 Task: Find a guest house in New City, United States, for 9 guests from July 5 to July 15, with a price range of ₹15,000 to ₹25,000, 5 bedrooms, 5 bathrooms, and an English-speaking host.
Action: Mouse moved to (603, 126)
Screenshot: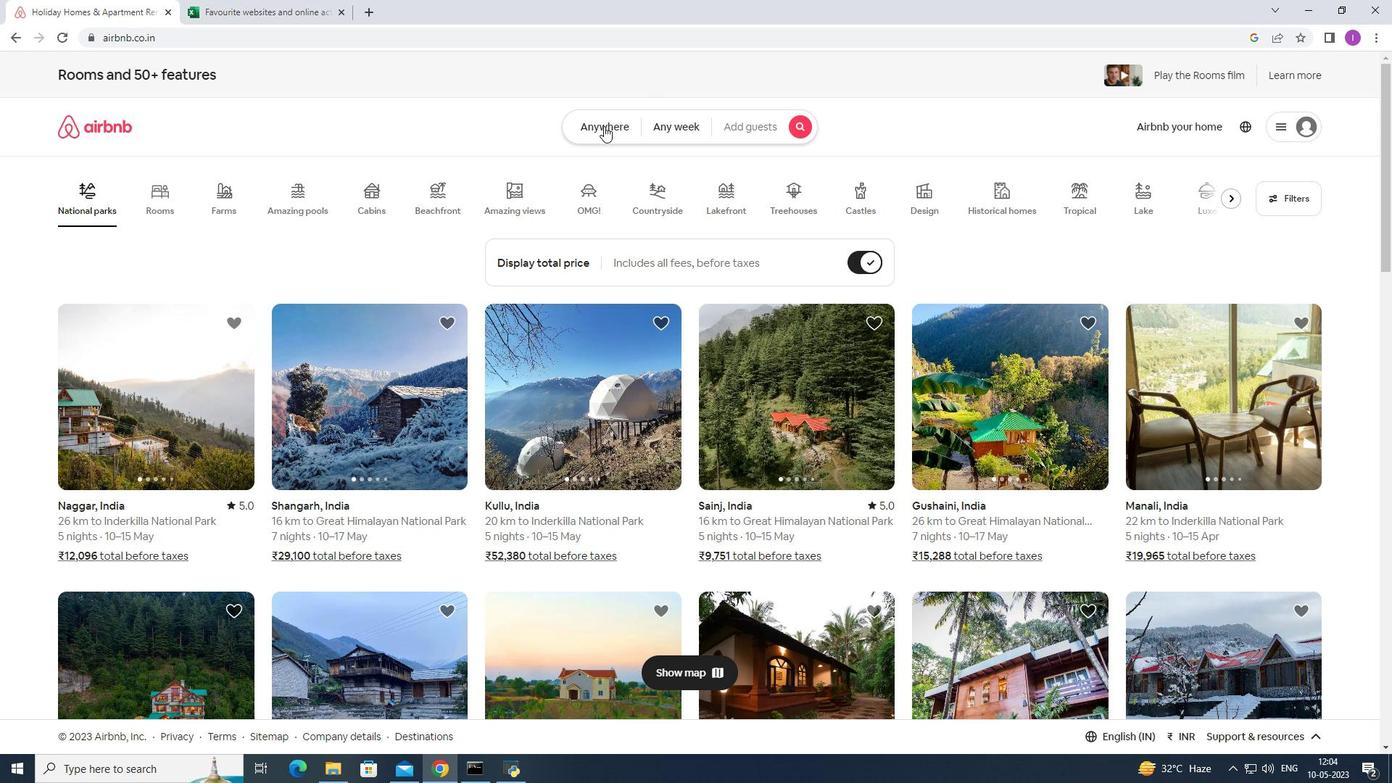 
Action: Mouse pressed left at (603, 126)
Screenshot: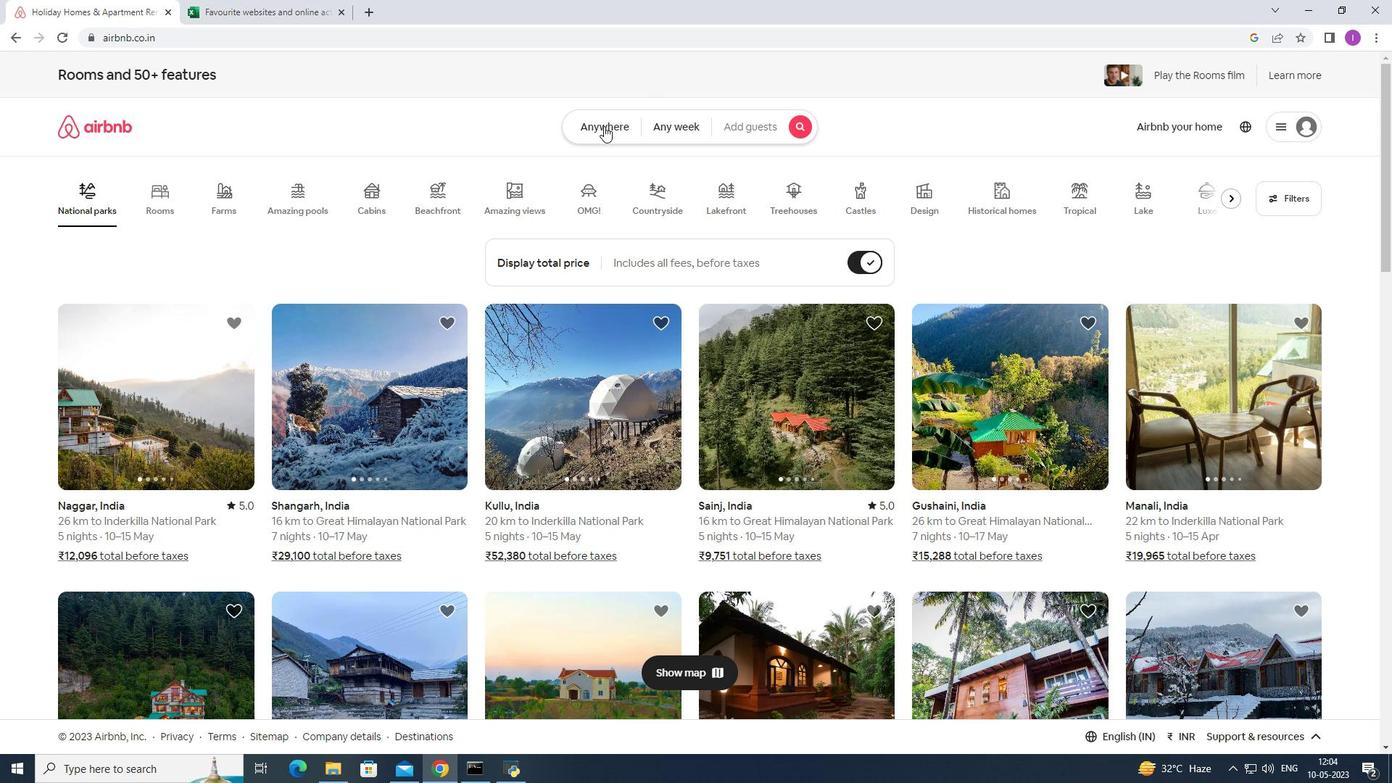 
Action: Mouse moved to (470, 177)
Screenshot: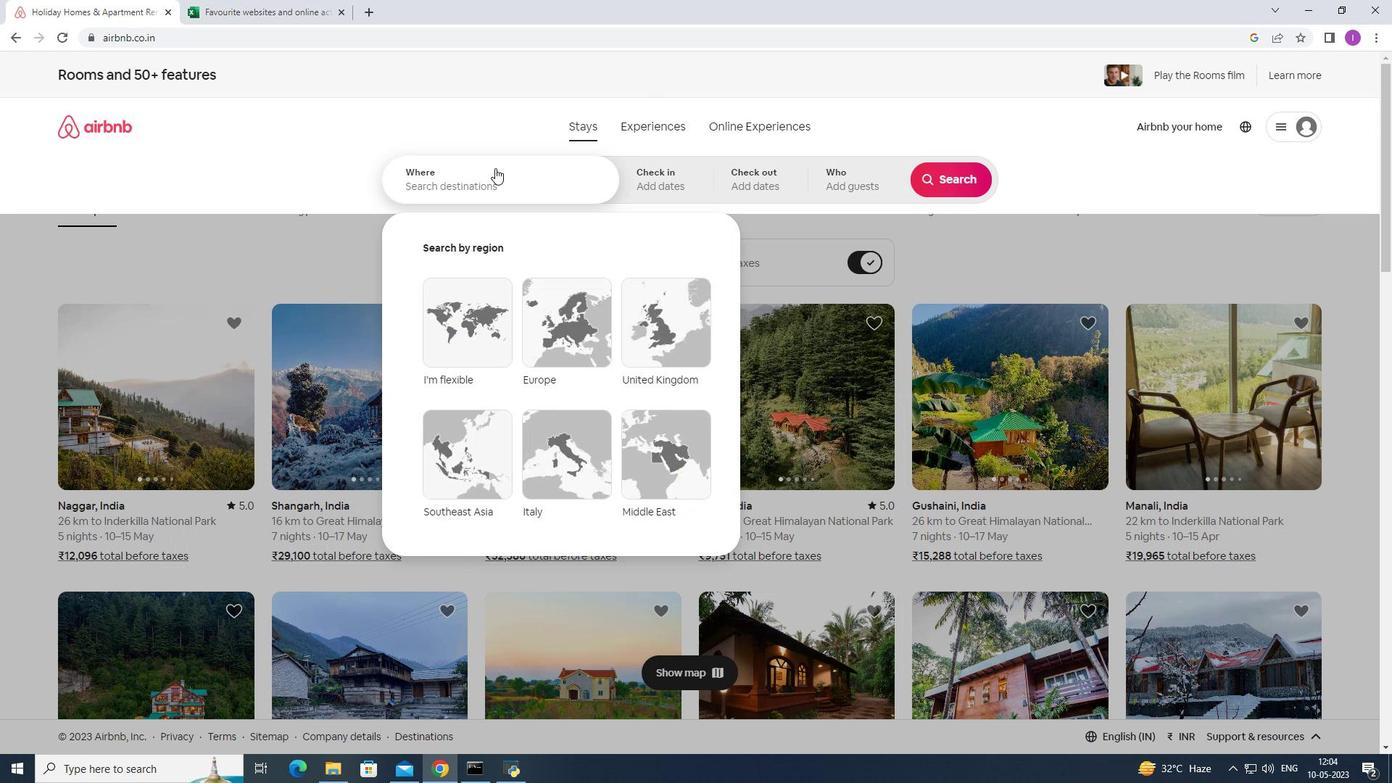 
Action: Mouse pressed left at (470, 177)
Screenshot: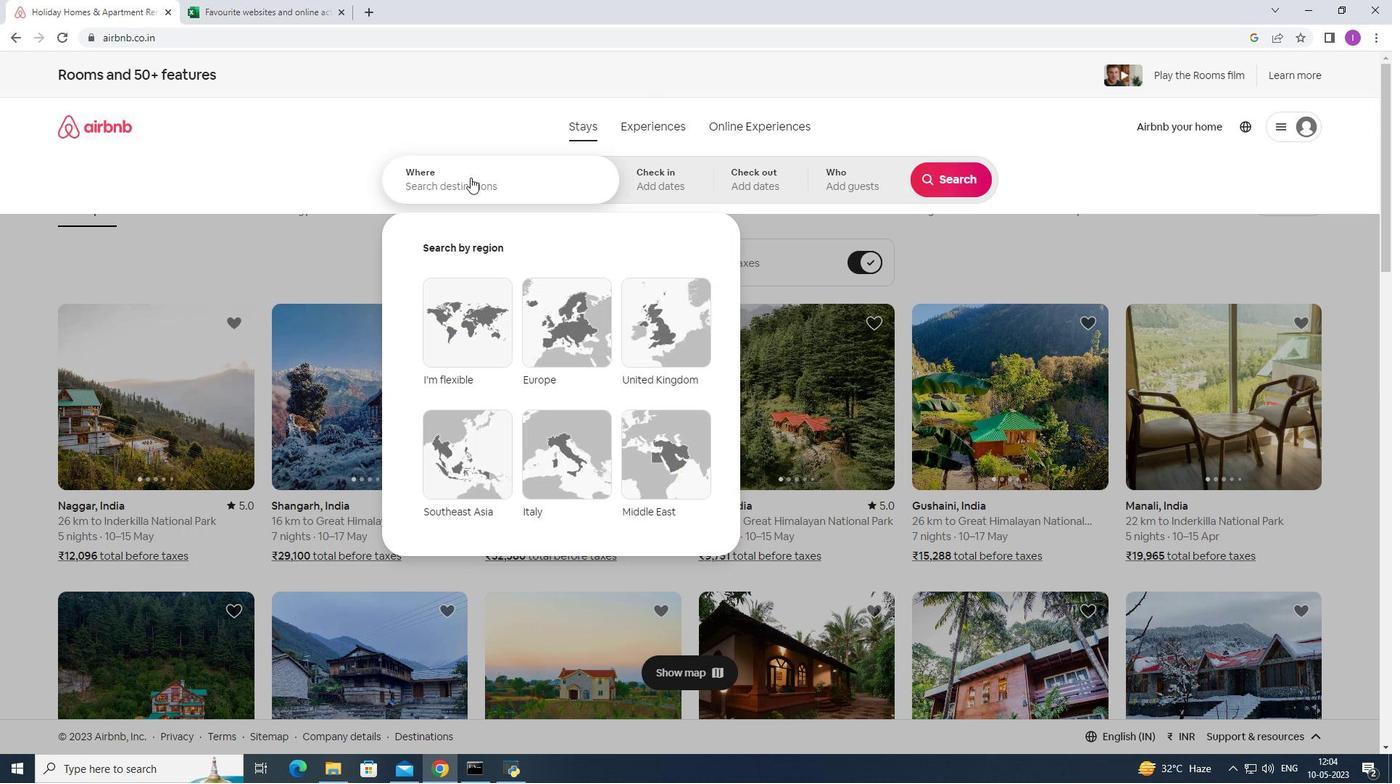 
Action: Mouse moved to (485, 180)
Screenshot: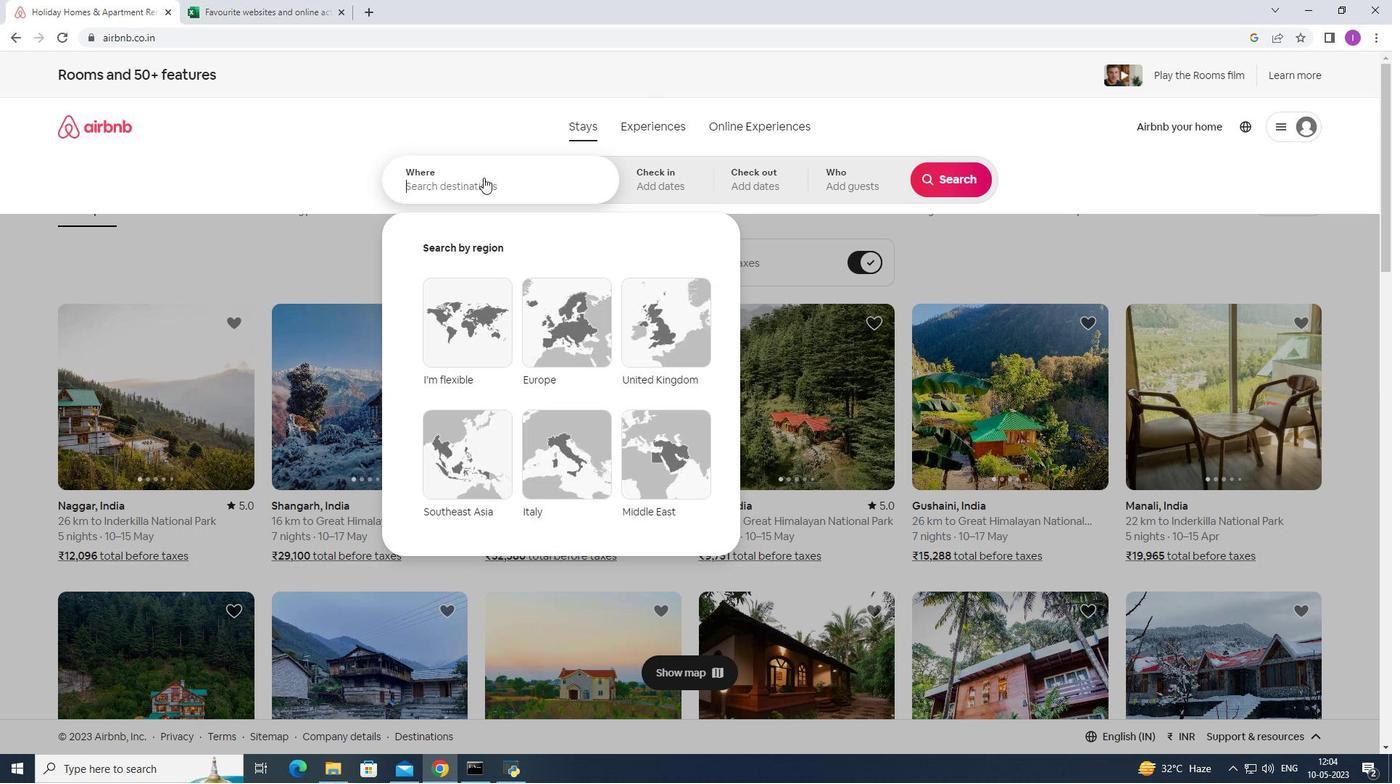 
Action: Key pressed <Key.shift><Key.shift><Key.shift><Key.shift><Key.shift><Key.shift><Key.shift><Key.shift><Key.shift><Key.shift><Key.shift><Key.shift><Key.shift><Key.shift><Key.shift><Key.shift><Key.shift><Key.shift><Key.shift><Key.shift><Key.shift><Key.shift><Key.shift><Key.shift><Key.shift><Key.shift><Key.shift><Key.shift><Key.shift><Key.shift><Key.shift>New<Key.space><Key.shift>City,<Key.shift>United<Key.space><Key.shift>States
Screenshot: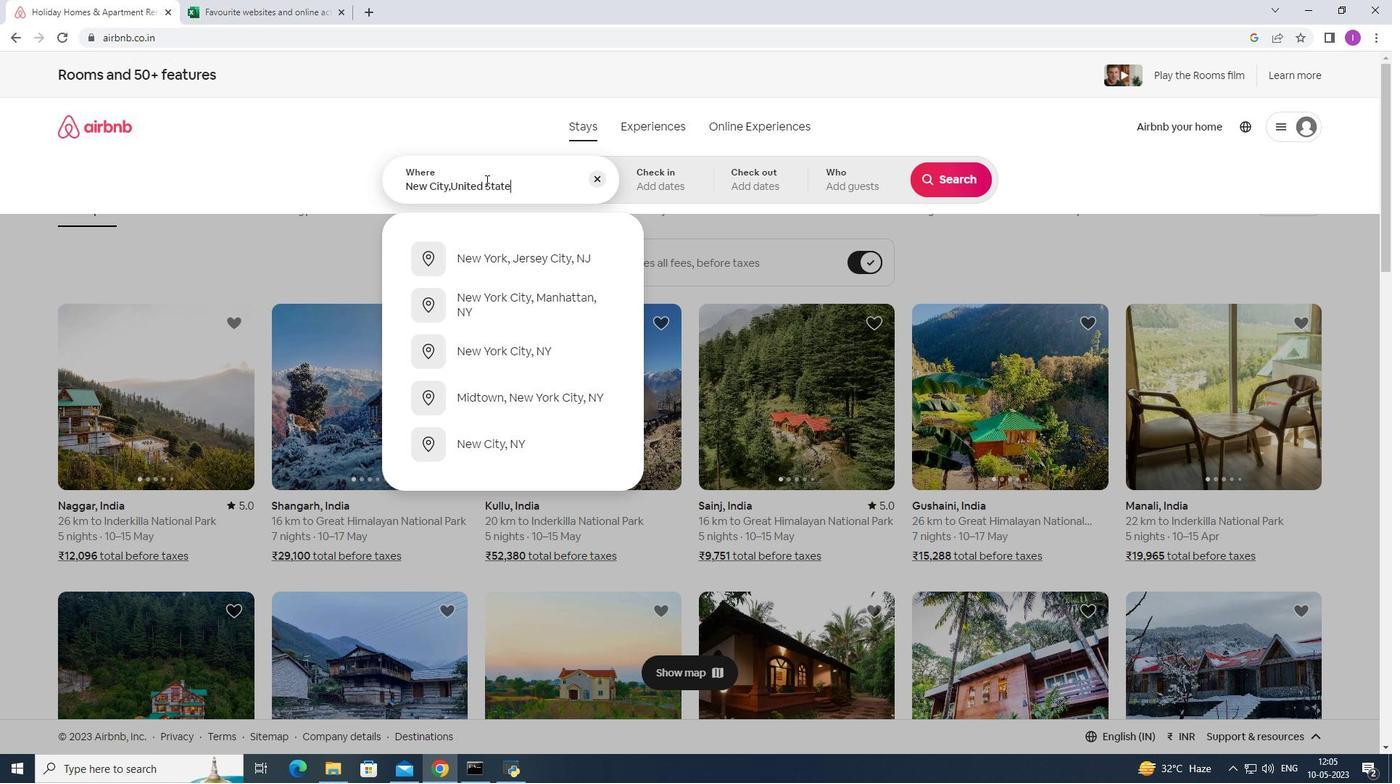 
Action: Mouse moved to (669, 178)
Screenshot: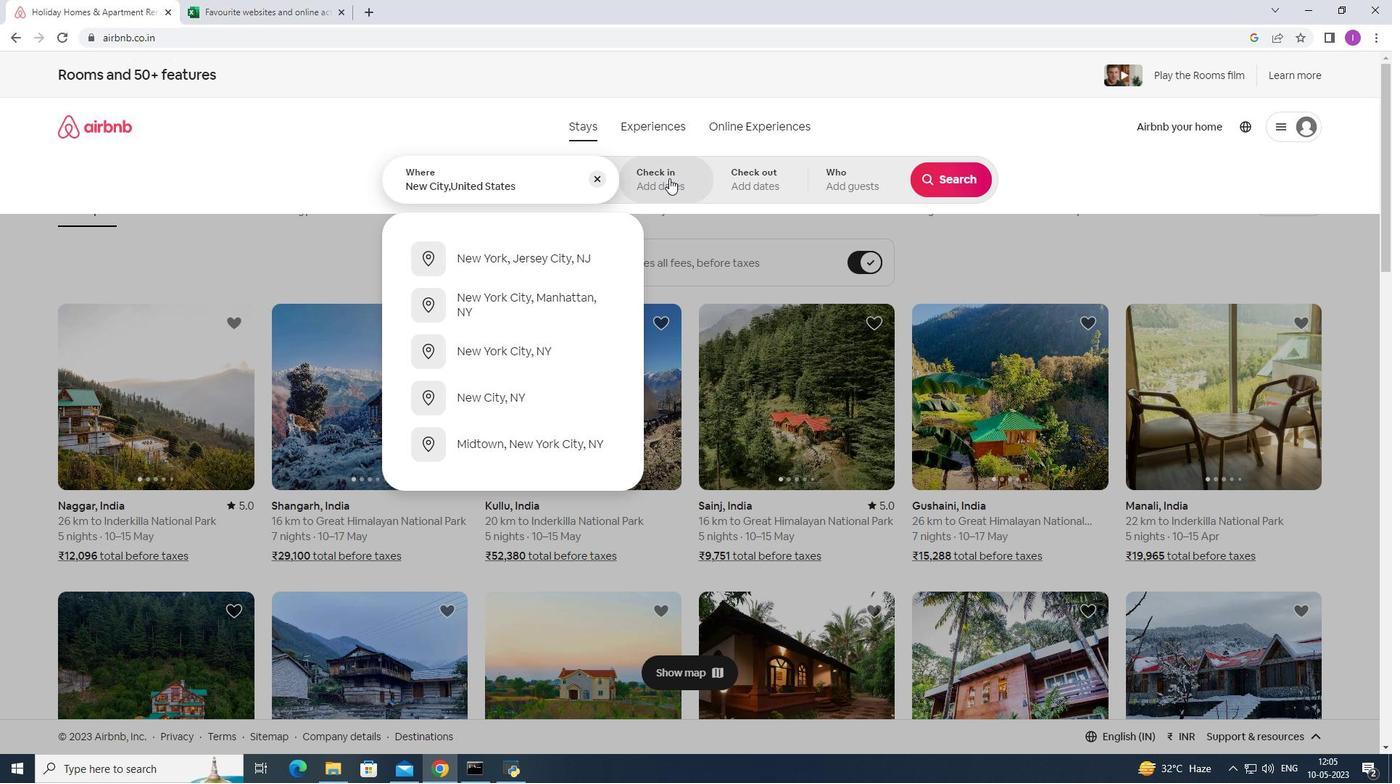 
Action: Mouse pressed left at (669, 178)
Screenshot: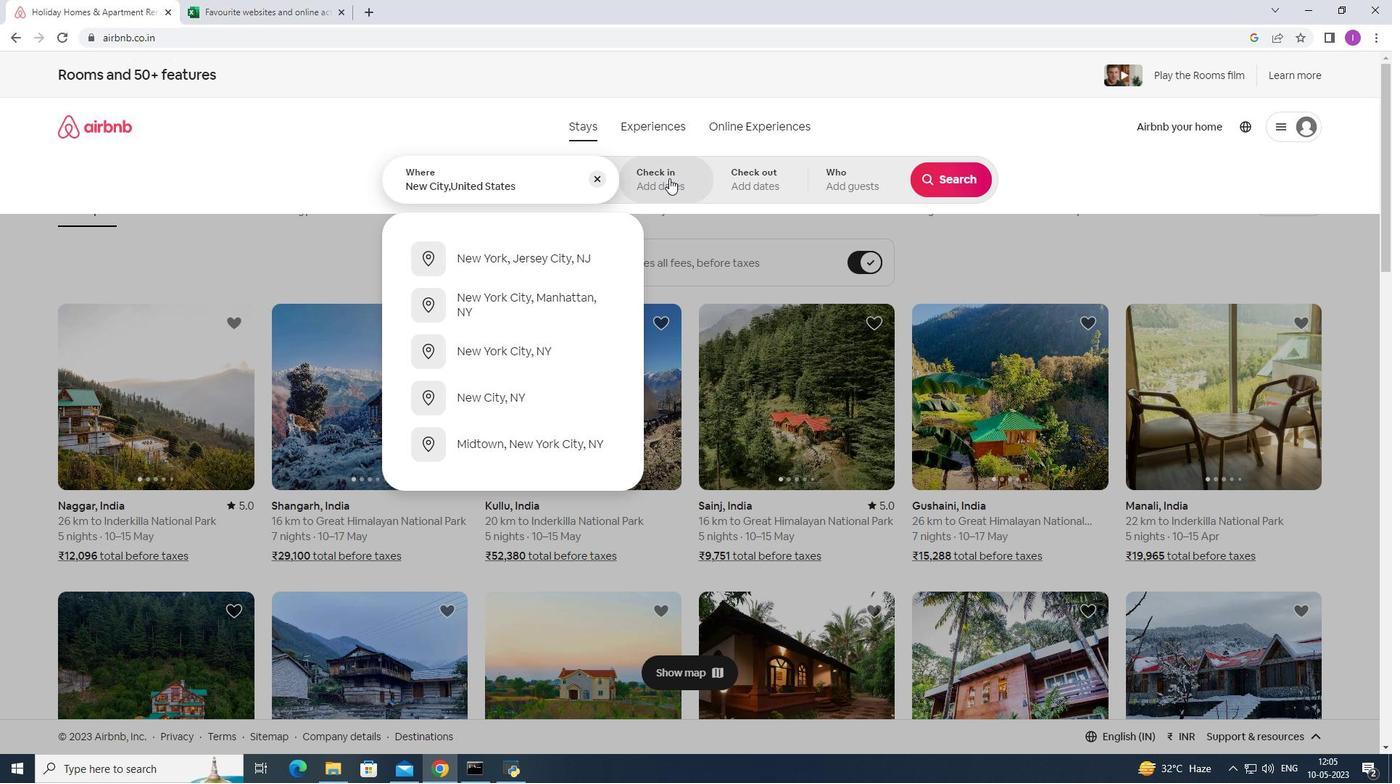 
Action: Mouse moved to (942, 295)
Screenshot: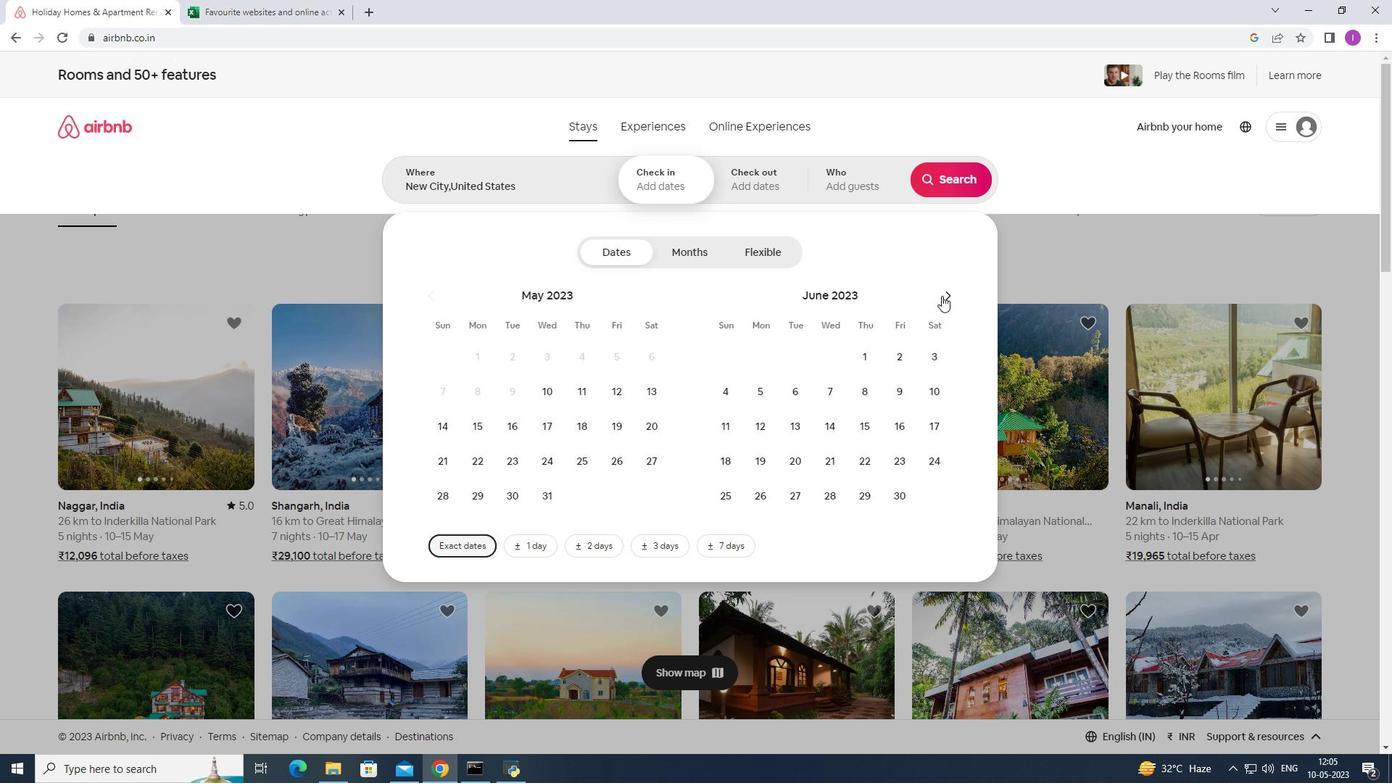 
Action: Mouse pressed left at (942, 295)
Screenshot: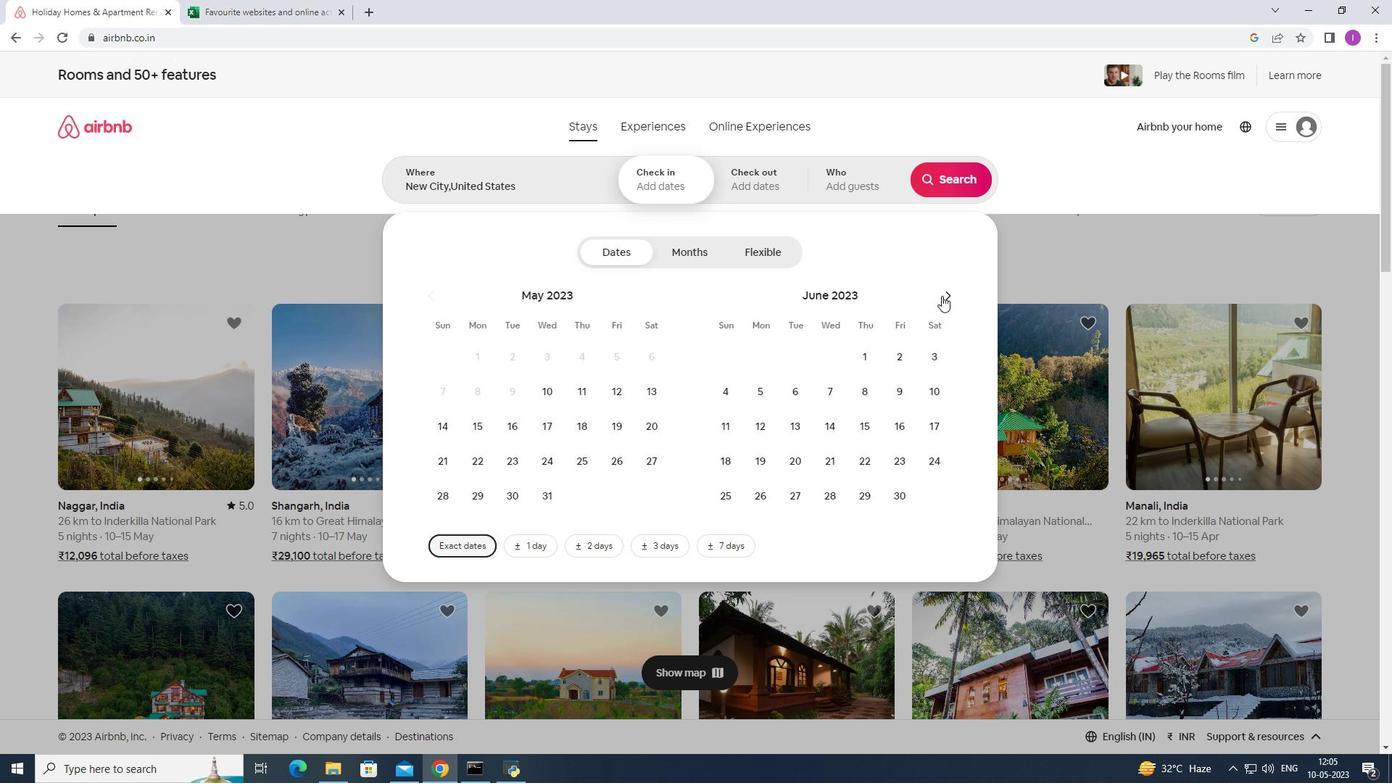 
Action: Mouse moved to (833, 385)
Screenshot: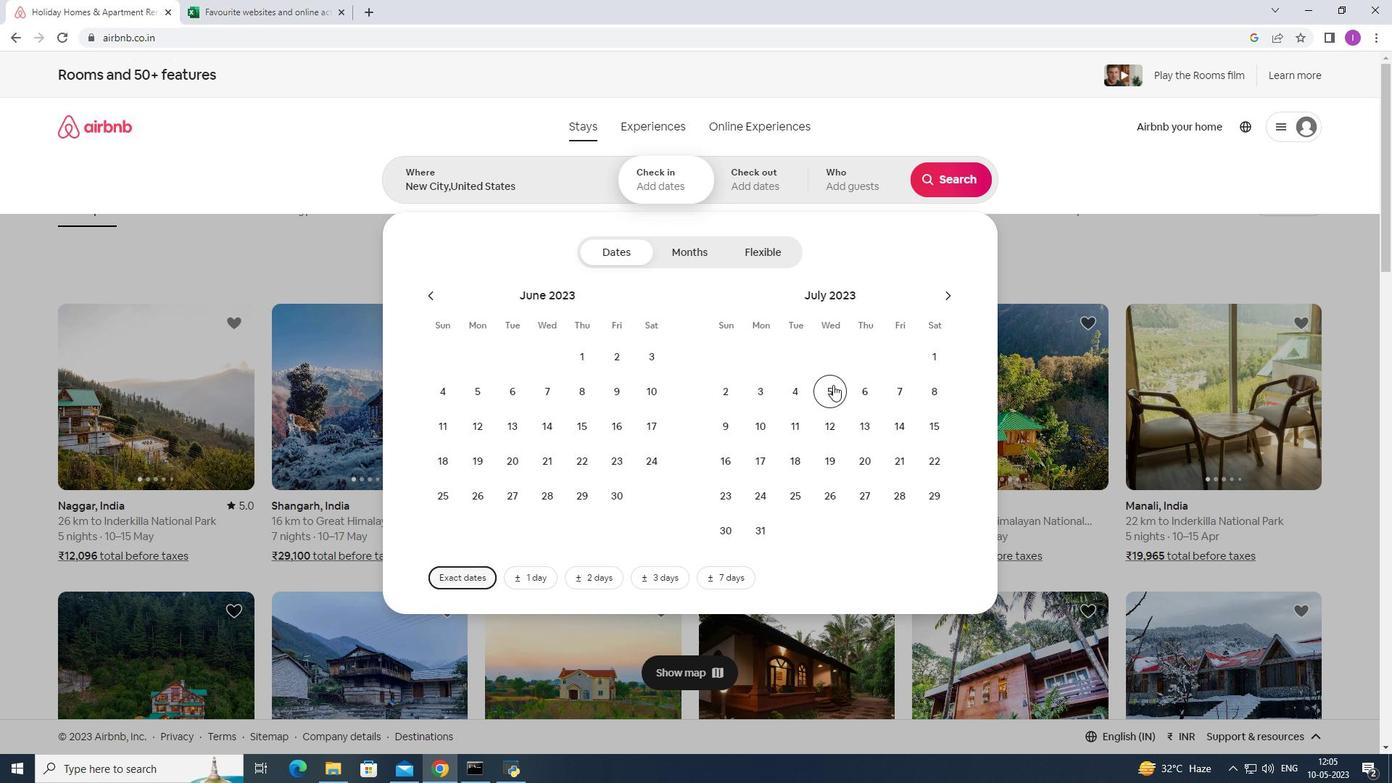 
Action: Mouse pressed left at (833, 385)
Screenshot: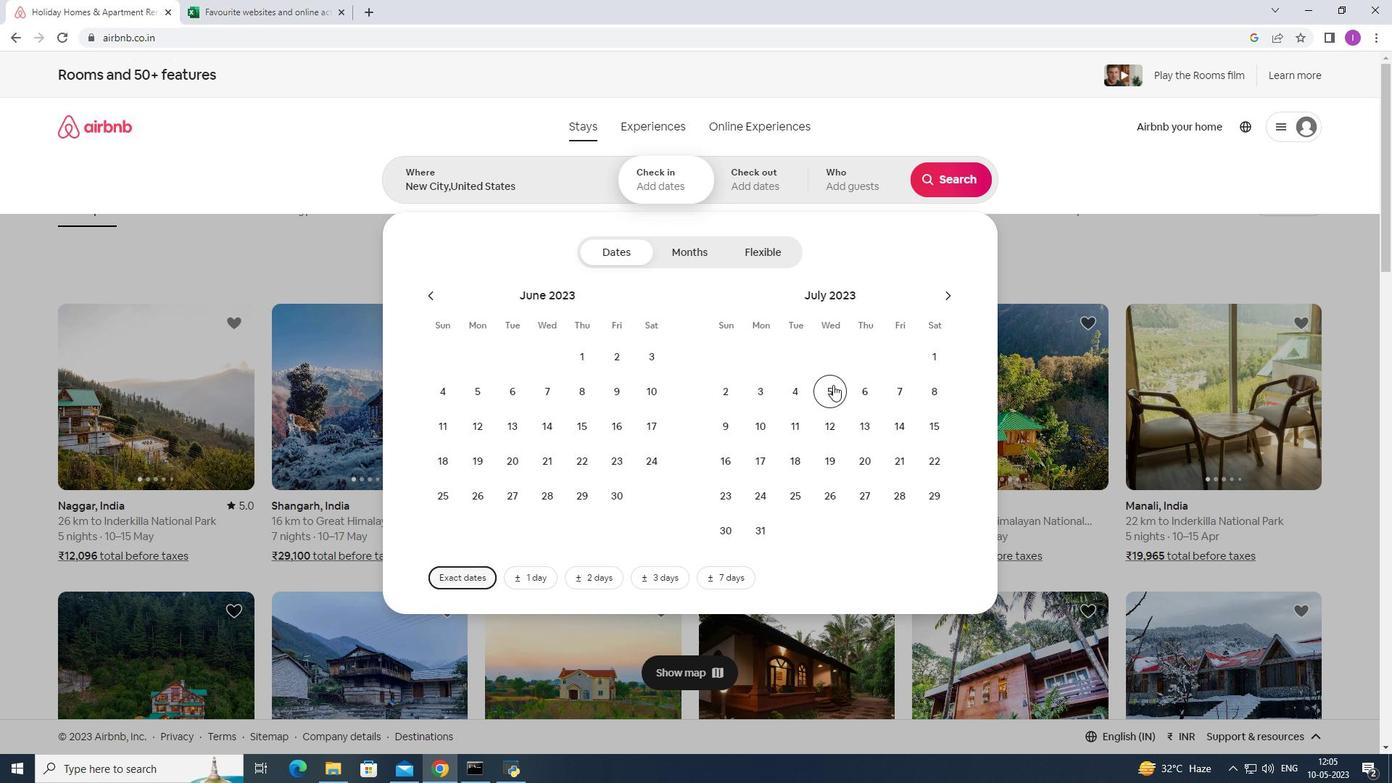 
Action: Mouse moved to (945, 433)
Screenshot: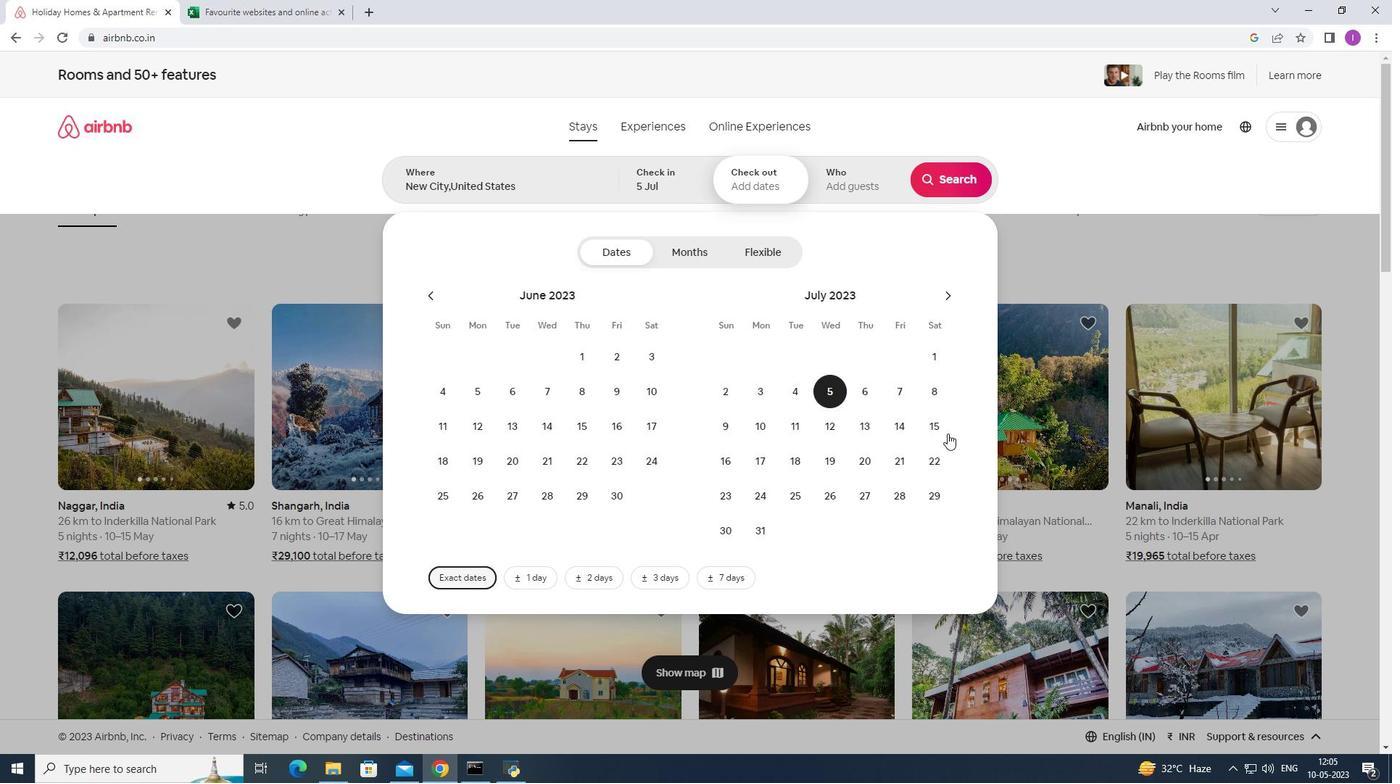 
Action: Mouse pressed left at (945, 433)
Screenshot: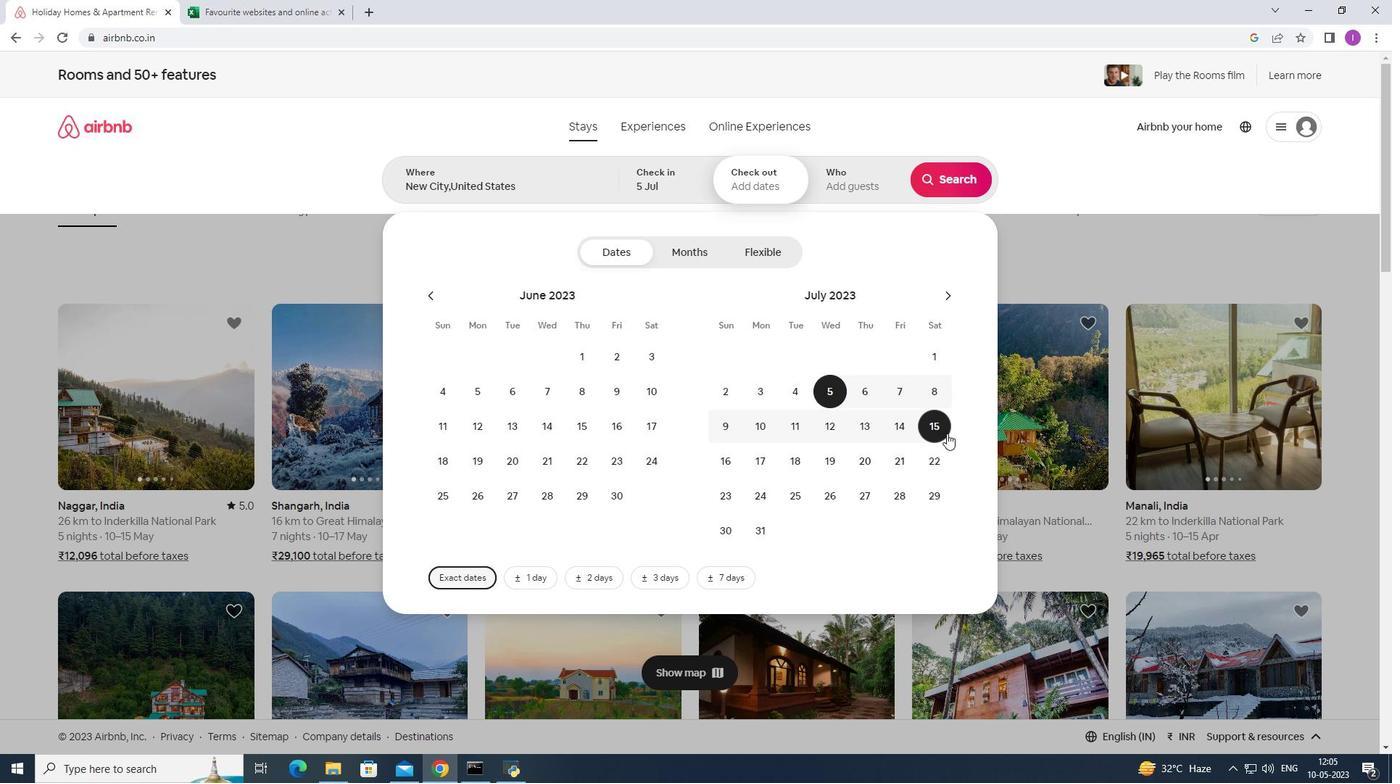 
Action: Mouse moved to (875, 184)
Screenshot: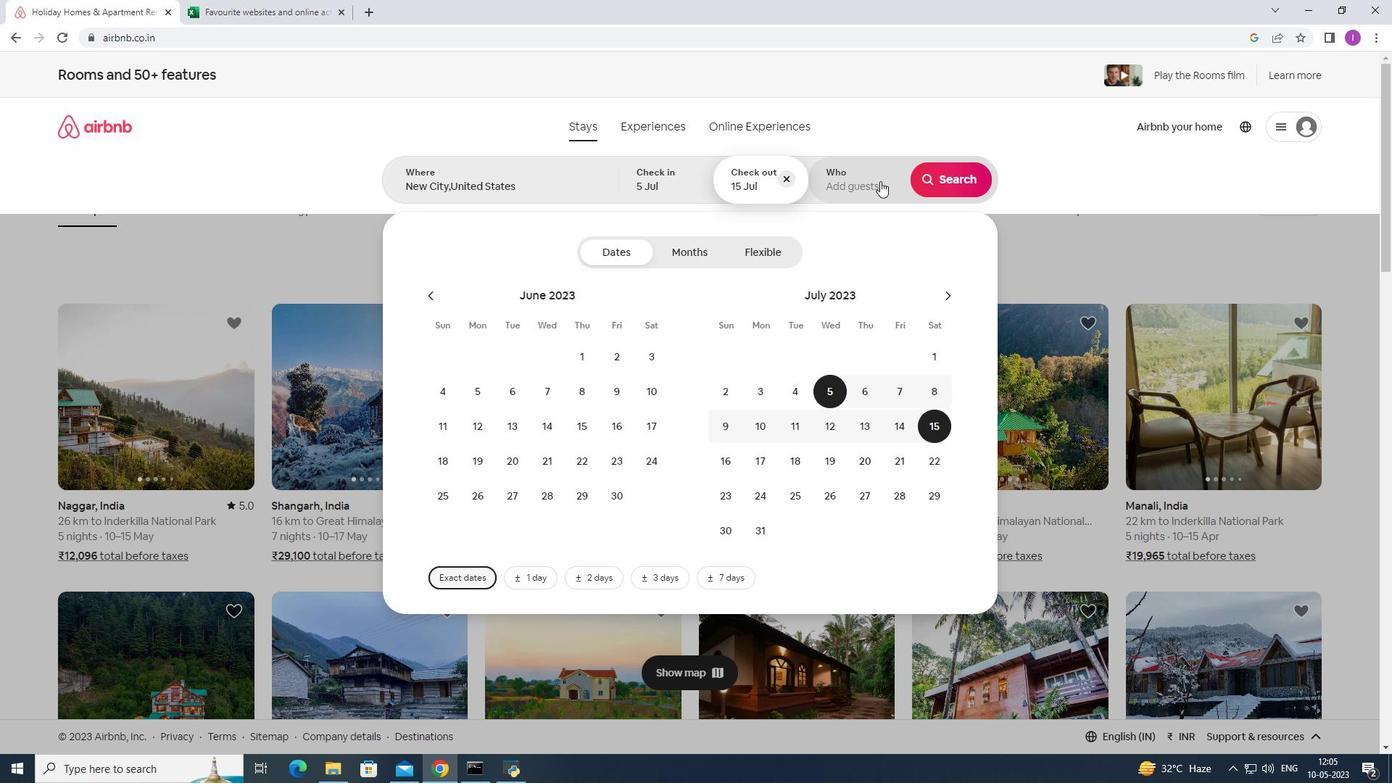 
Action: Mouse pressed left at (875, 184)
Screenshot: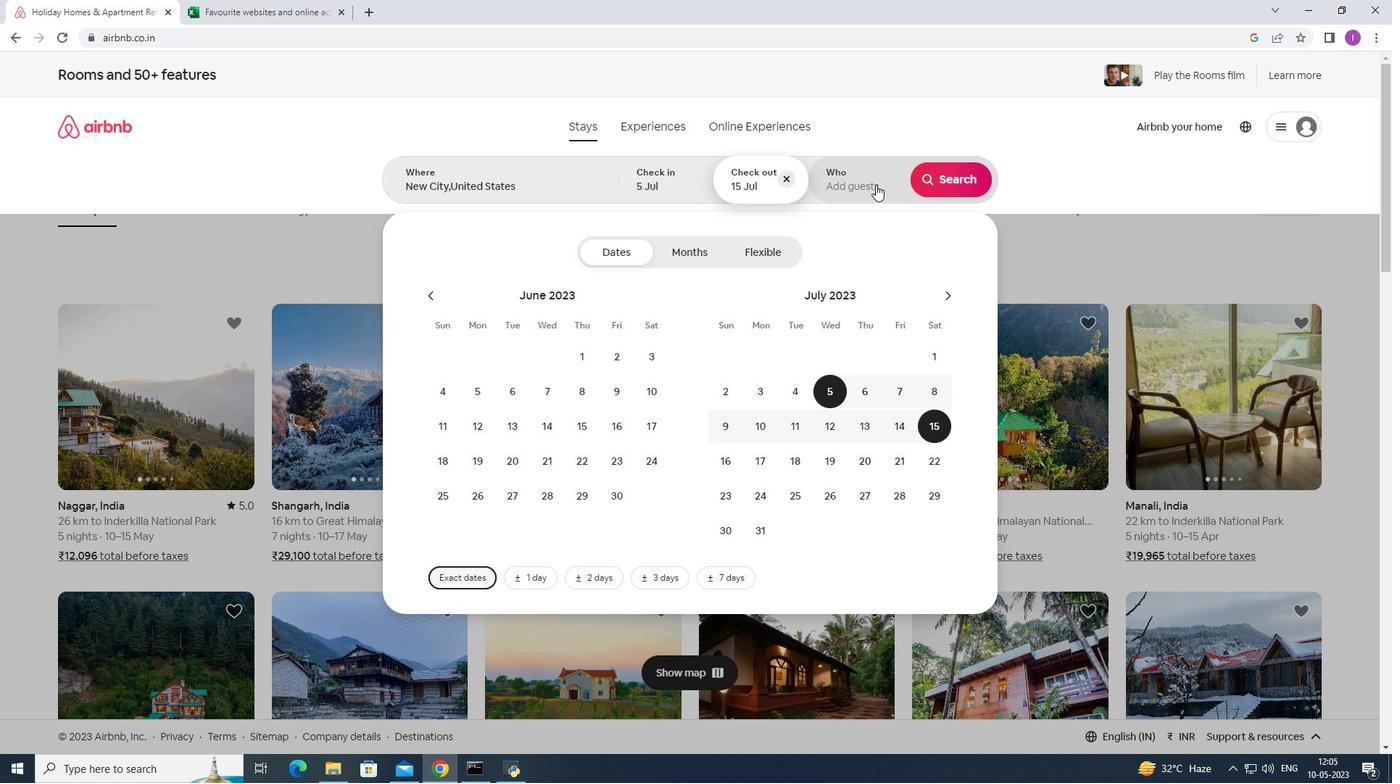 
Action: Mouse moved to (957, 252)
Screenshot: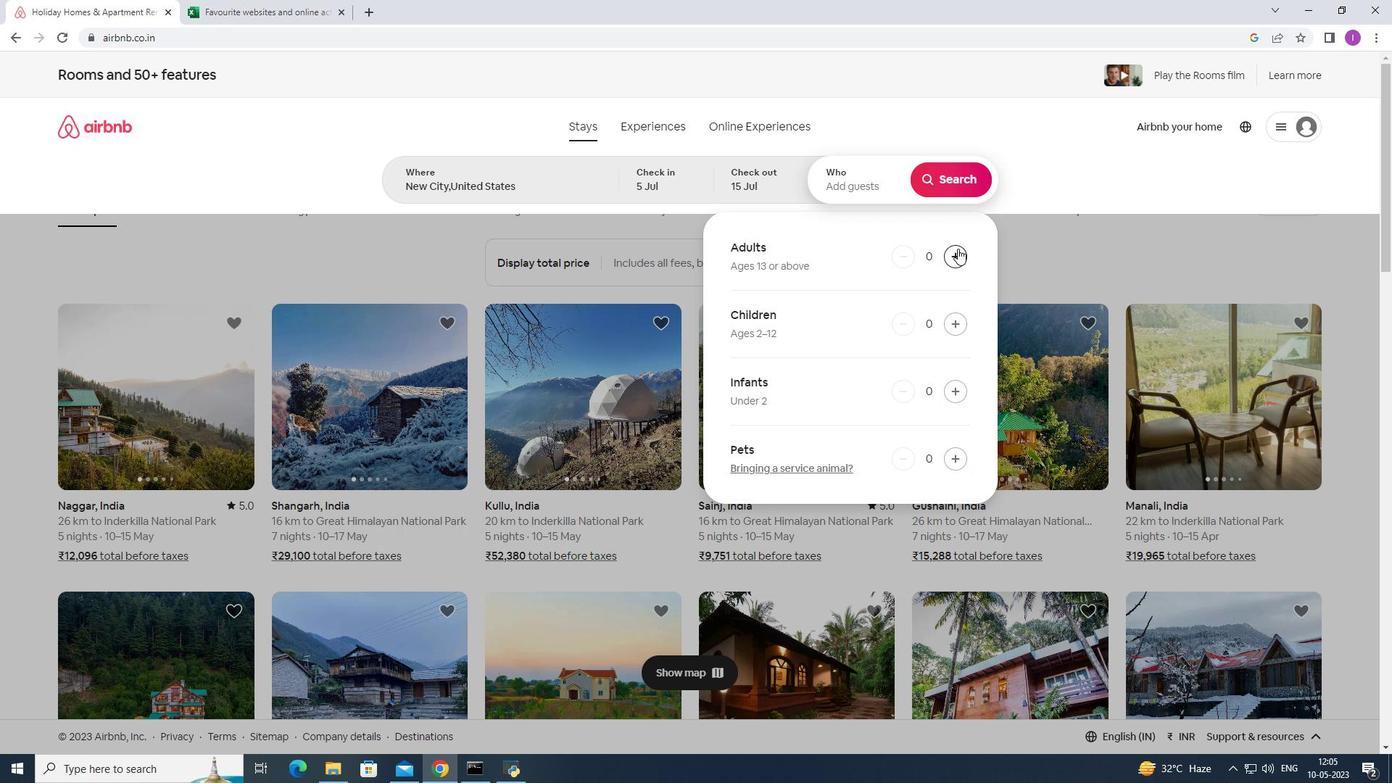 
Action: Mouse pressed left at (957, 252)
Screenshot: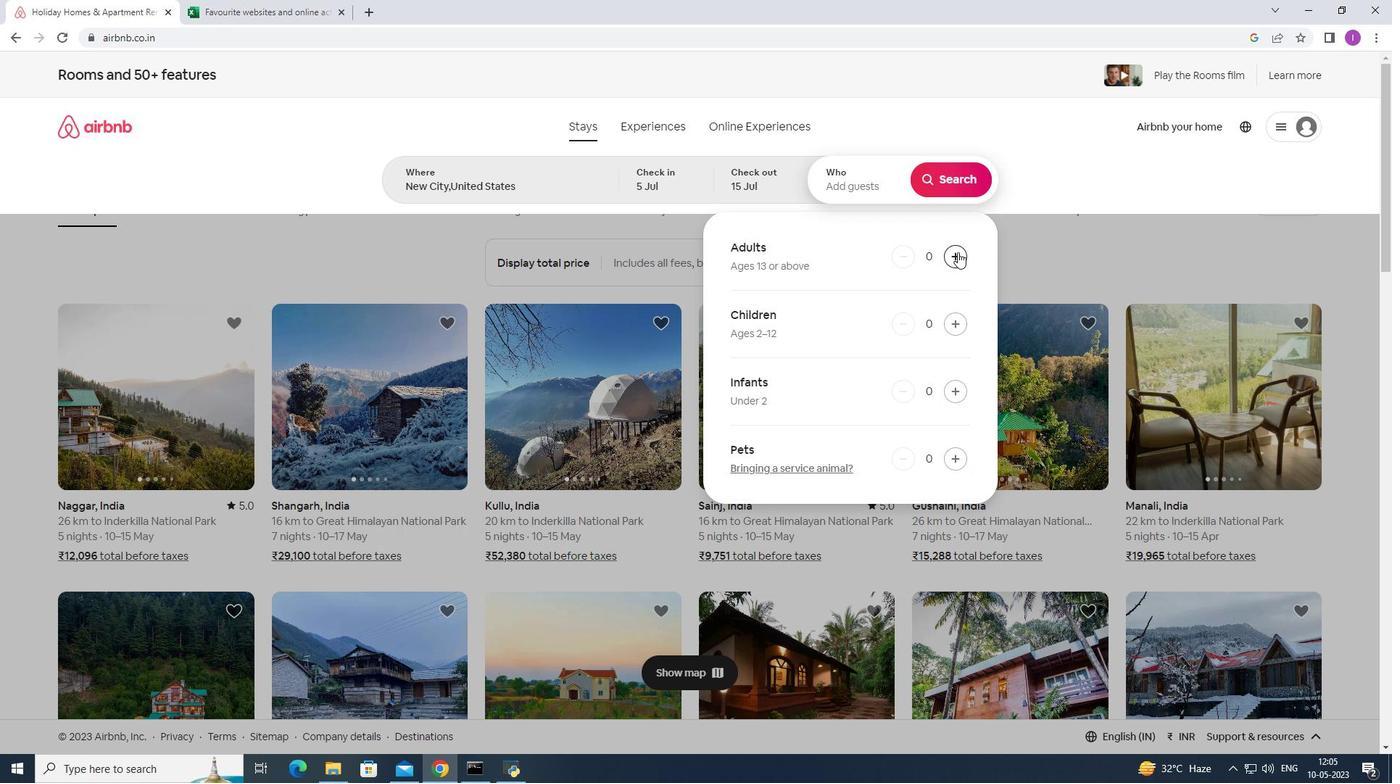 
Action: Mouse pressed left at (957, 252)
Screenshot: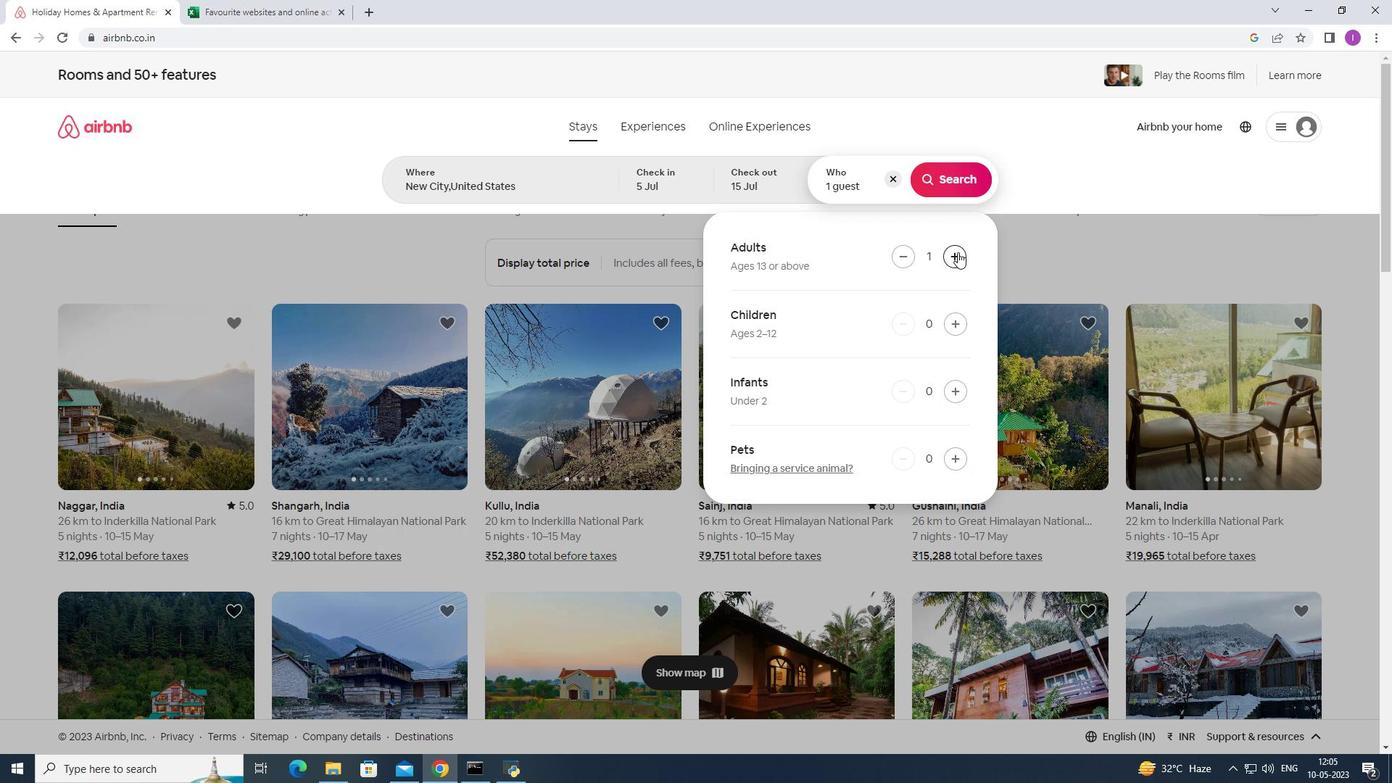 
Action: Mouse pressed left at (957, 252)
Screenshot: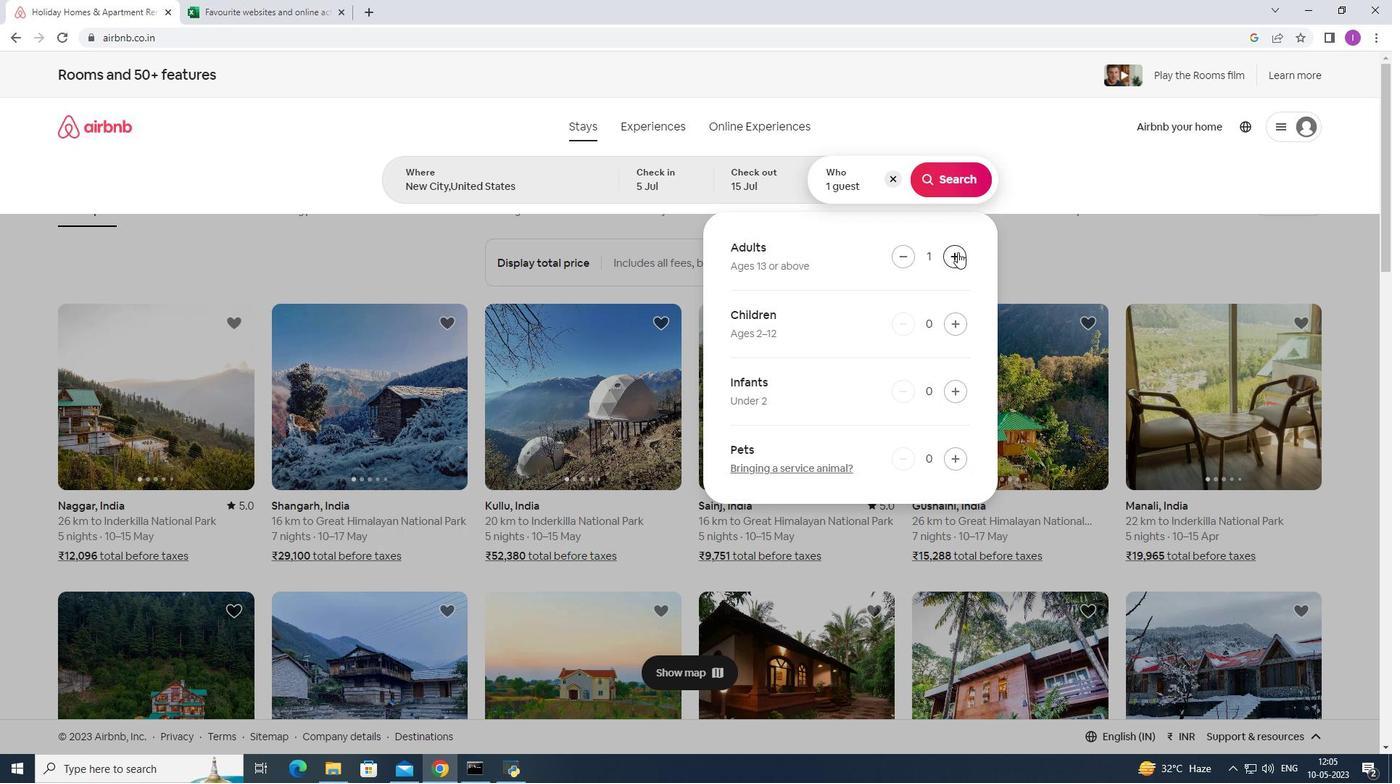 
Action: Mouse pressed left at (957, 252)
Screenshot: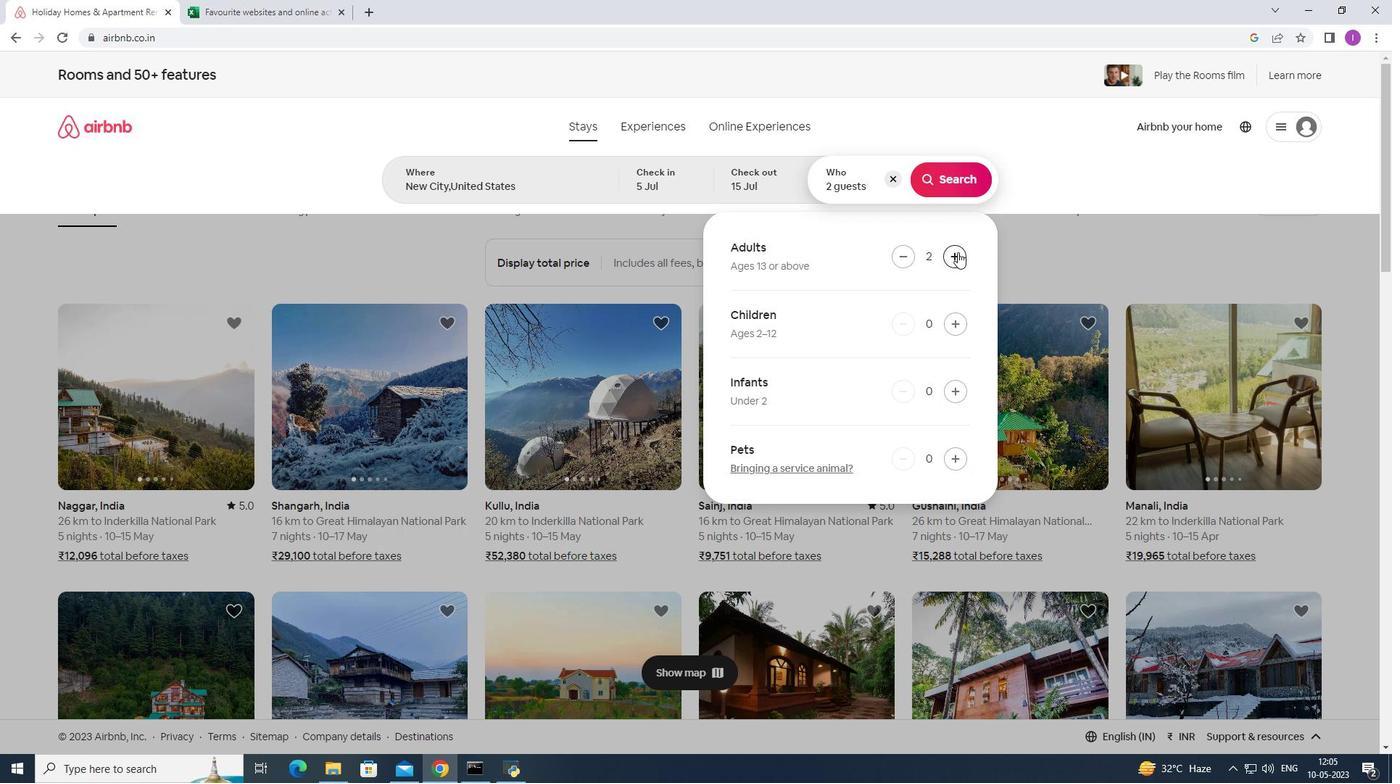 
Action: Mouse pressed left at (957, 252)
Screenshot: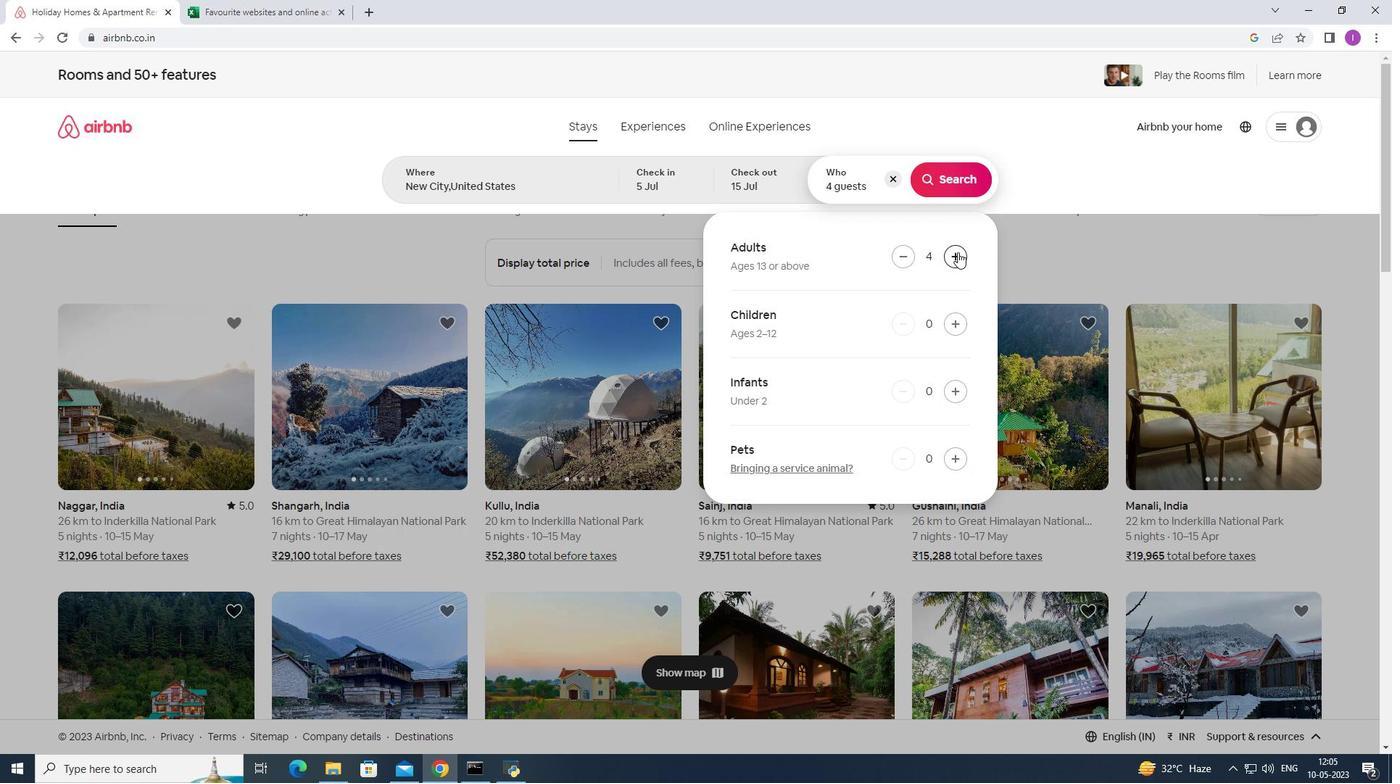 
Action: Mouse pressed left at (957, 252)
Screenshot: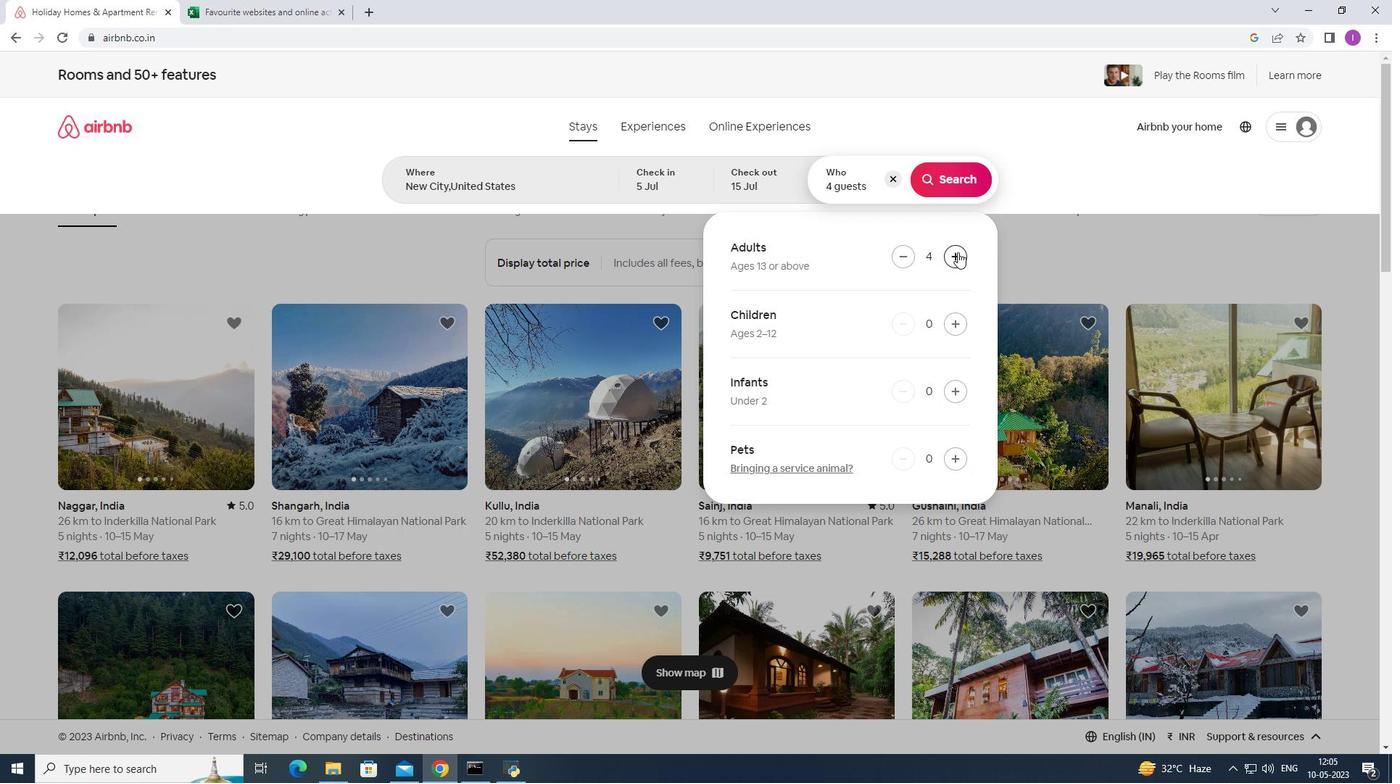 
Action: Mouse pressed left at (957, 252)
Screenshot: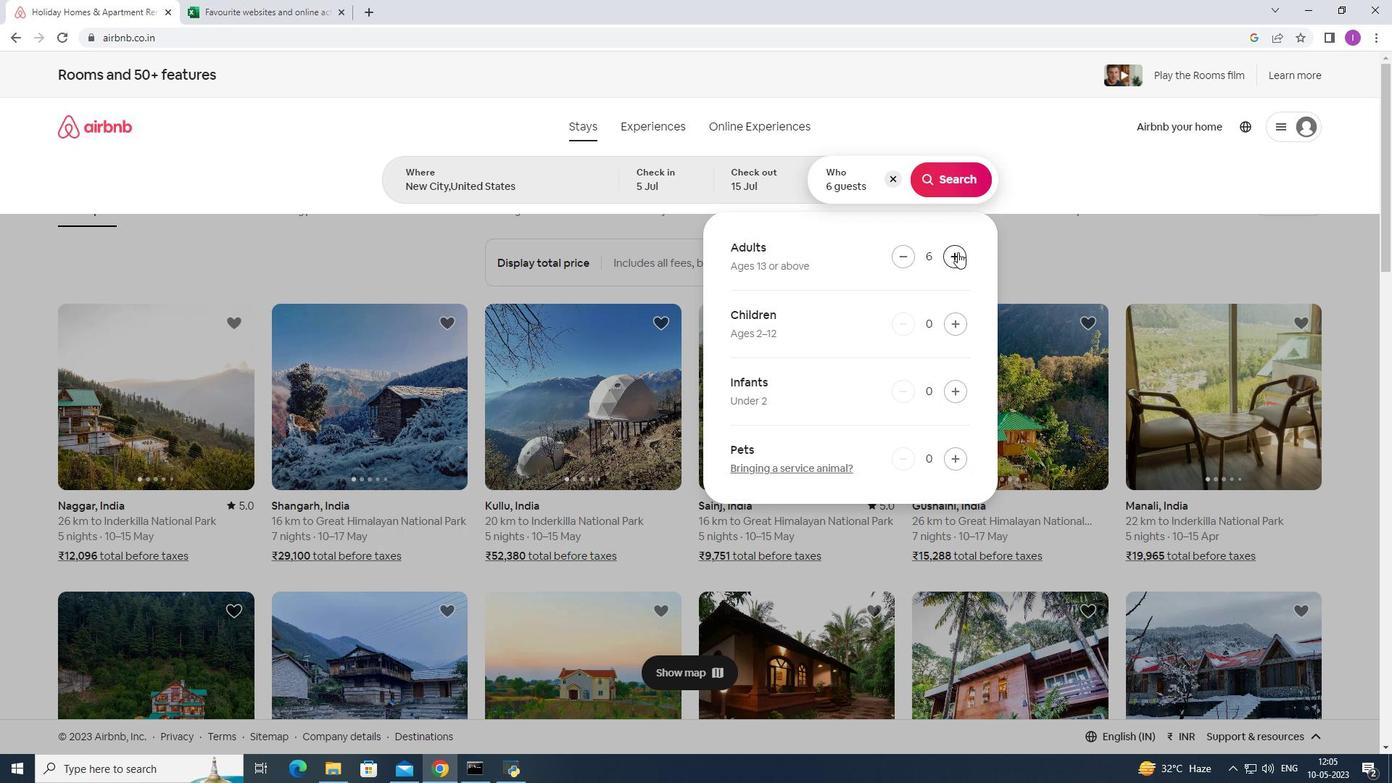 
Action: Mouse pressed left at (957, 252)
Screenshot: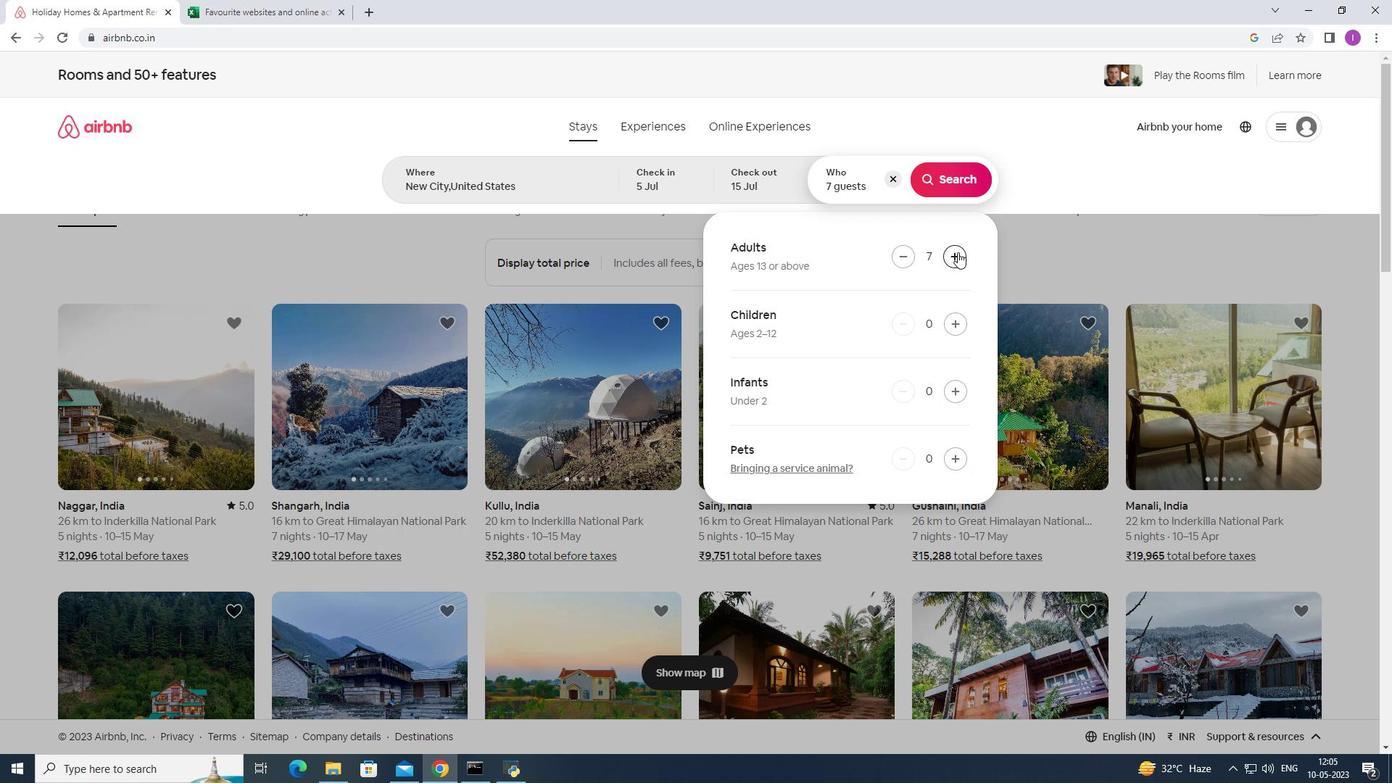 
Action: Mouse moved to (957, 252)
Screenshot: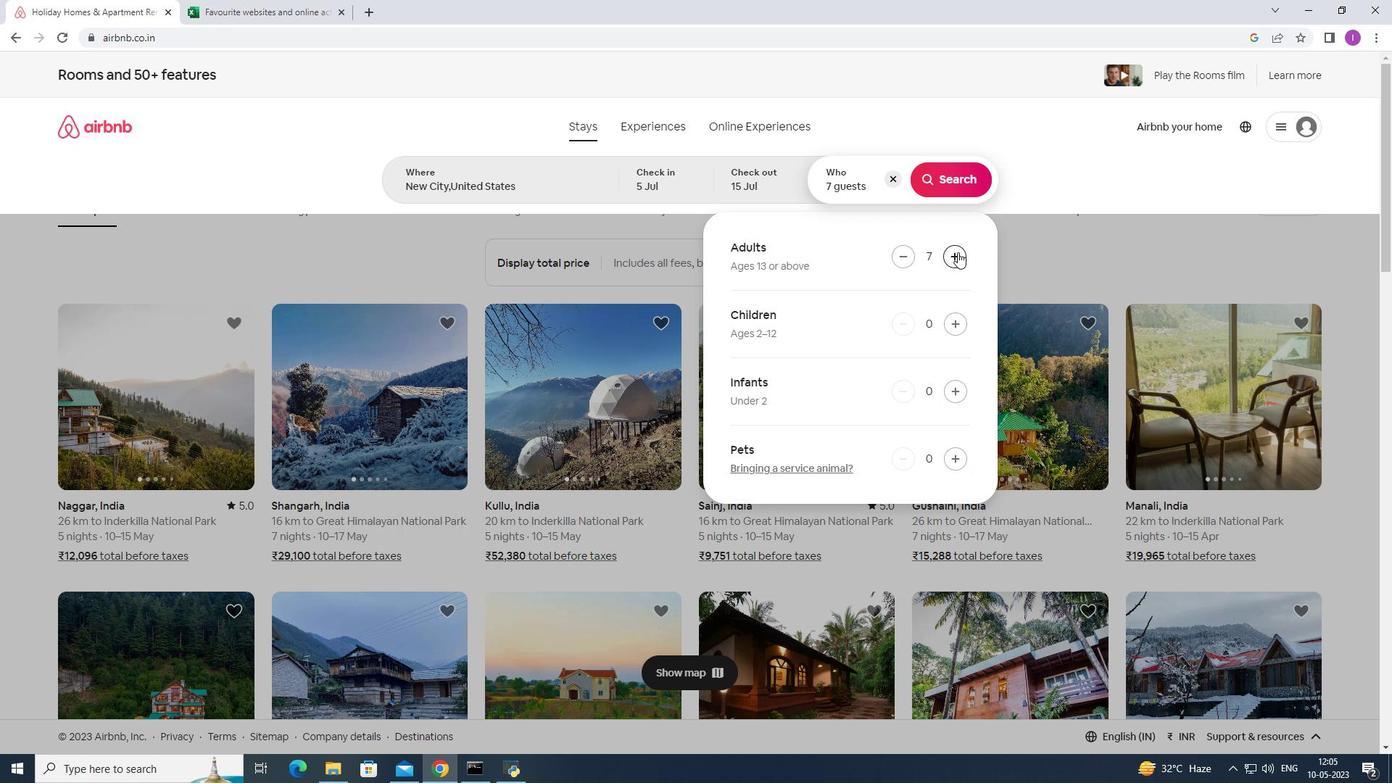 
Action: Mouse pressed left at (957, 252)
Screenshot: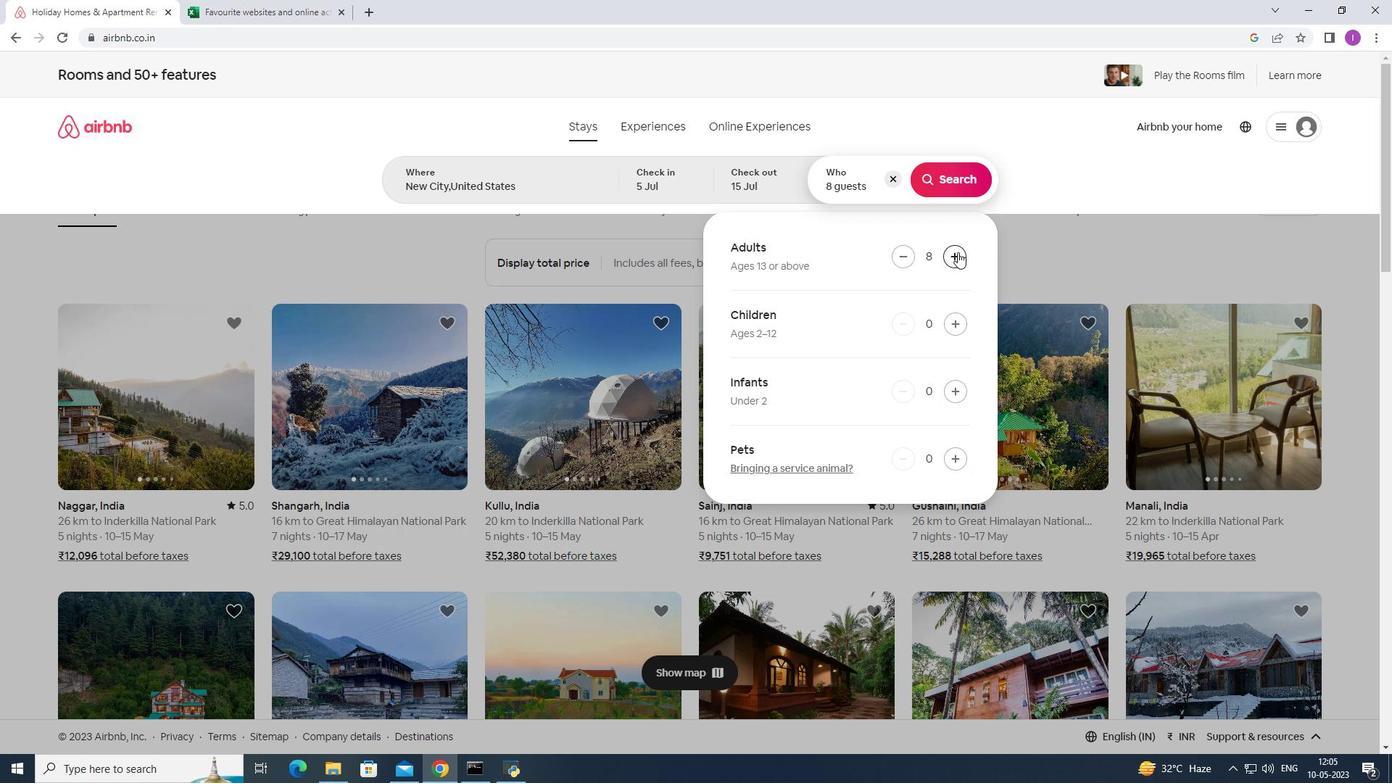 
Action: Mouse moved to (957, 189)
Screenshot: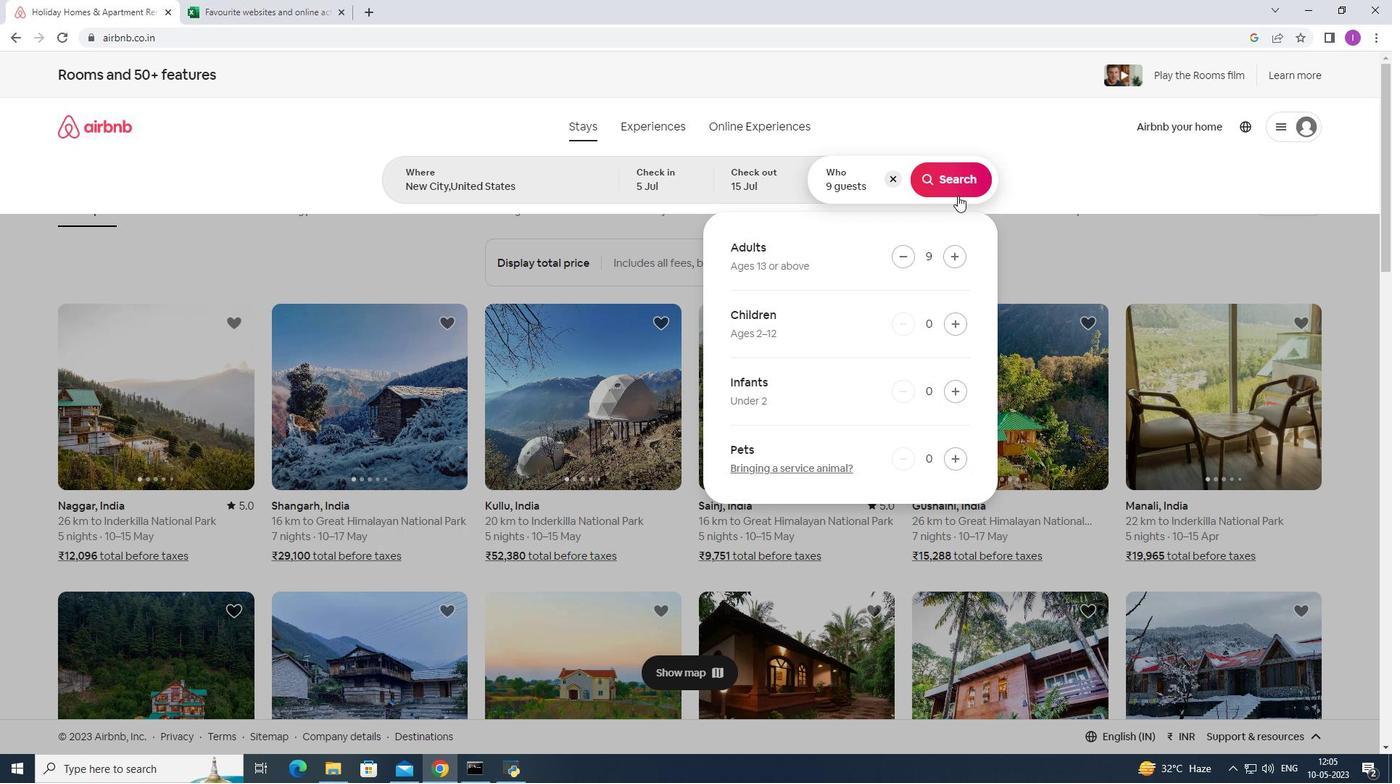 
Action: Mouse pressed left at (957, 189)
Screenshot: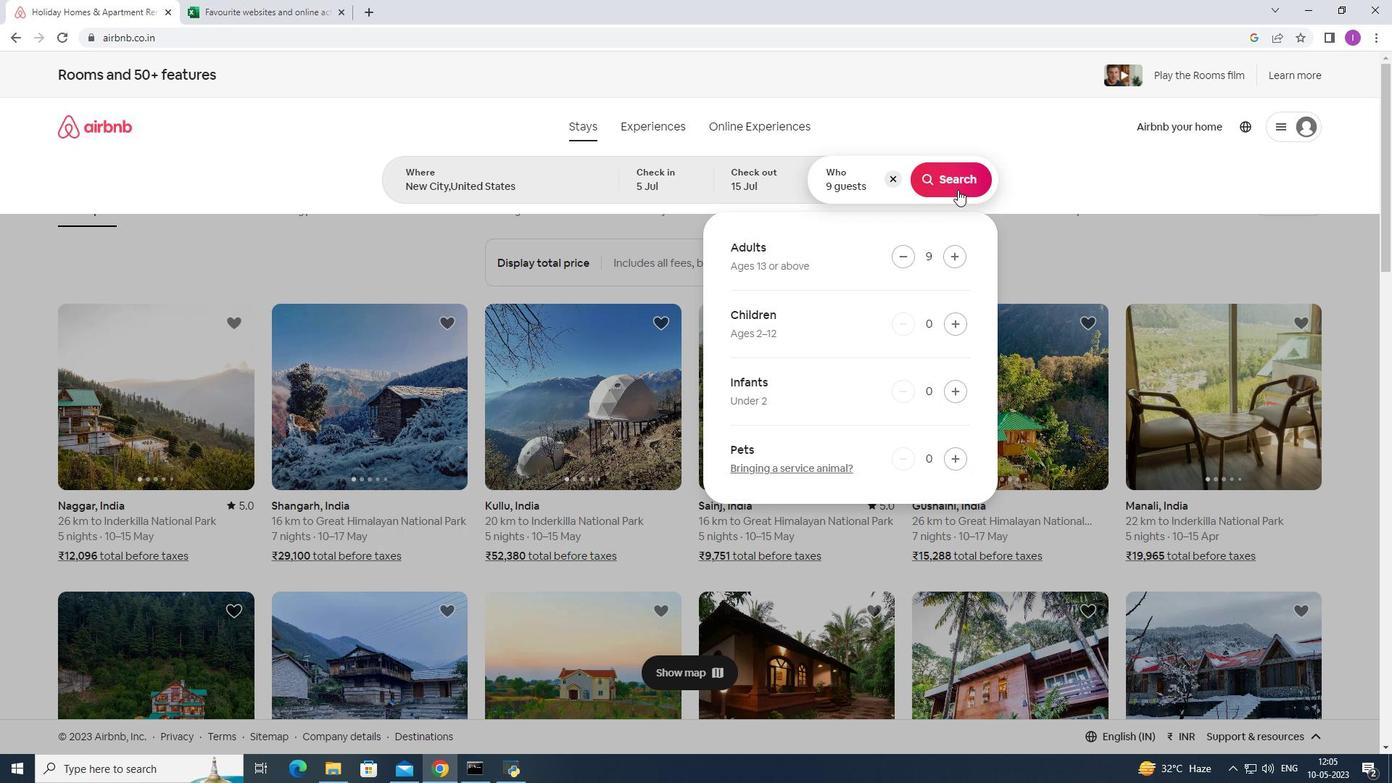 
Action: Mouse moved to (1318, 141)
Screenshot: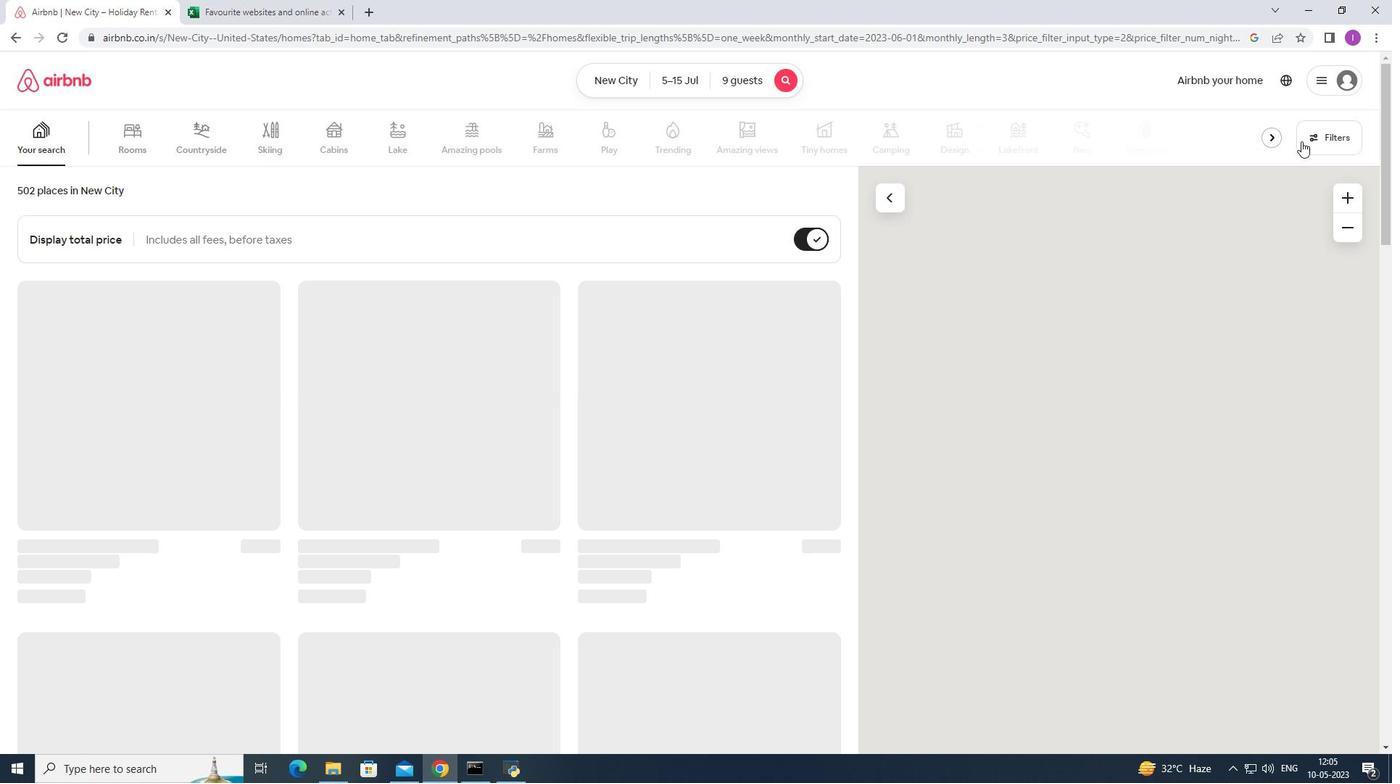 
Action: Mouse pressed left at (1318, 141)
Screenshot: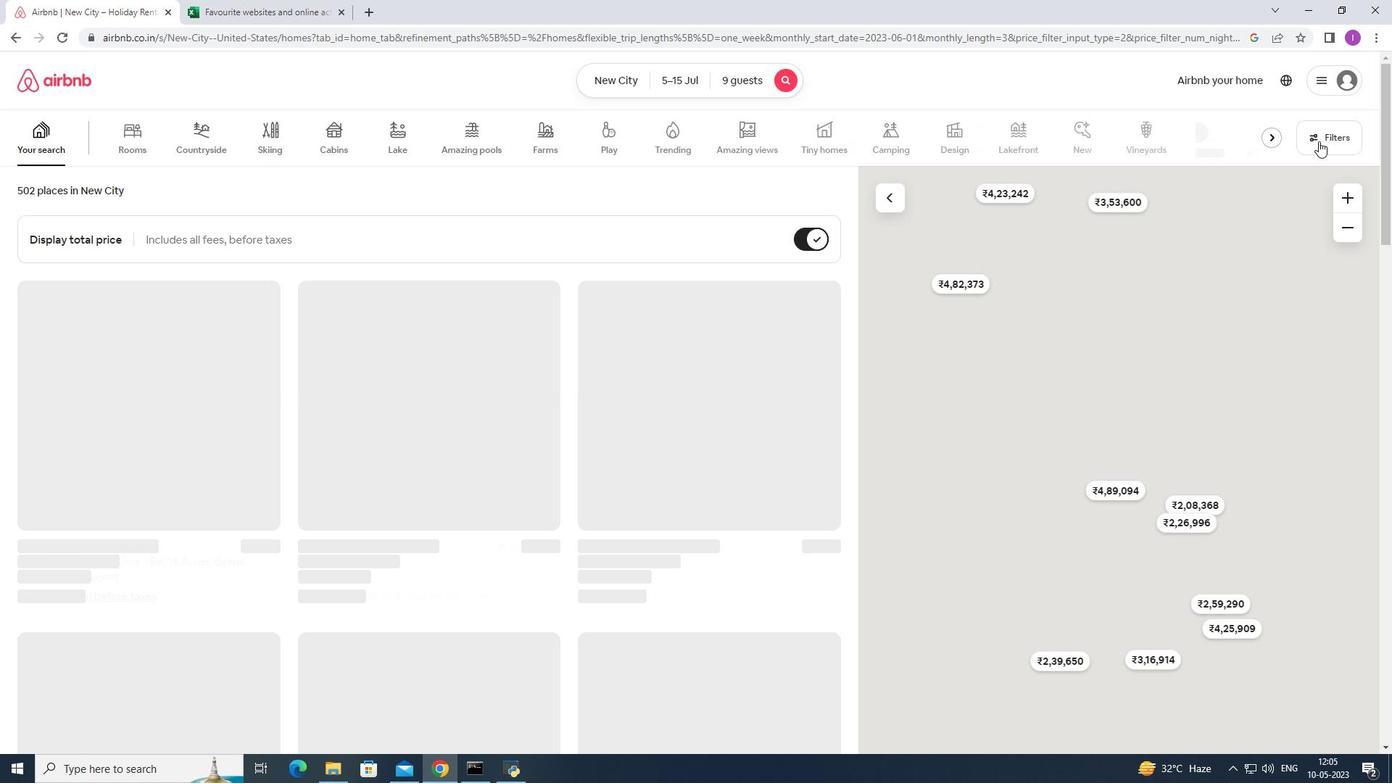 
Action: Mouse moved to (521, 497)
Screenshot: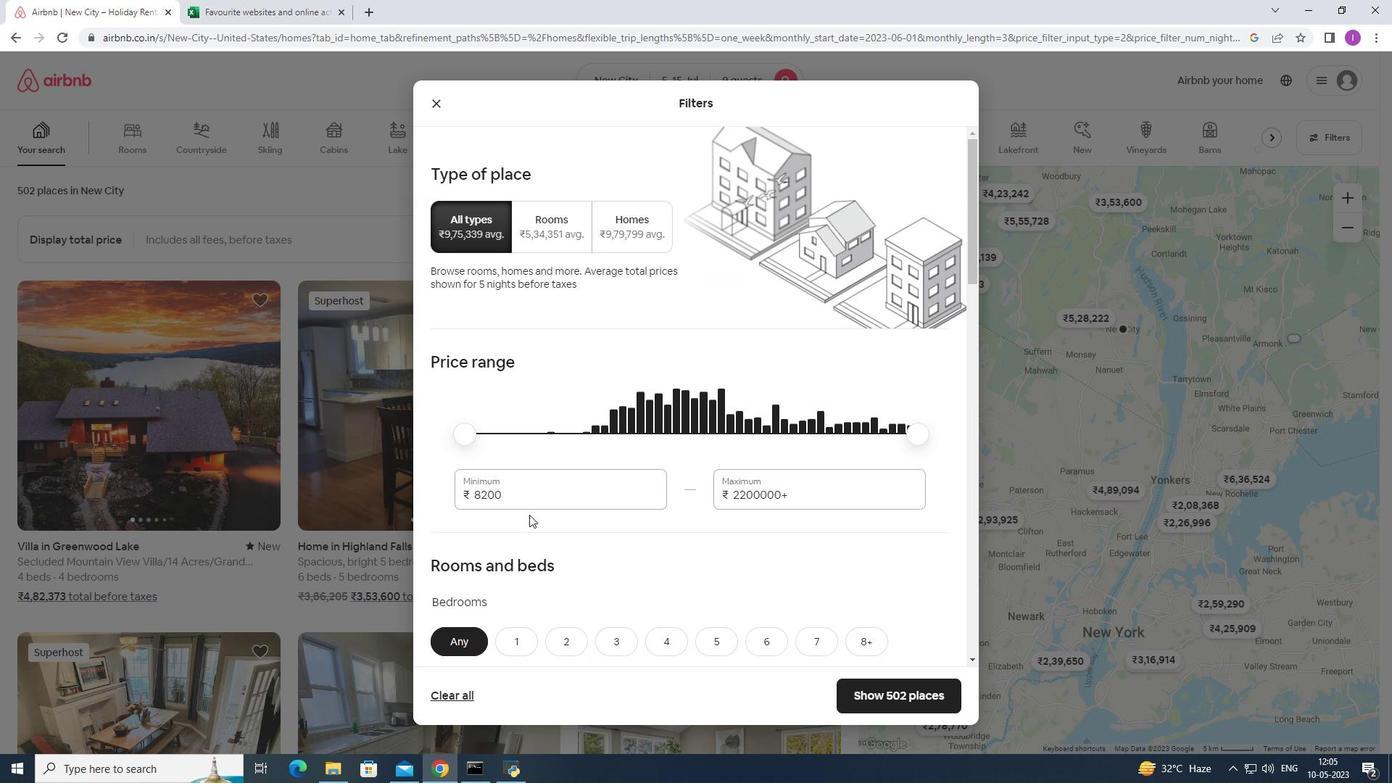 
Action: Mouse pressed left at (521, 497)
Screenshot: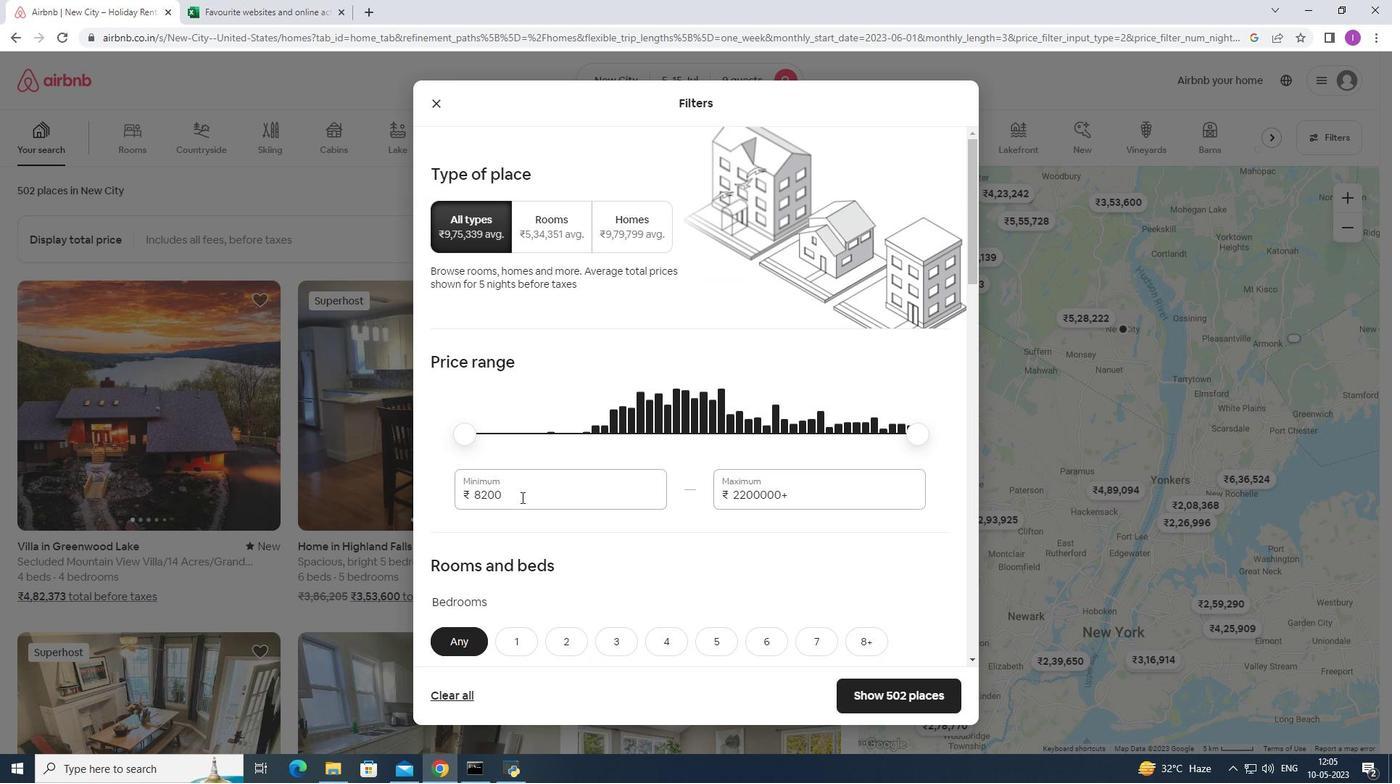 
Action: Mouse moved to (430, 517)
Screenshot: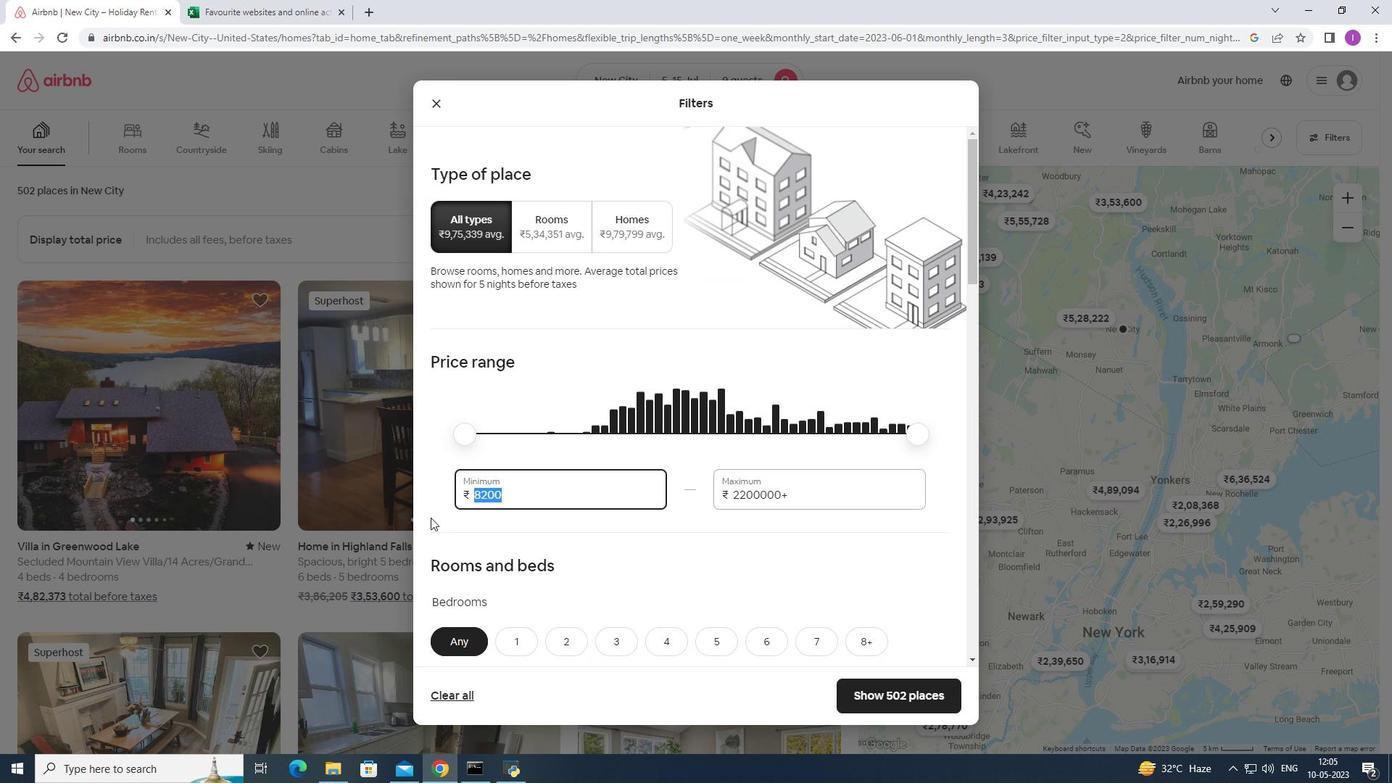 
Action: Key pressed 1
Screenshot: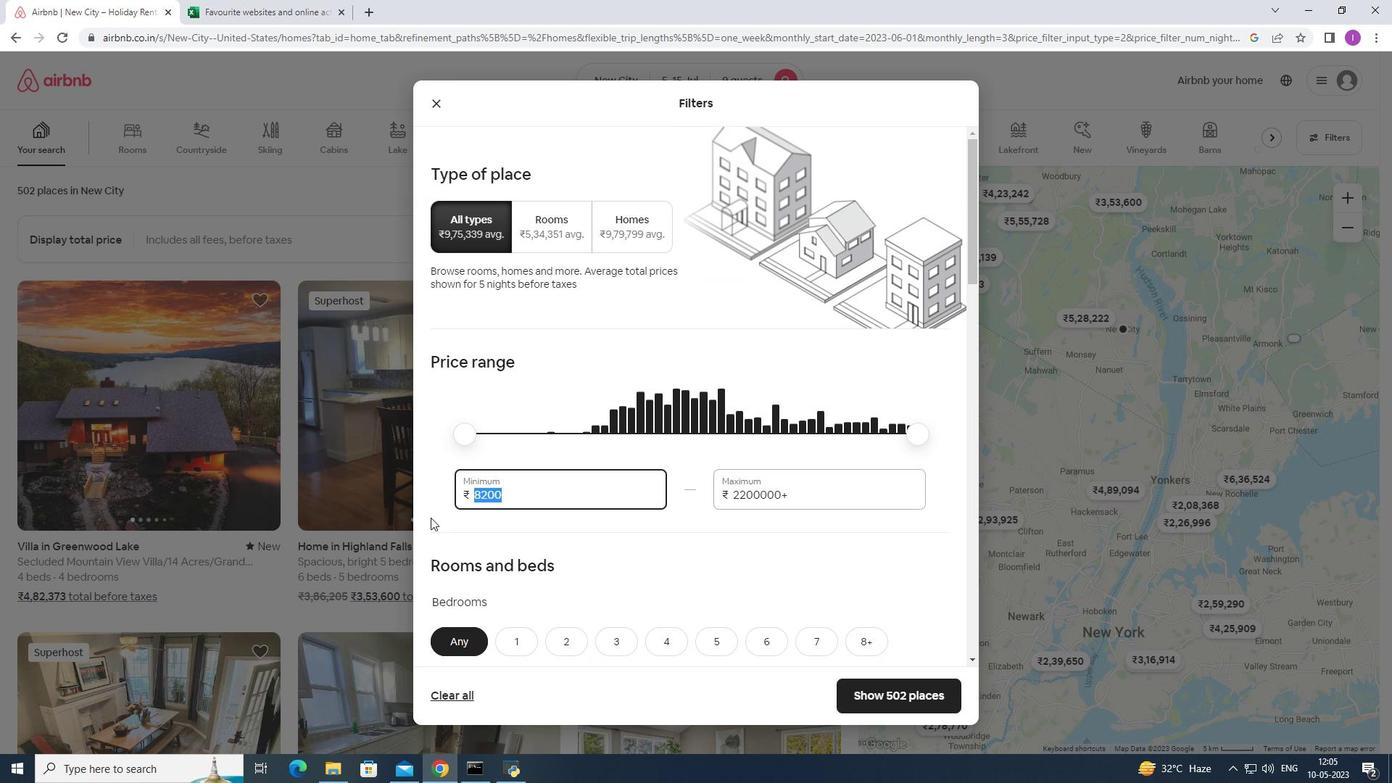
Action: Mouse moved to (431, 519)
Screenshot: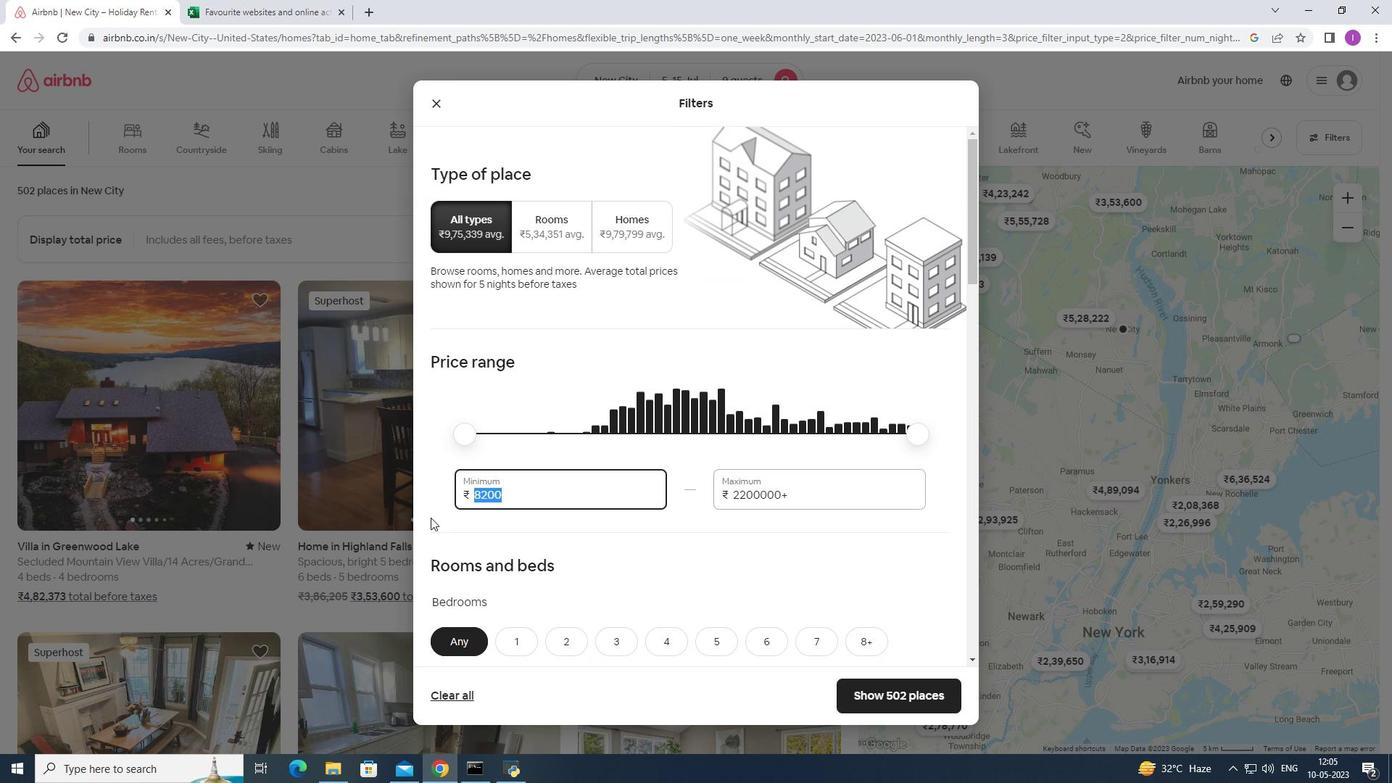 
Action: Key pressed 59
Screenshot: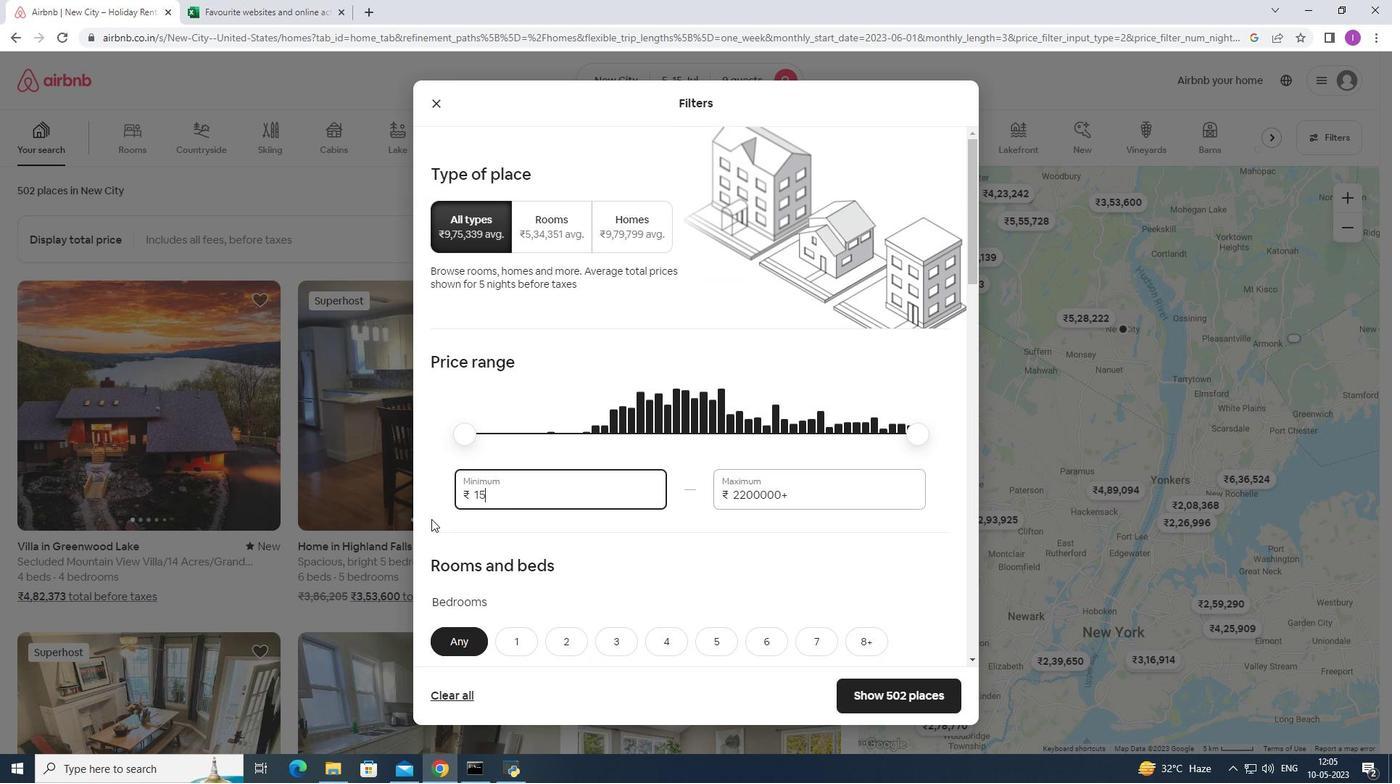 
Action: Mouse moved to (433, 524)
Screenshot: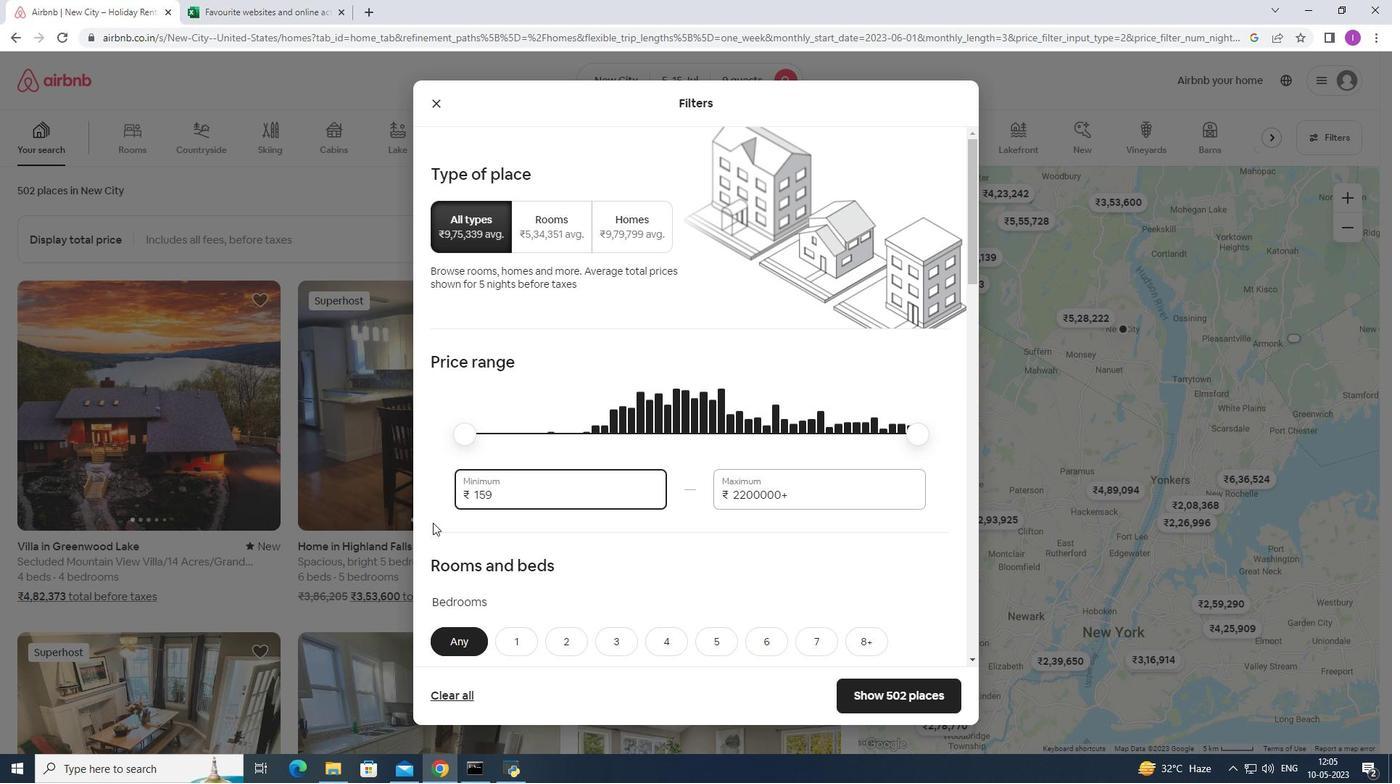 
Action: Key pressed <Key.backspace>
Screenshot: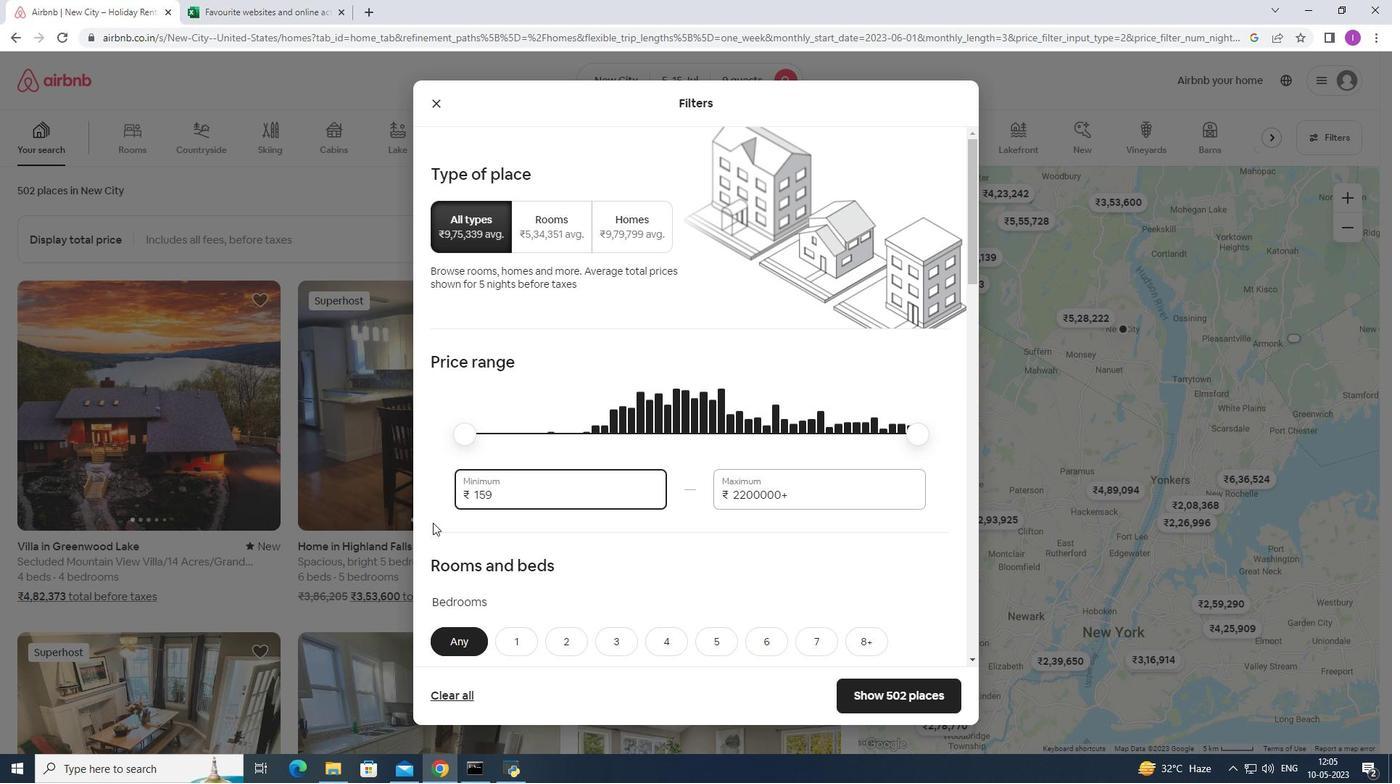 
Action: Mouse moved to (437, 530)
Screenshot: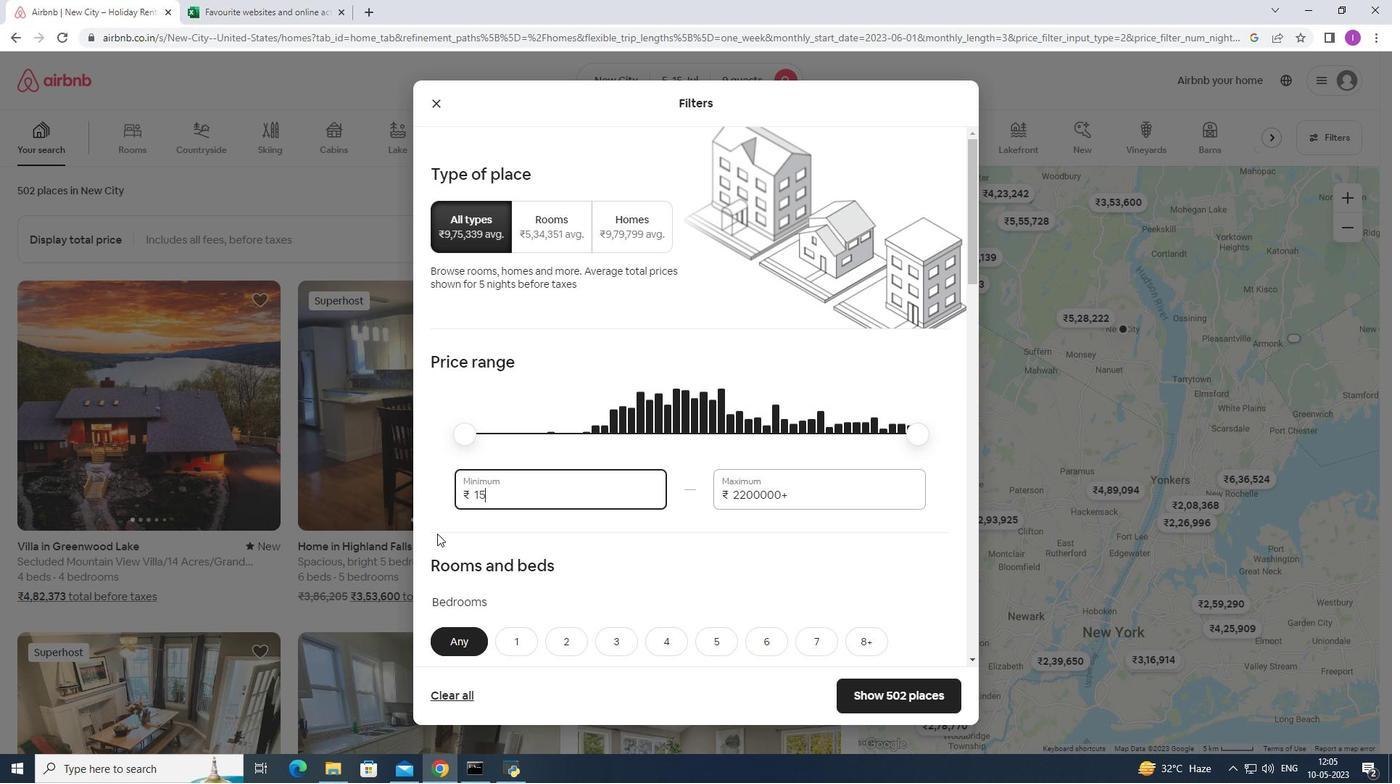 
Action: Key pressed 00
Screenshot: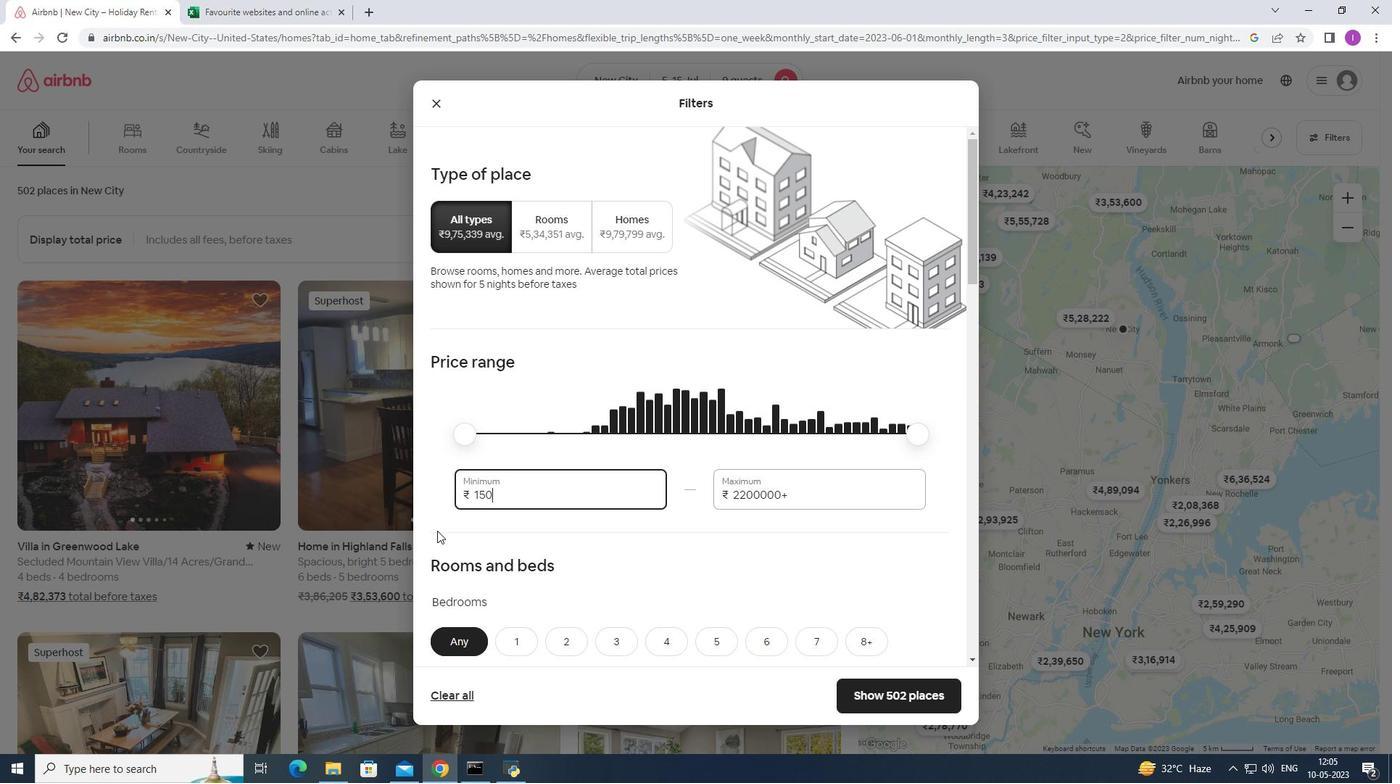 
Action: Mouse moved to (437, 530)
Screenshot: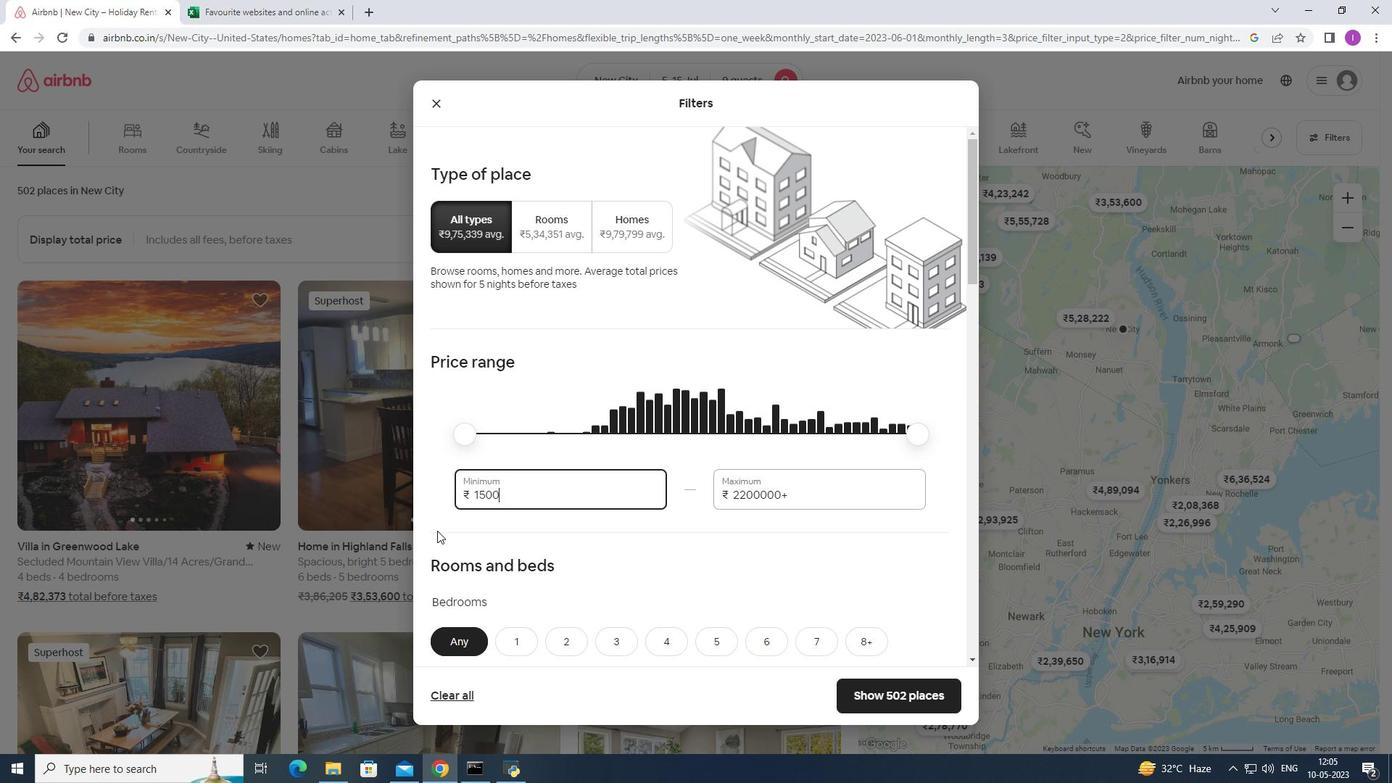 
Action: Key pressed 0
Screenshot: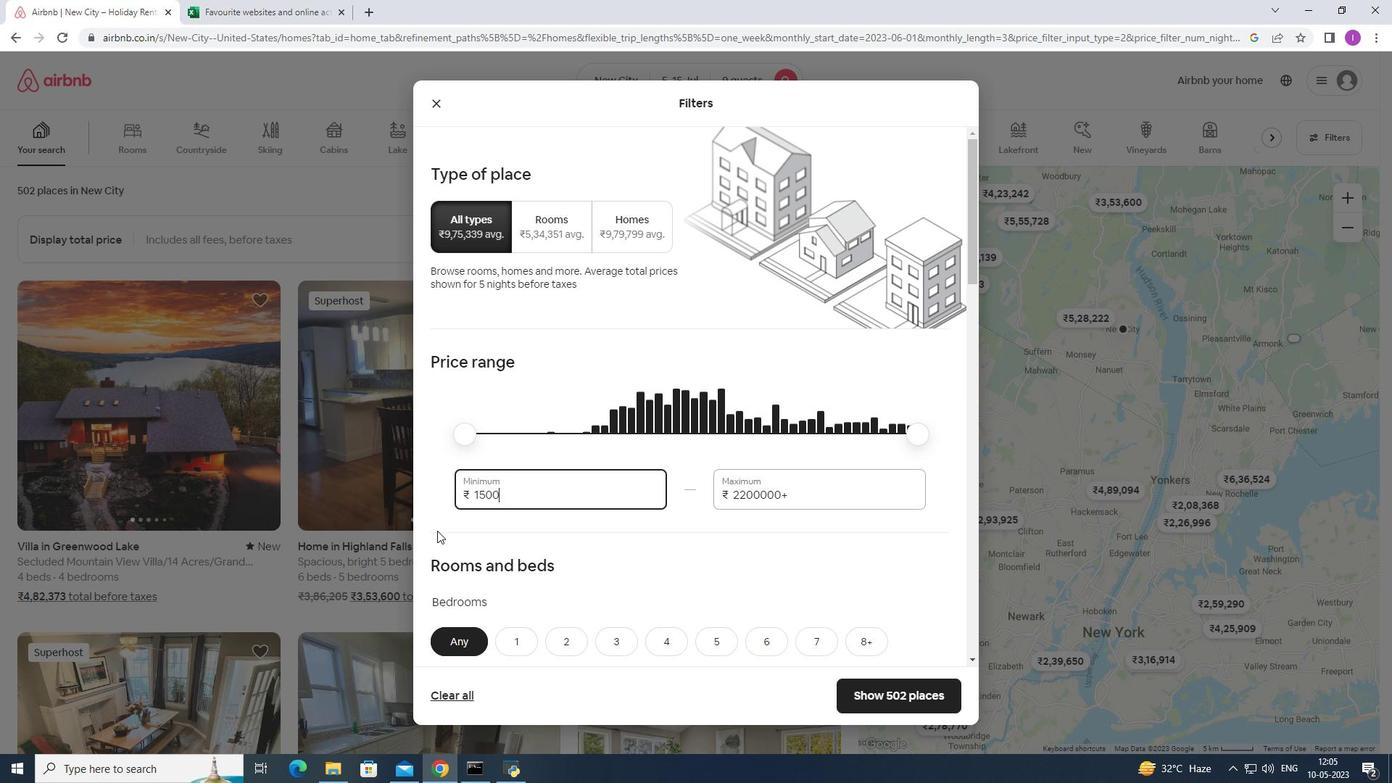 
Action: Mouse moved to (814, 495)
Screenshot: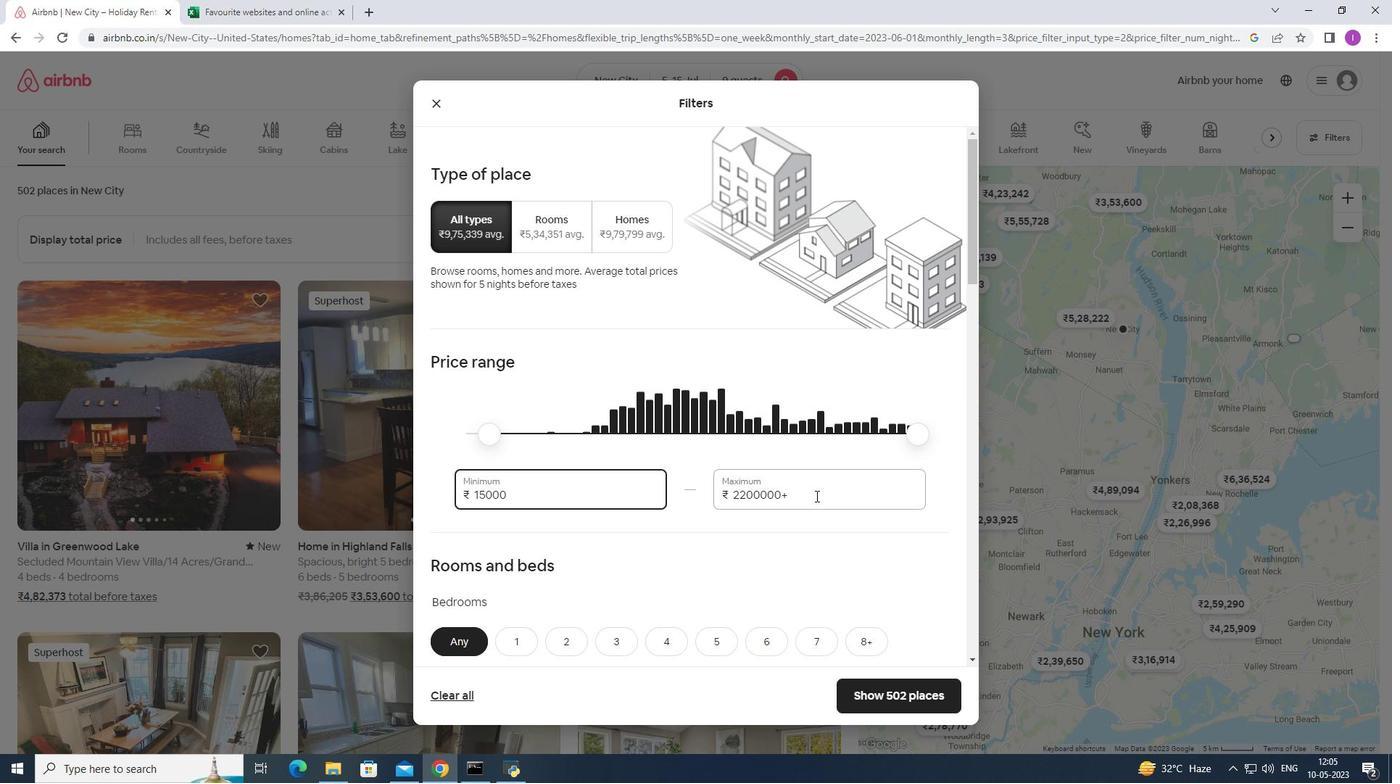 
Action: Mouse pressed left at (814, 495)
Screenshot: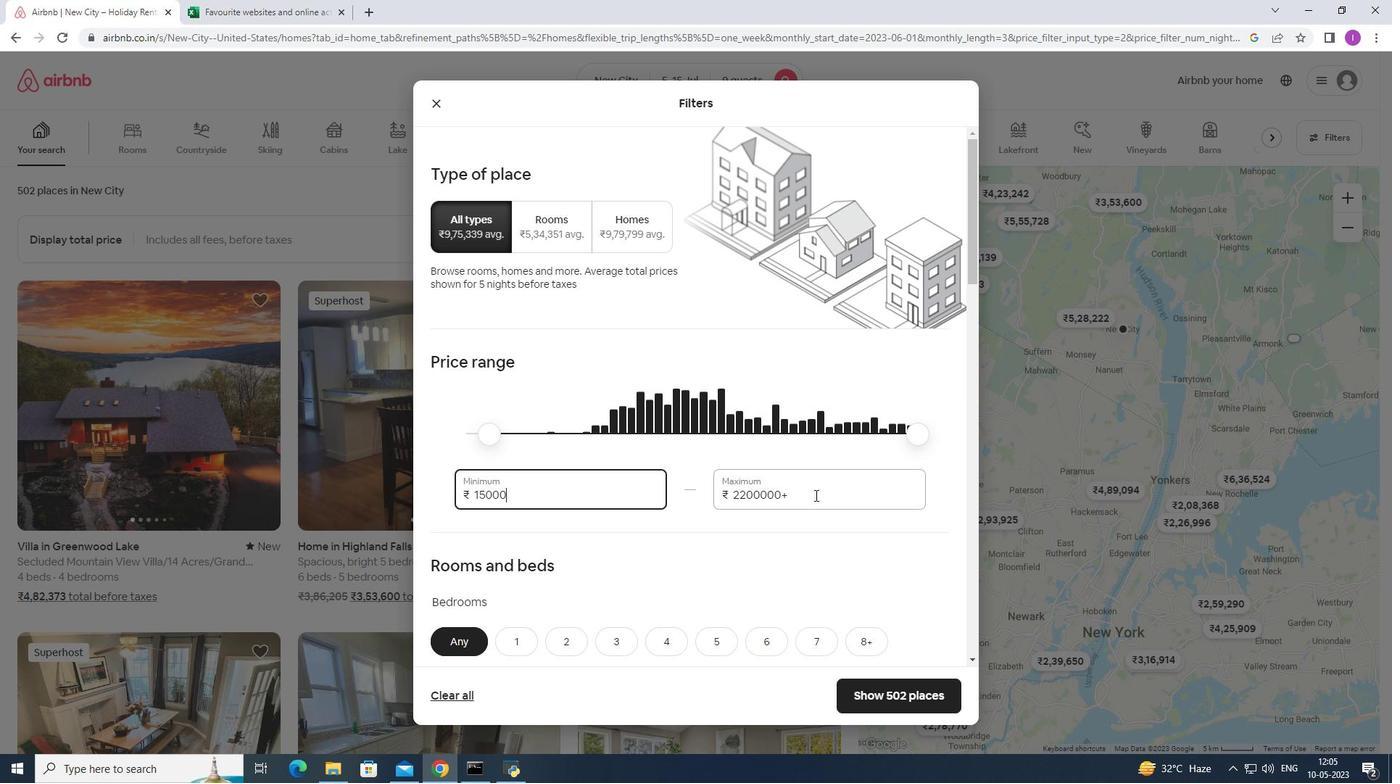
Action: Mouse moved to (728, 510)
Screenshot: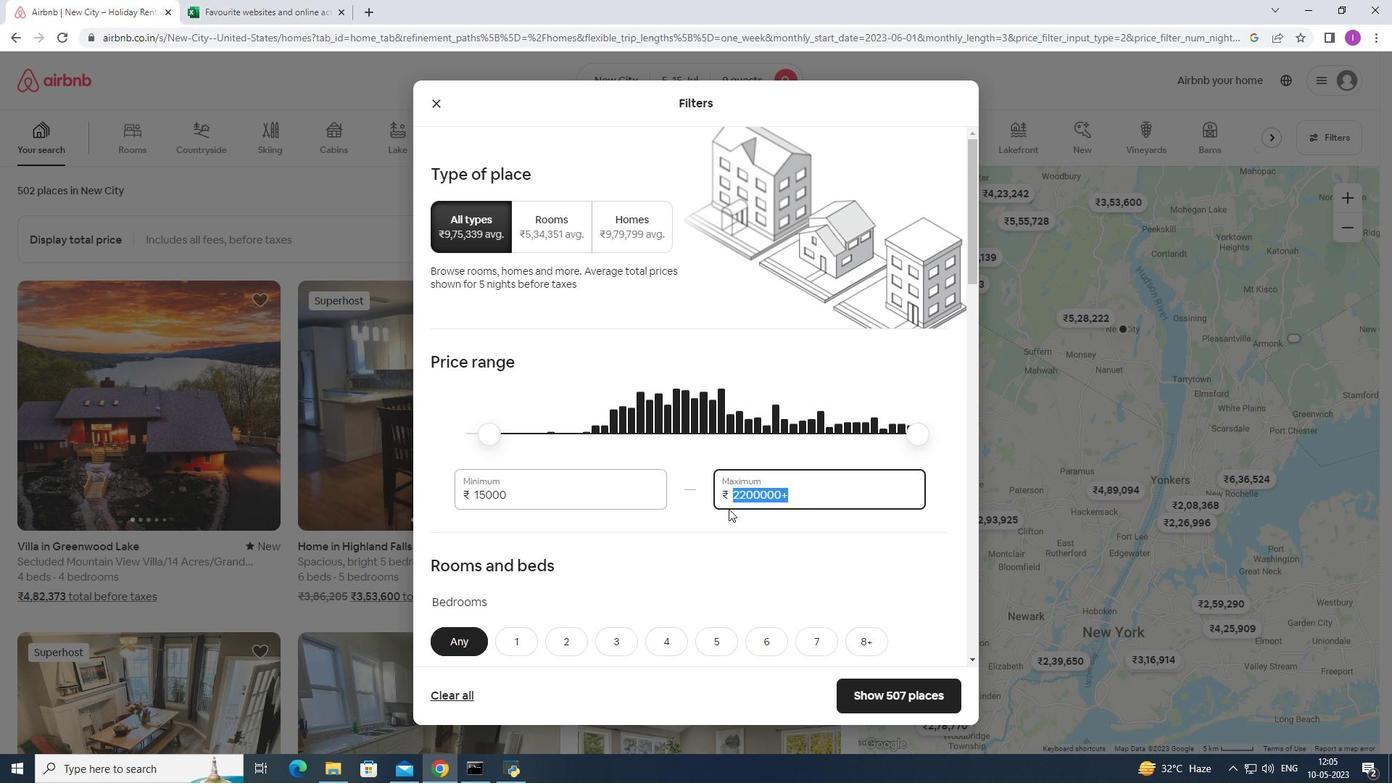 
Action: Key pressed 2
Screenshot: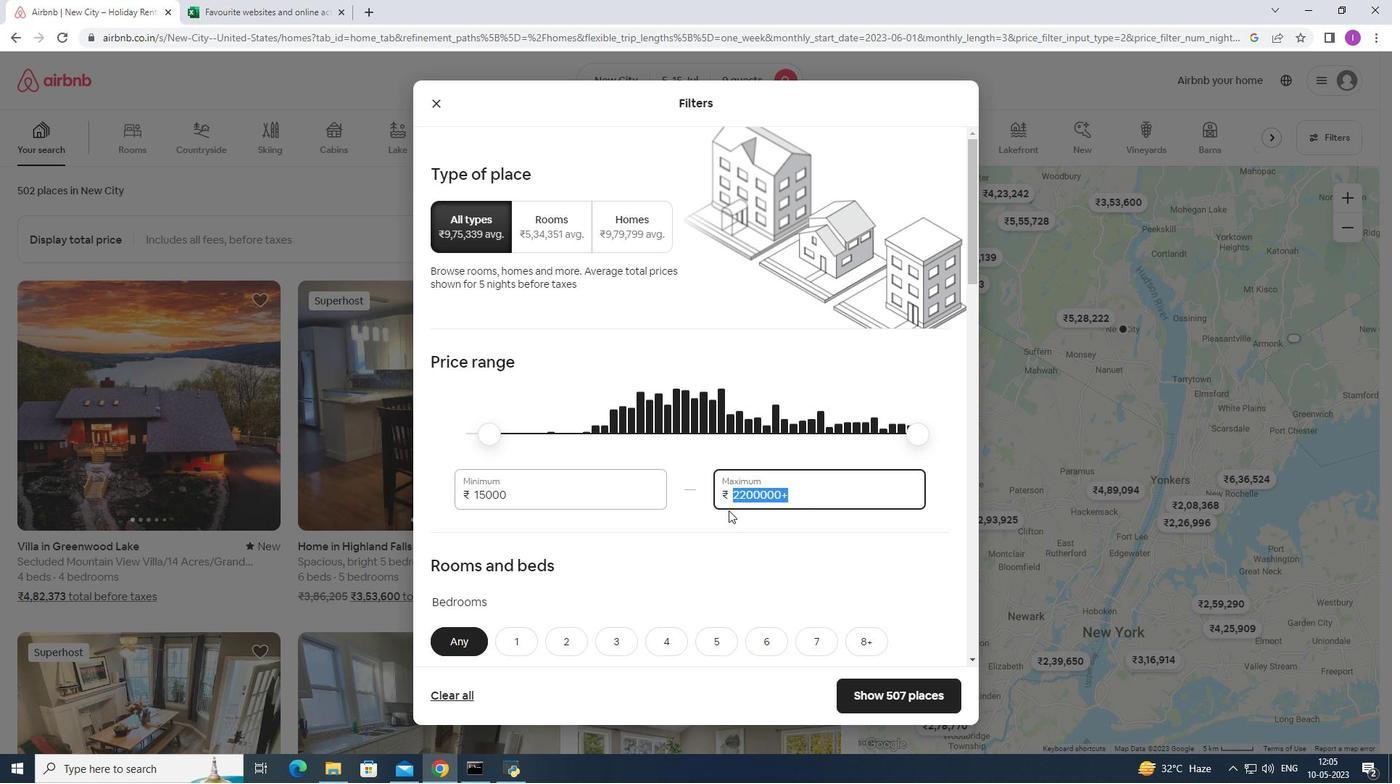 
Action: Mouse moved to (728, 510)
Screenshot: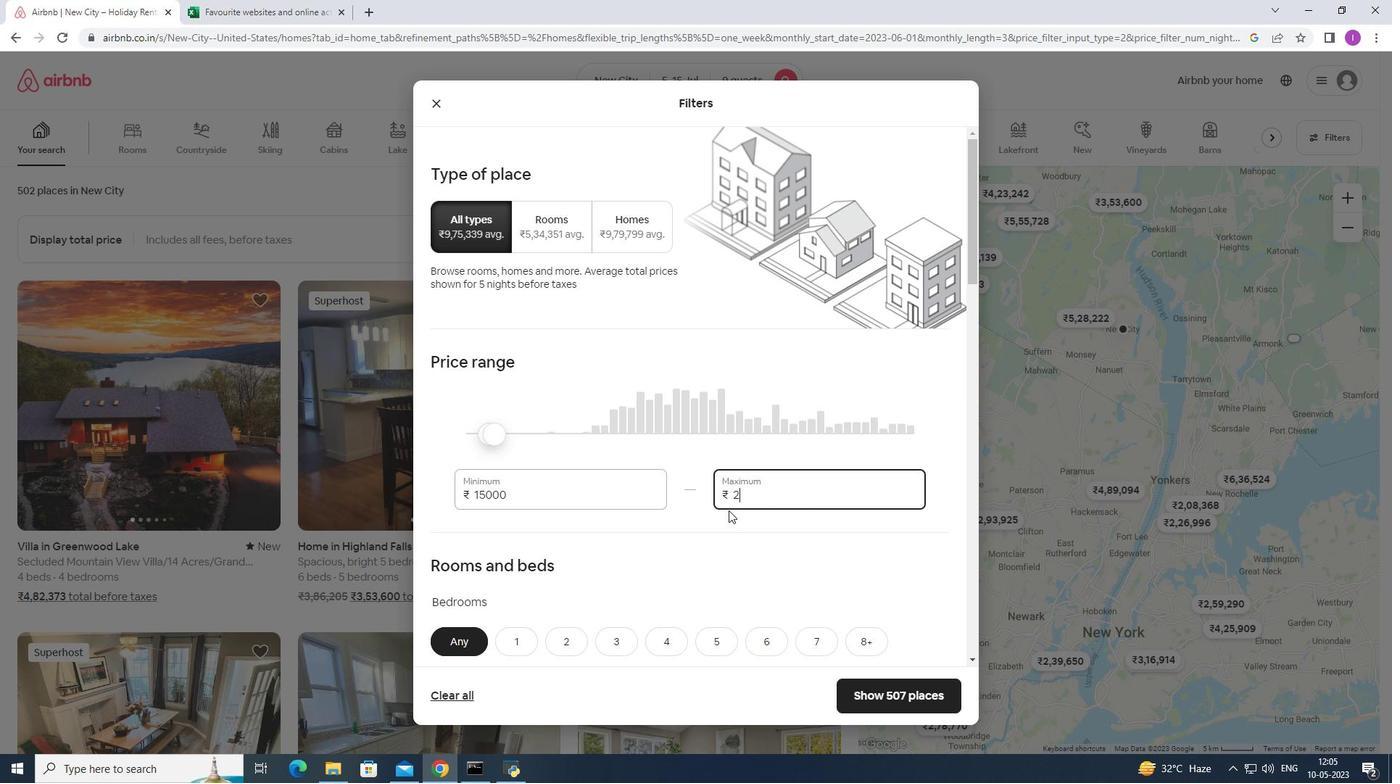 
Action: Key pressed 5
Screenshot: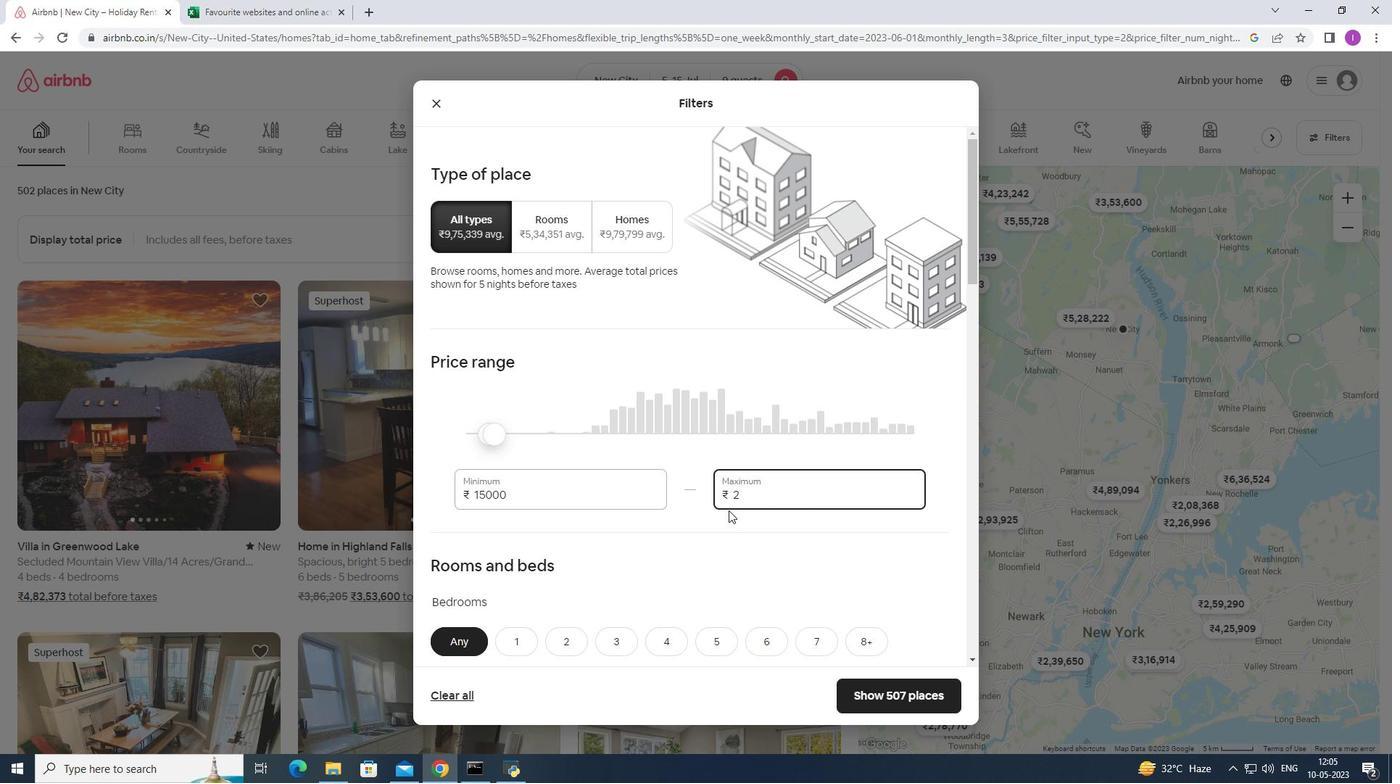 
Action: Mouse moved to (728, 512)
Screenshot: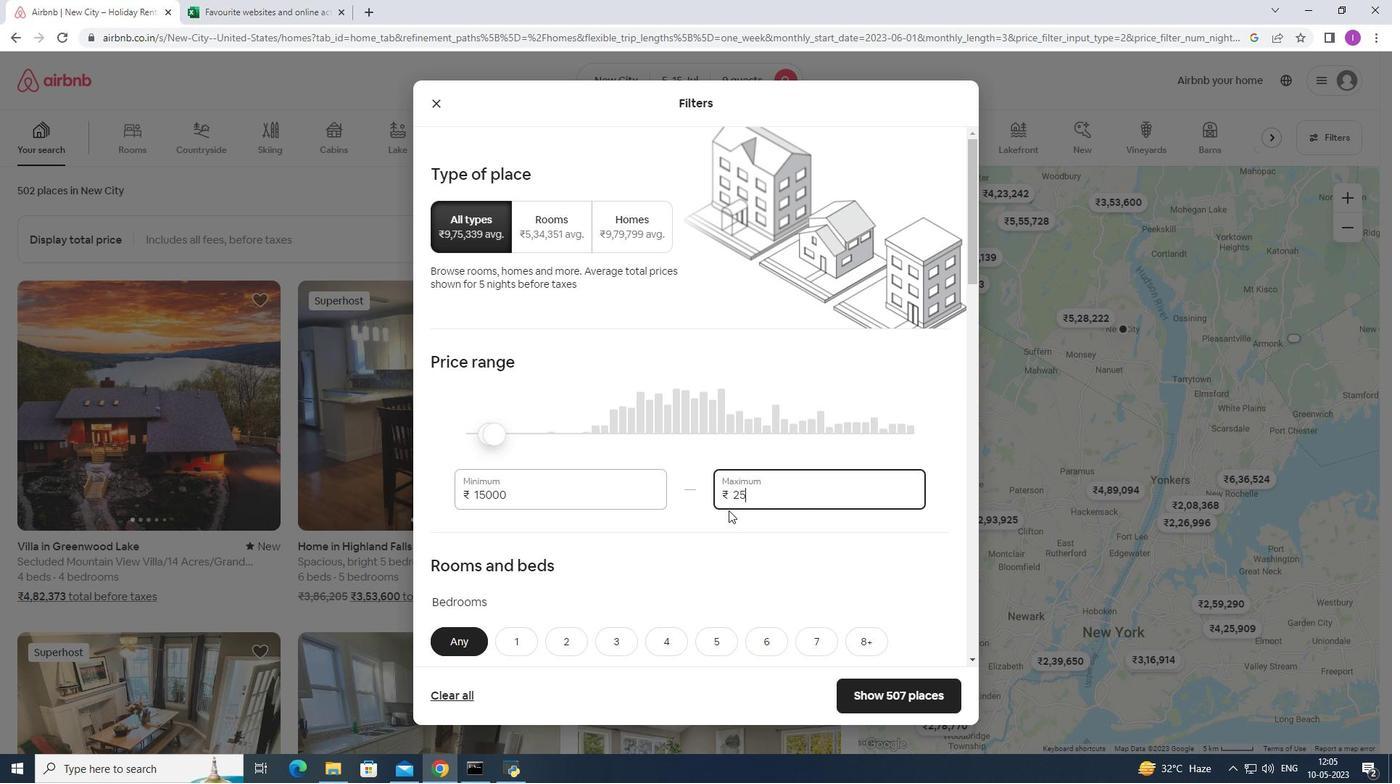 
Action: Key pressed 000
Screenshot: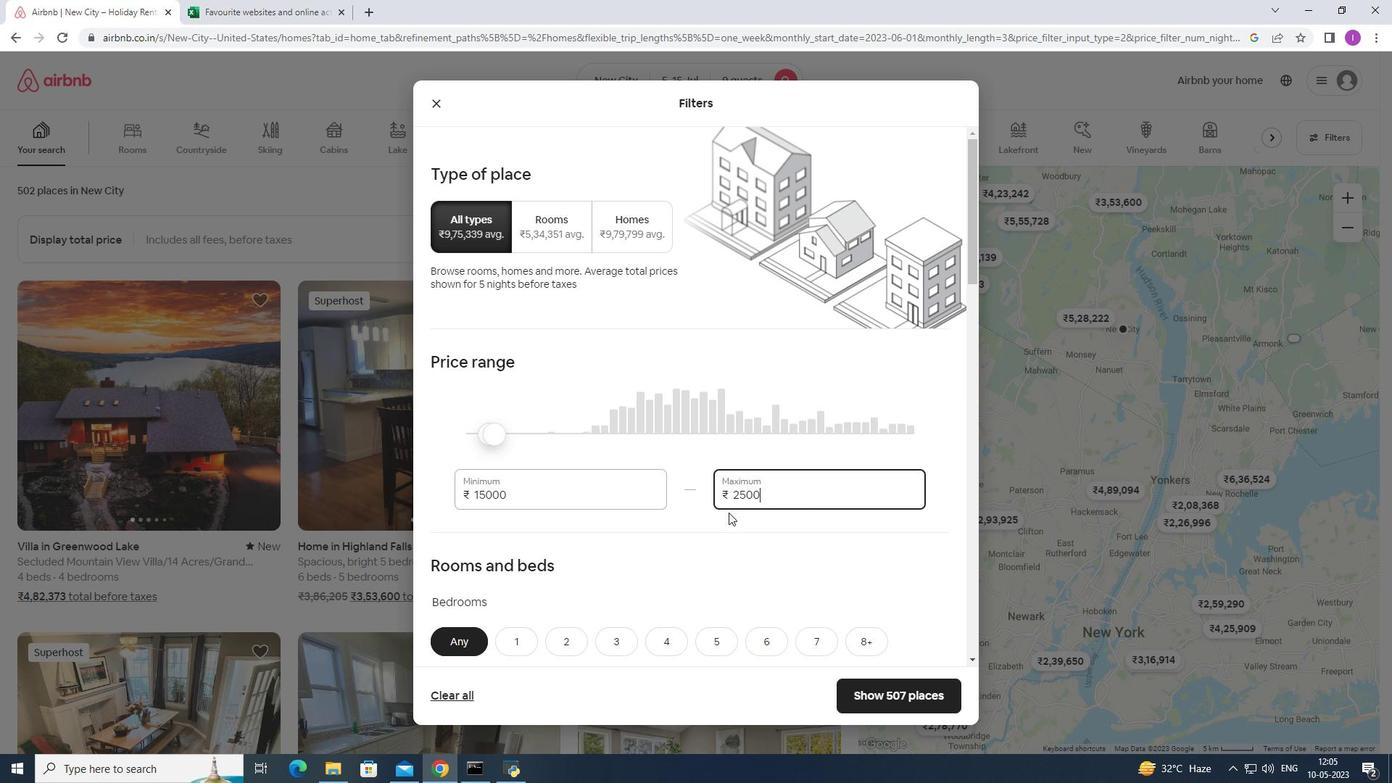 
Action: Mouse moved to (679, 551)
Screenshot: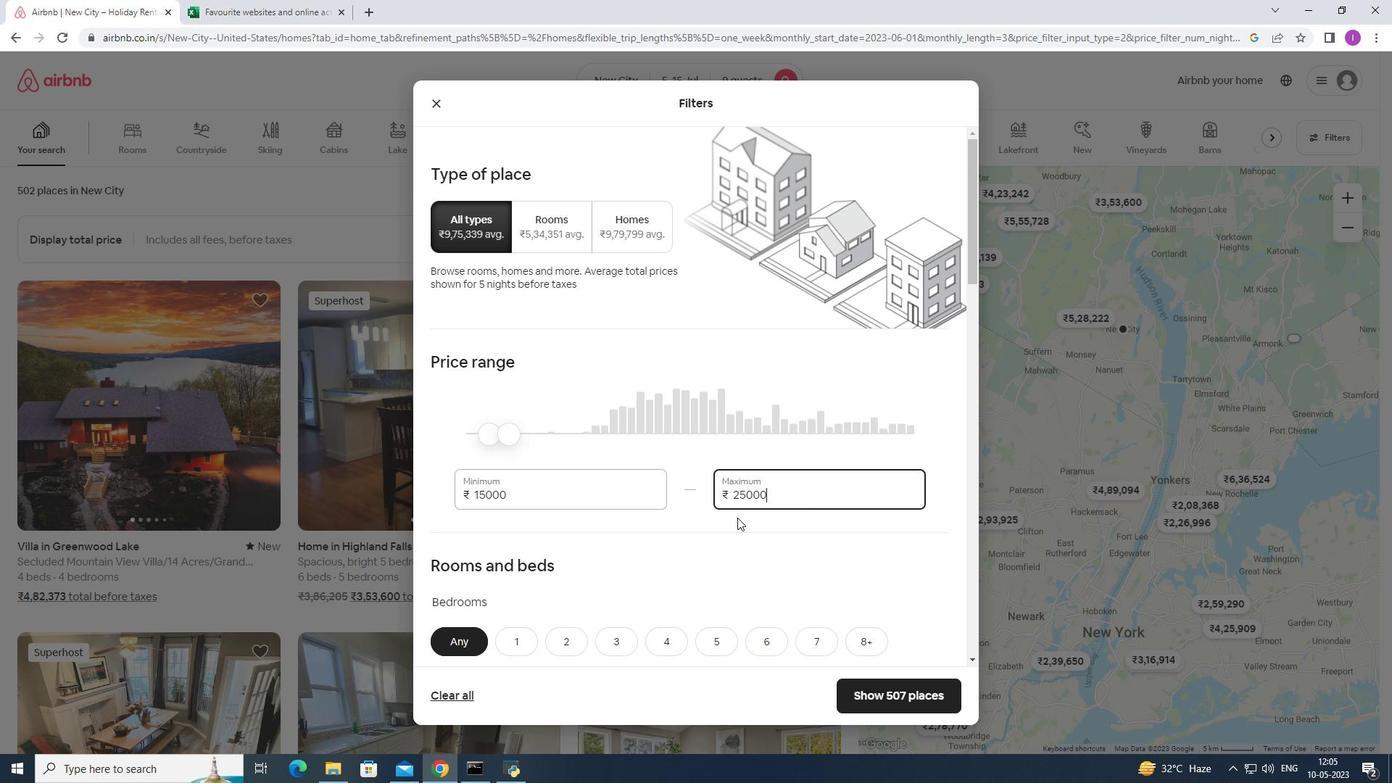 
Action: Mouse scrolled (679, 551) with delta (0, 0)
Screenshot: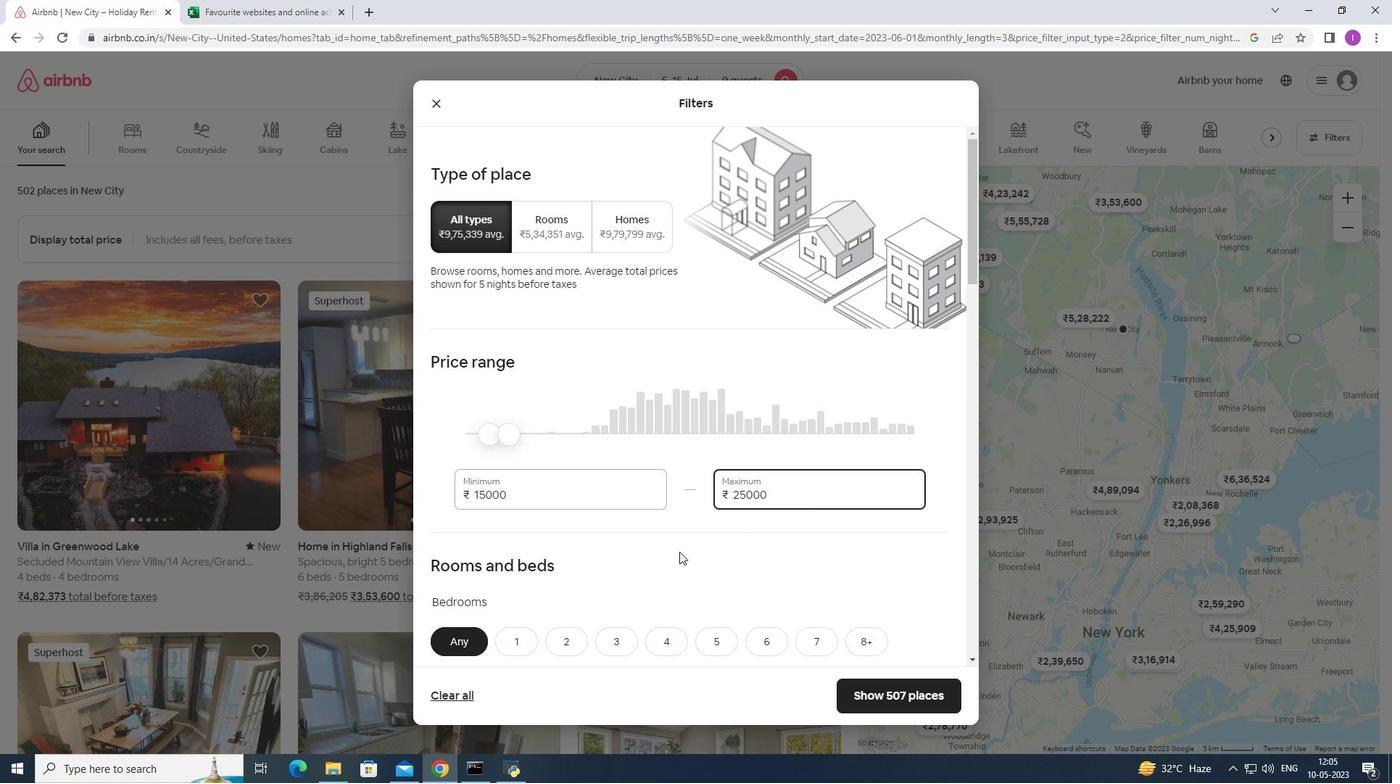 
Action: Mouse scrolled (679, 551) with delta (0, 0)
Screenshot: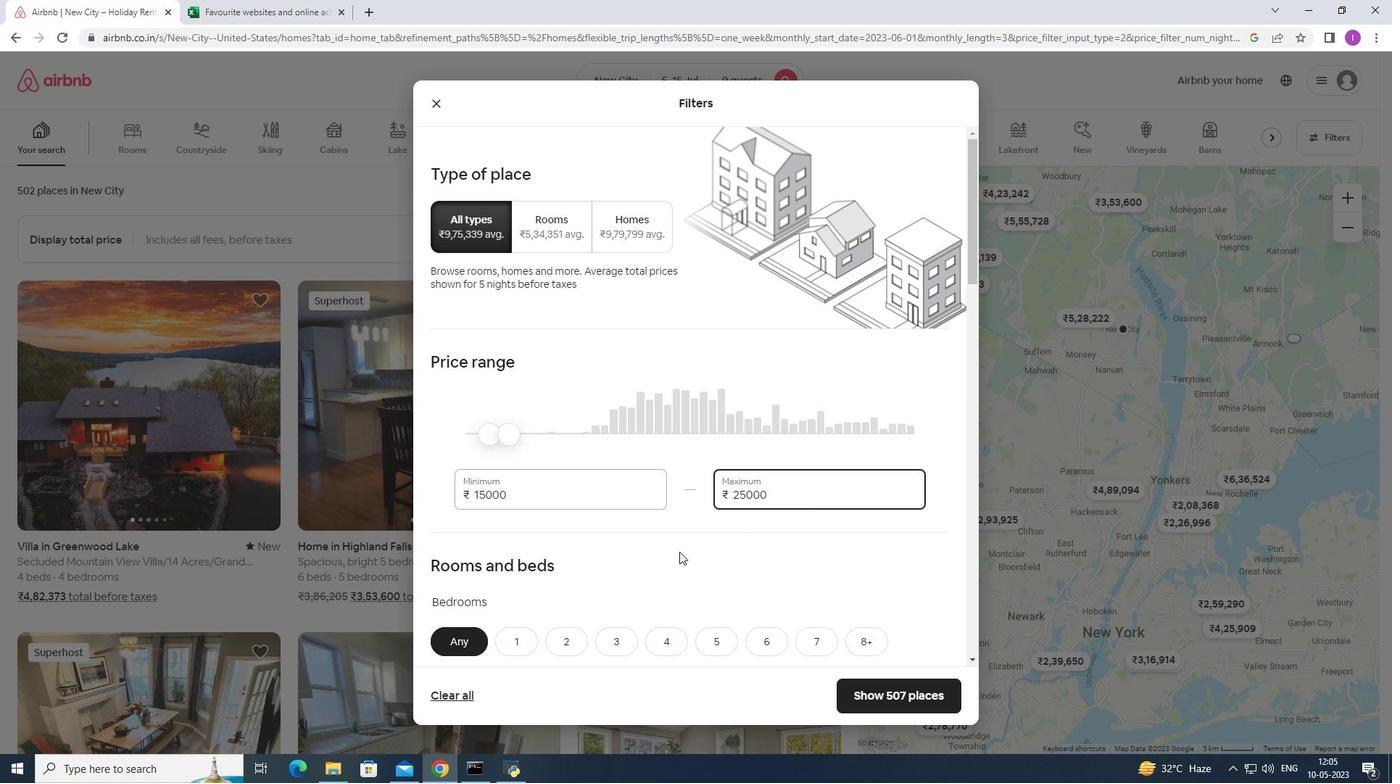 
Action: Mouse moved to (680, 534)
Screenshot: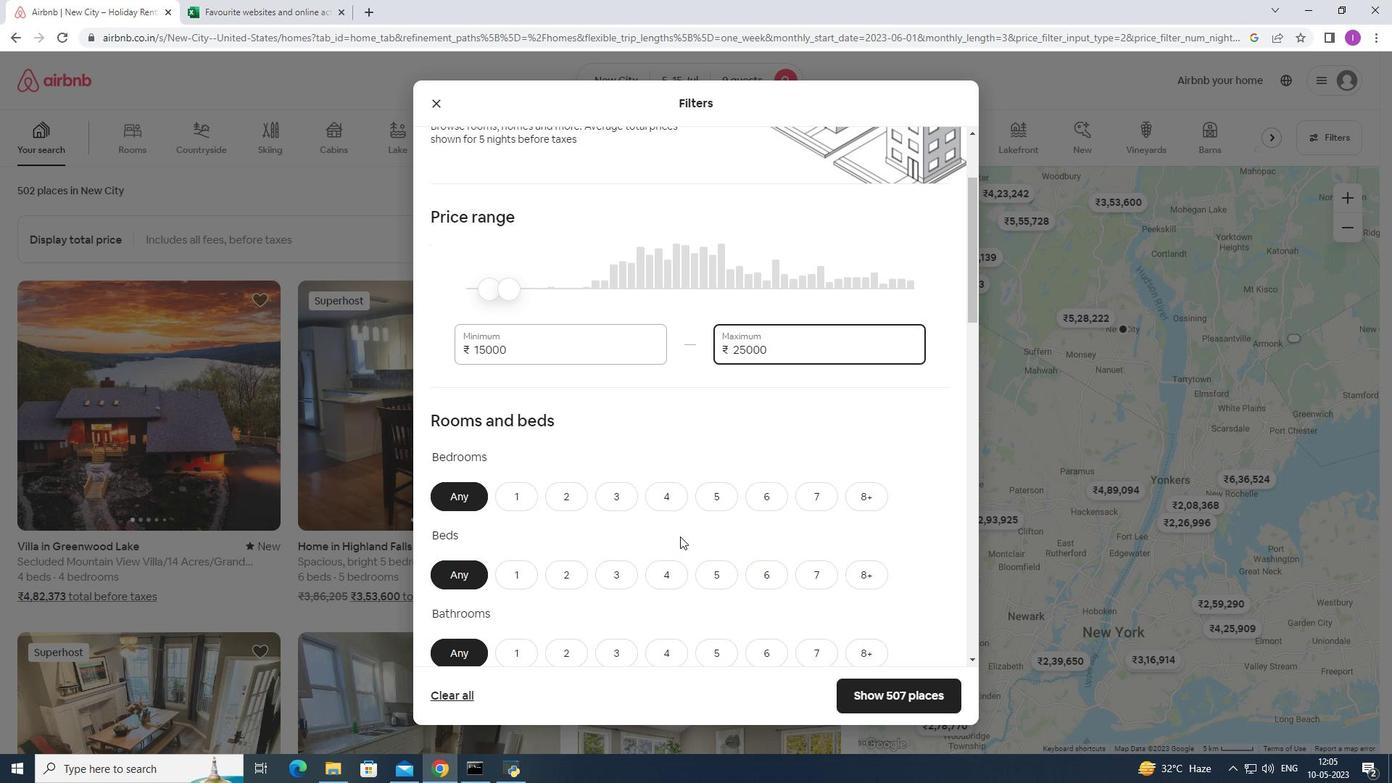 
Action: Mouse scrolled (680, 533) with delta (0, 0)
Screenshot: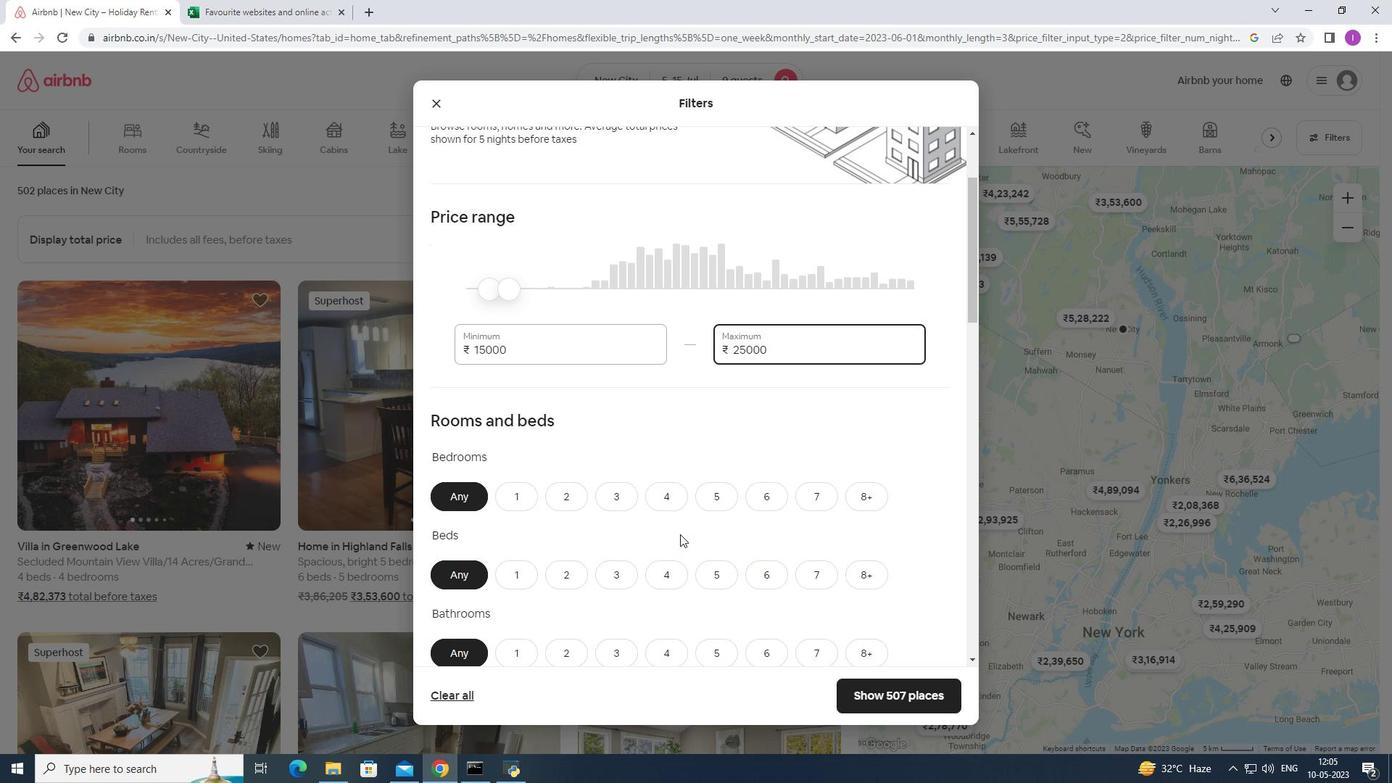 
Action: Mouse moved to (685, 514)
Screenshot: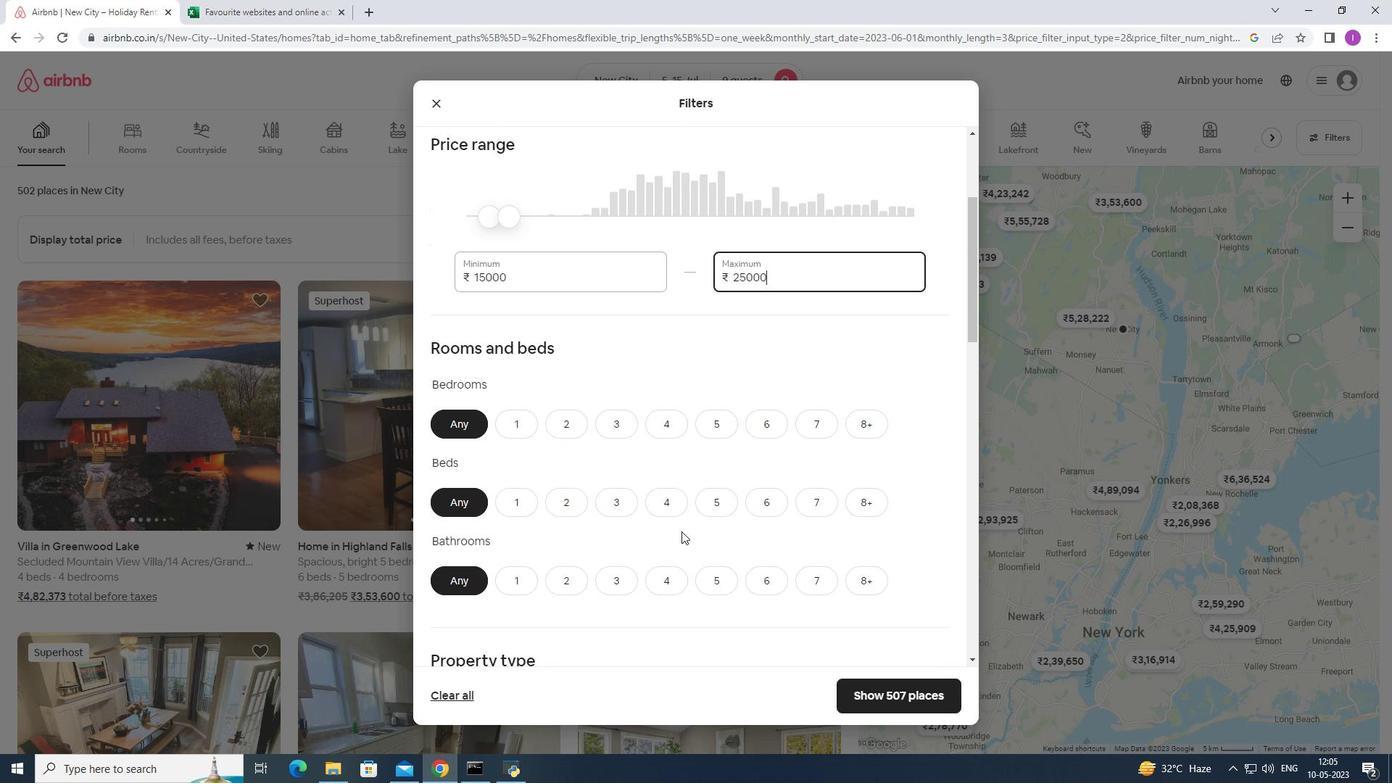 
Action: Mouse scrolled (685, 513) with delta (0, 0)
Screenshot: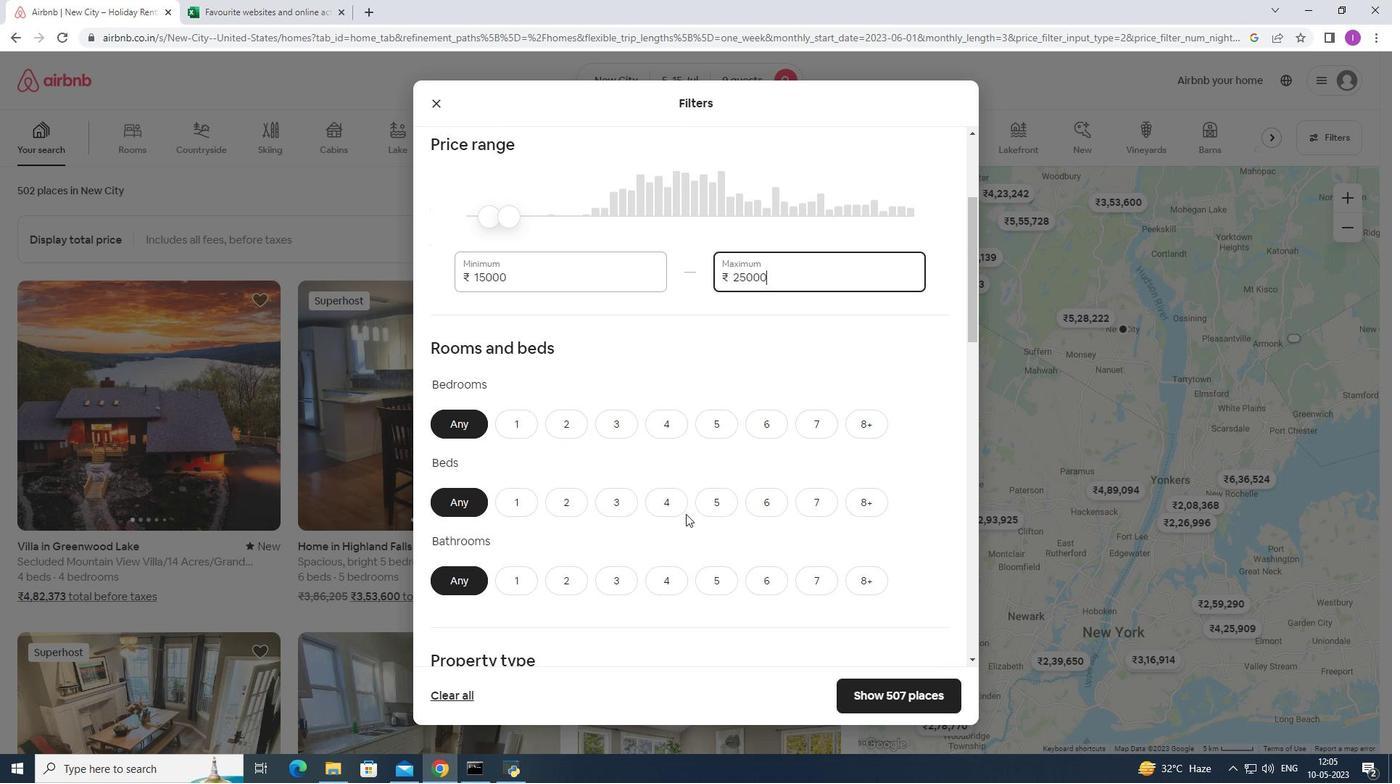 
Action: Mouse scrolled (685, 513) with delta (0, 0)
Screenshot: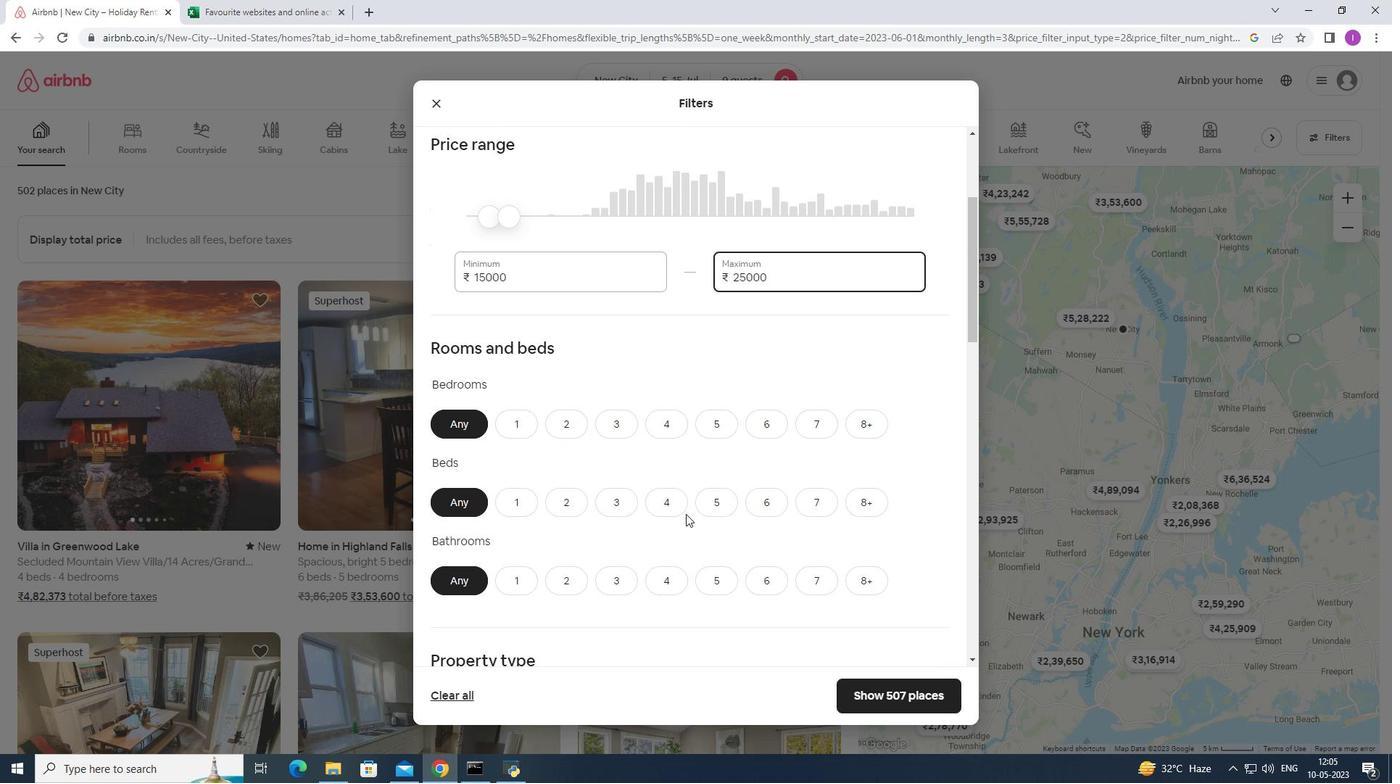 
Action: Mouse moved to (689, 501)
Screenshot: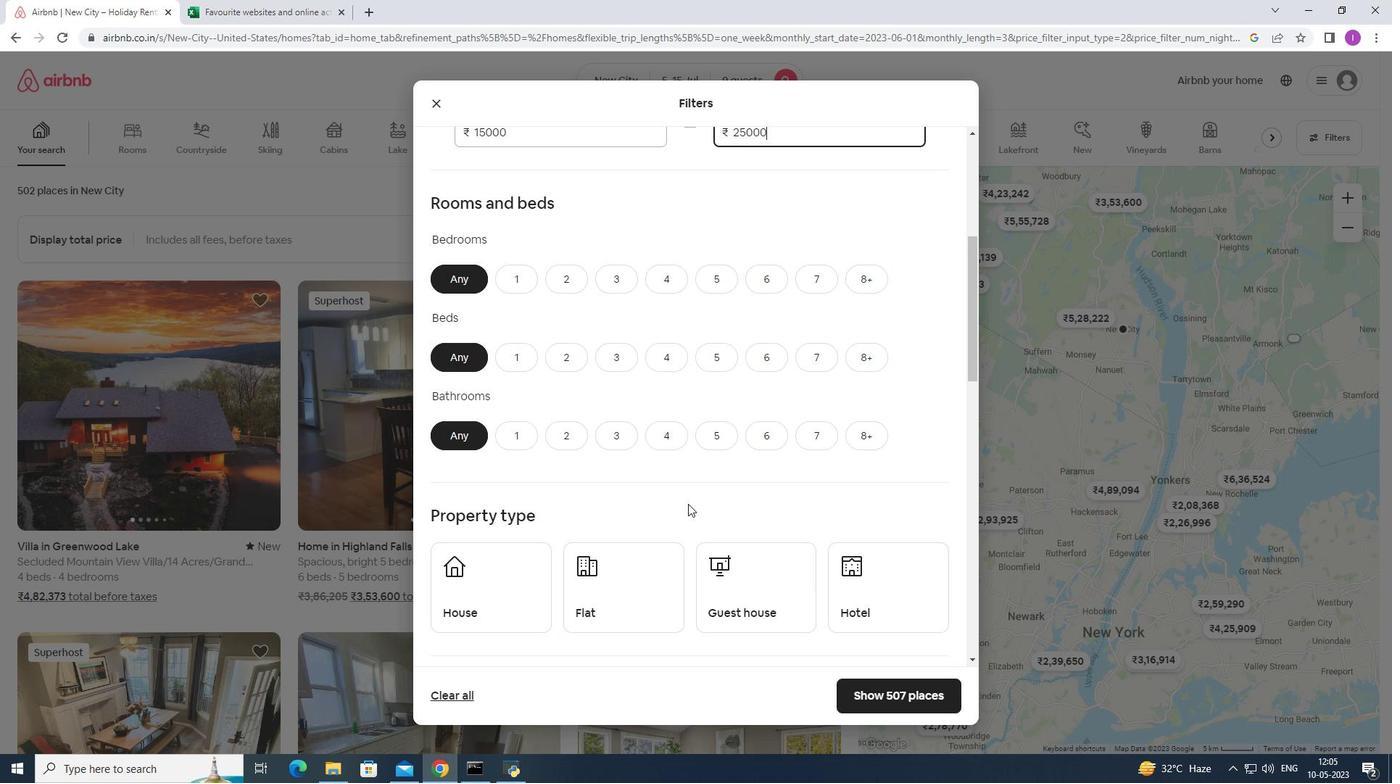 
Action: Mouse scrolled (689, 501) with delta (0, 0)
Screenshot: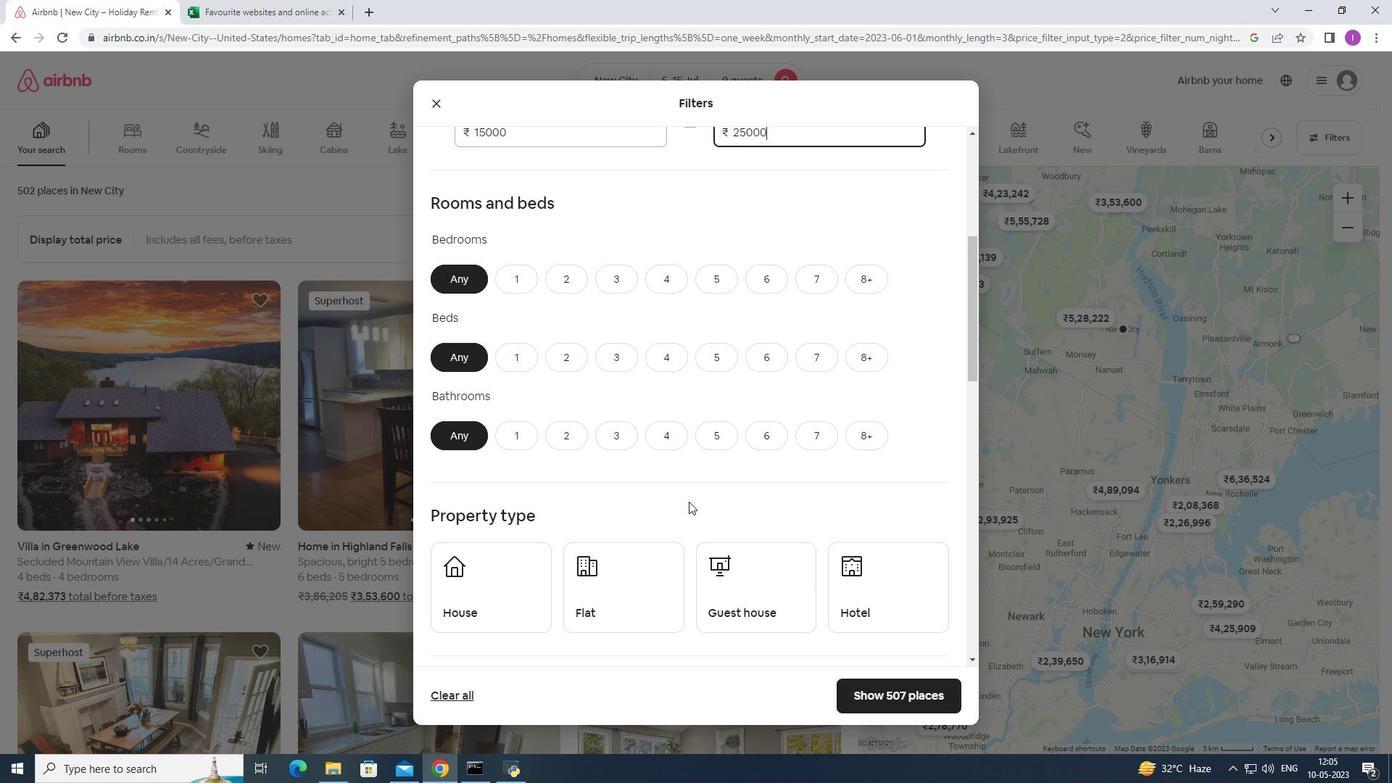 
Action: Mouse moved to (693, 497)
Screenshot: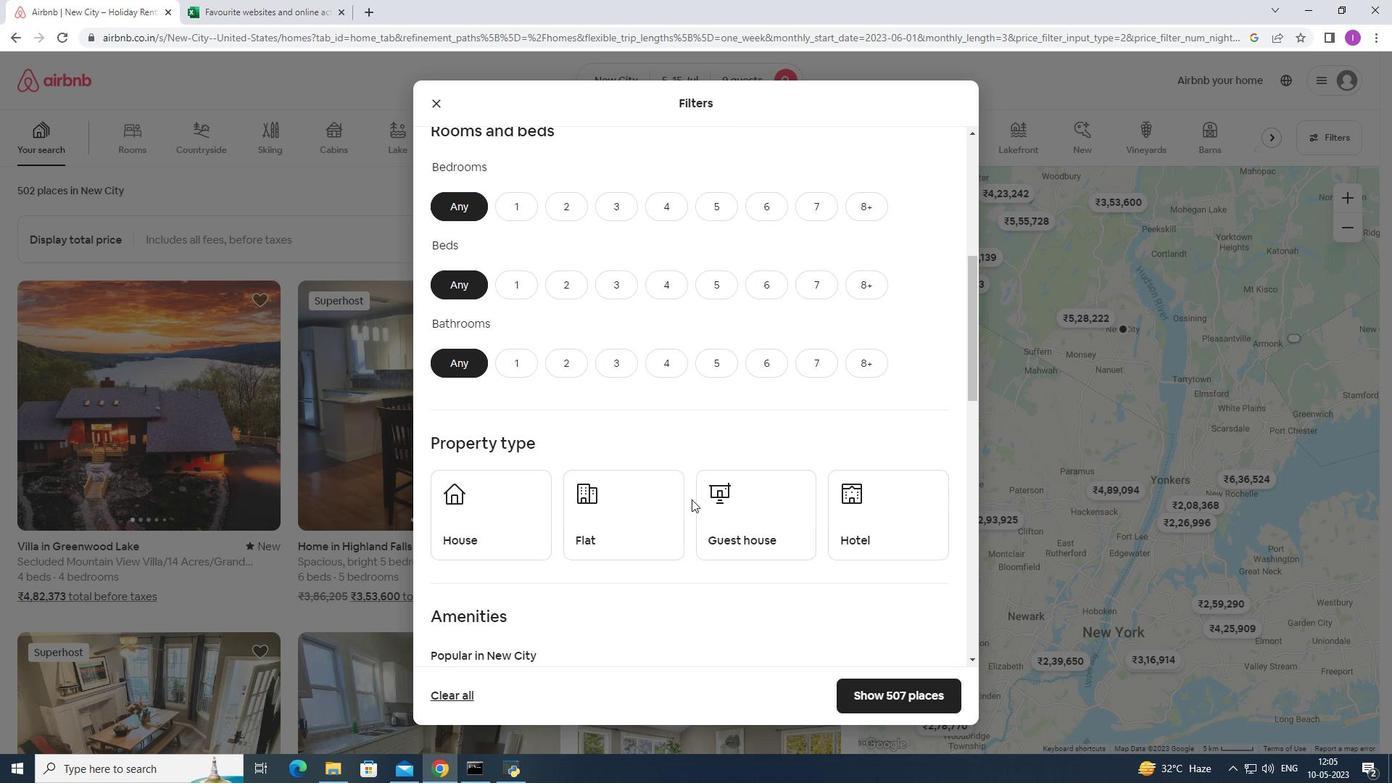
Action: Mouse scrolled (693, 496) with delta (0, 0)
Screenshot: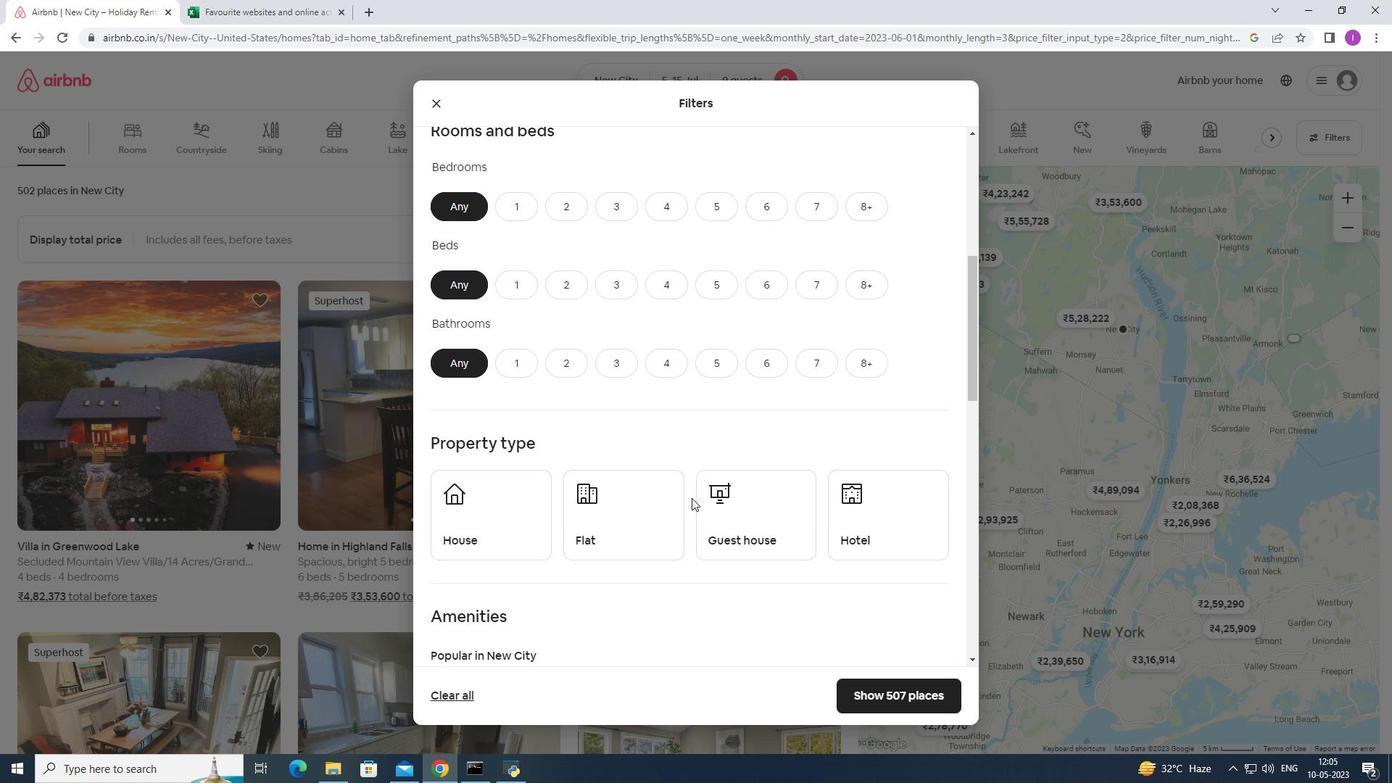 
Action: Mouse scrolled (693, 496) with delta (0, 0)
Screenshot: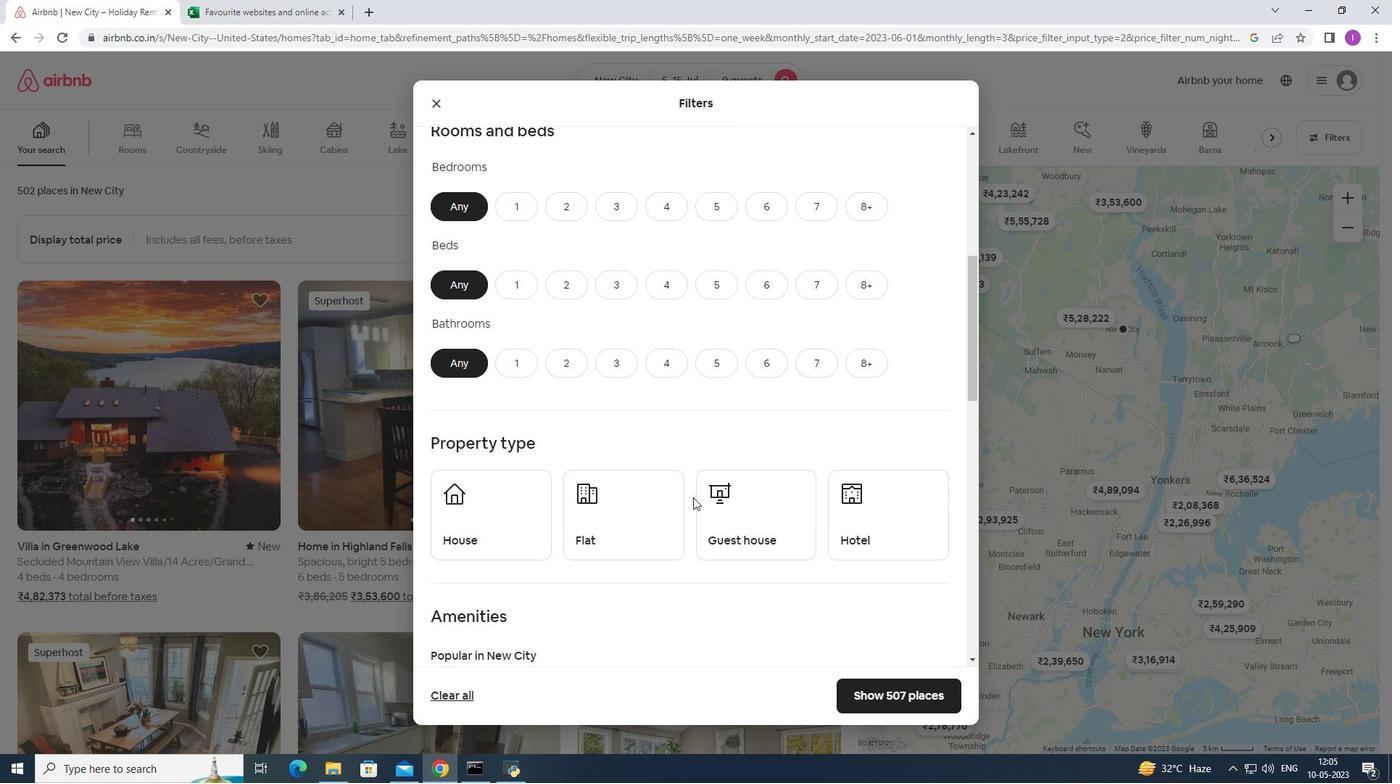 
Action: Mouse moved to (688, 364)
Screenshot: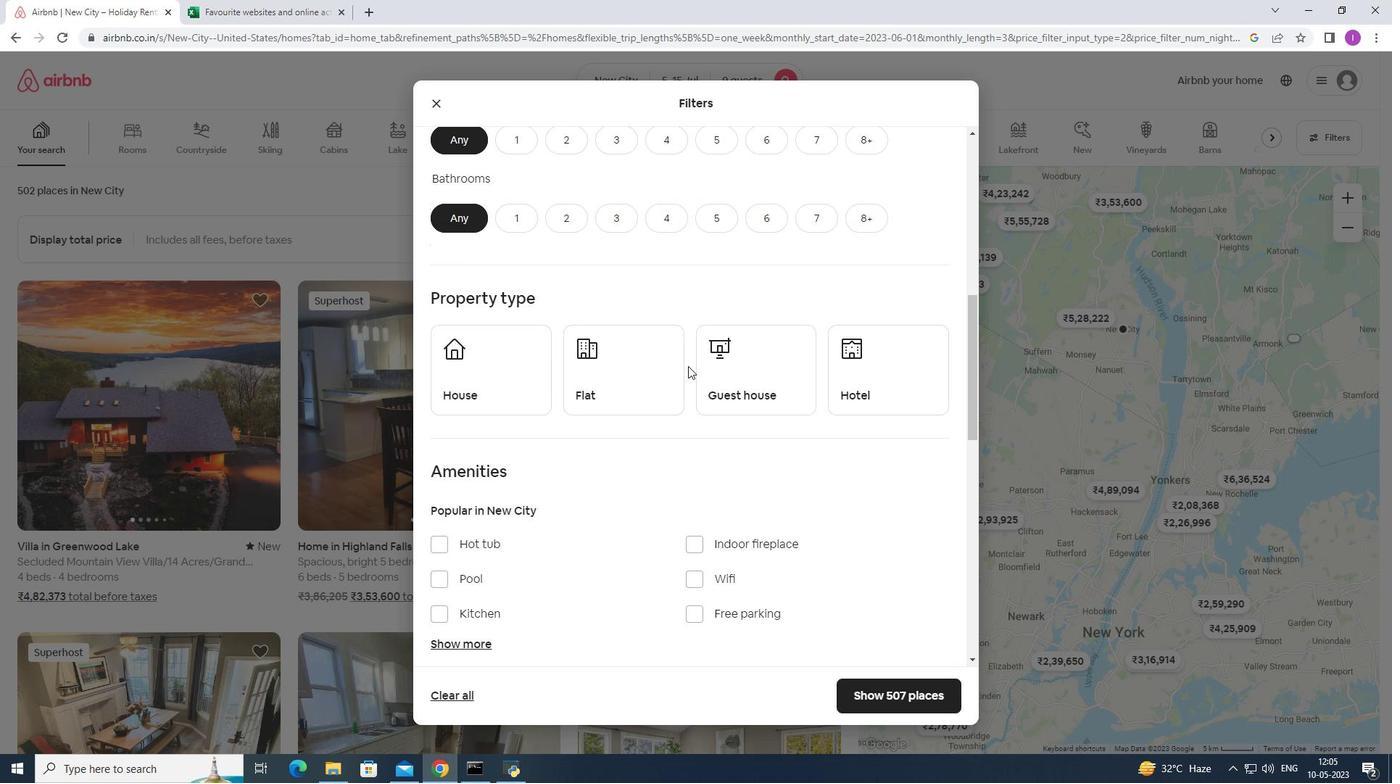 
Action: Mouse scrolled (688, 366) with delta (0, 0)
Screenshot: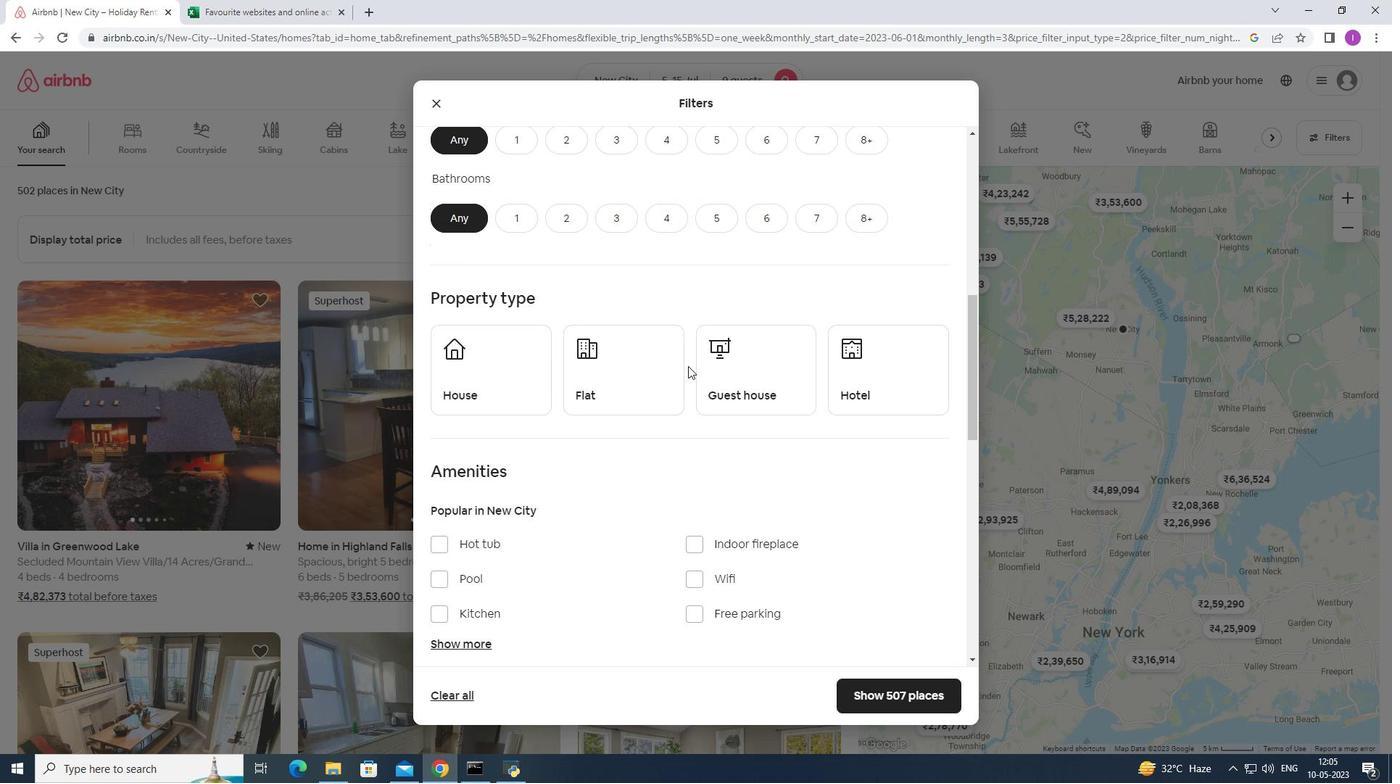 
Action: Mouse scrolled (688, 365) with delta (0, 0)
Screenshot: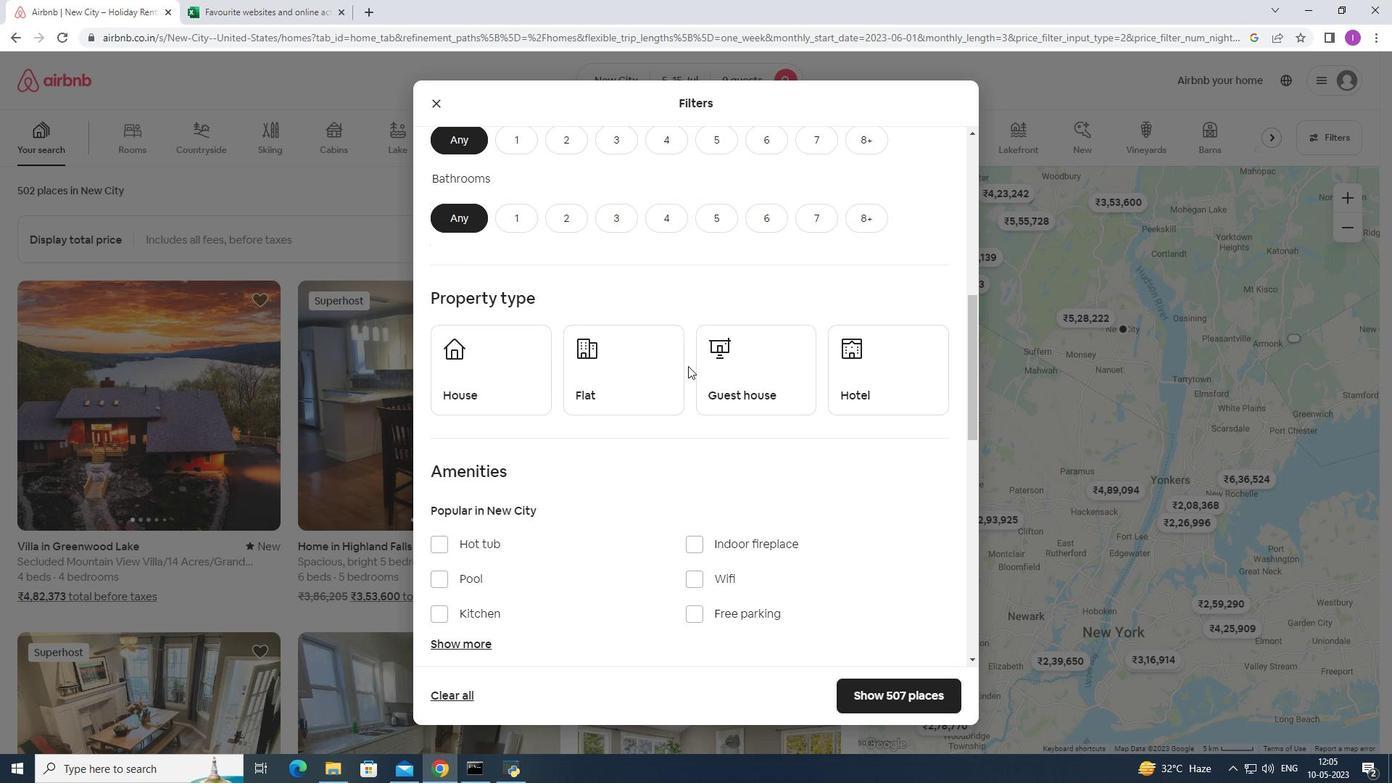 
Action: Mouse moved to (714, 213)
Screenshot: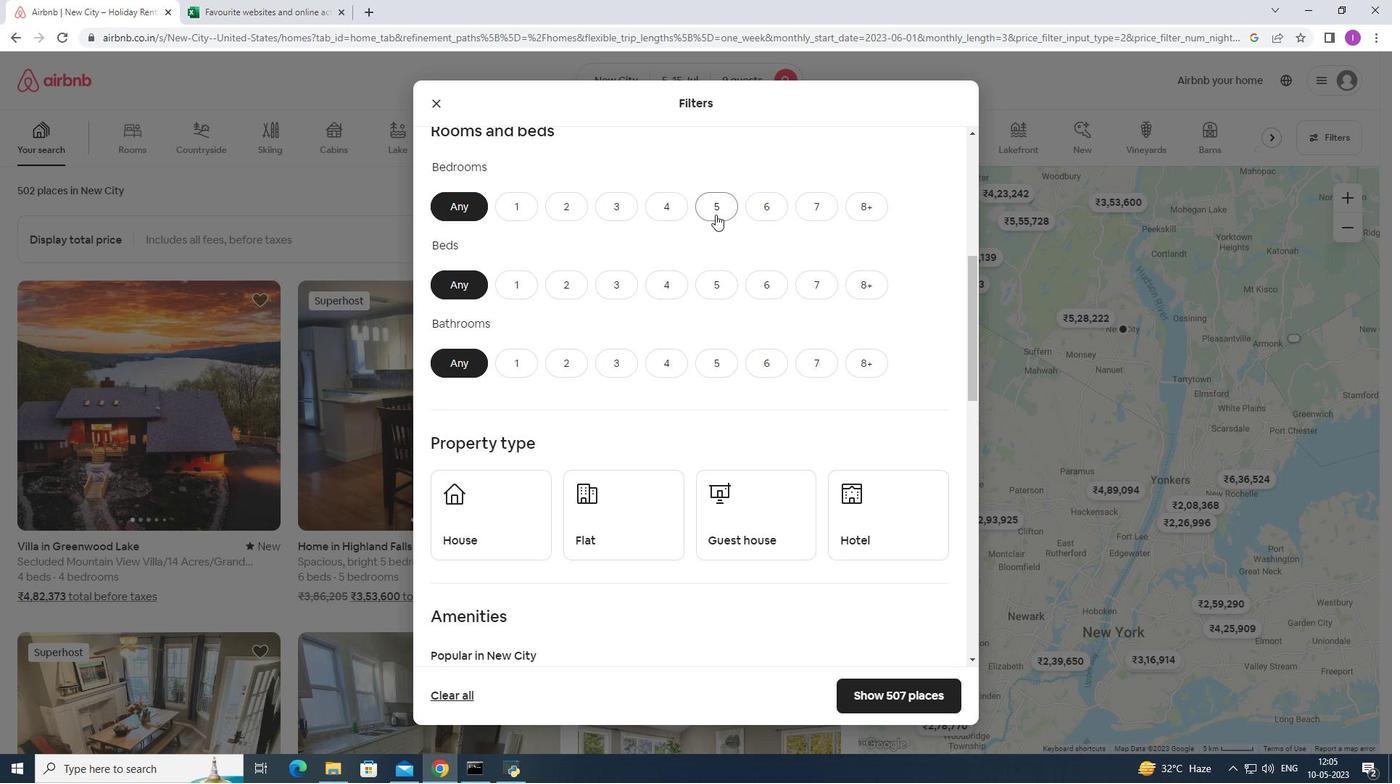 
Action: Mouse pressed left at (714, 213)
Screenshot: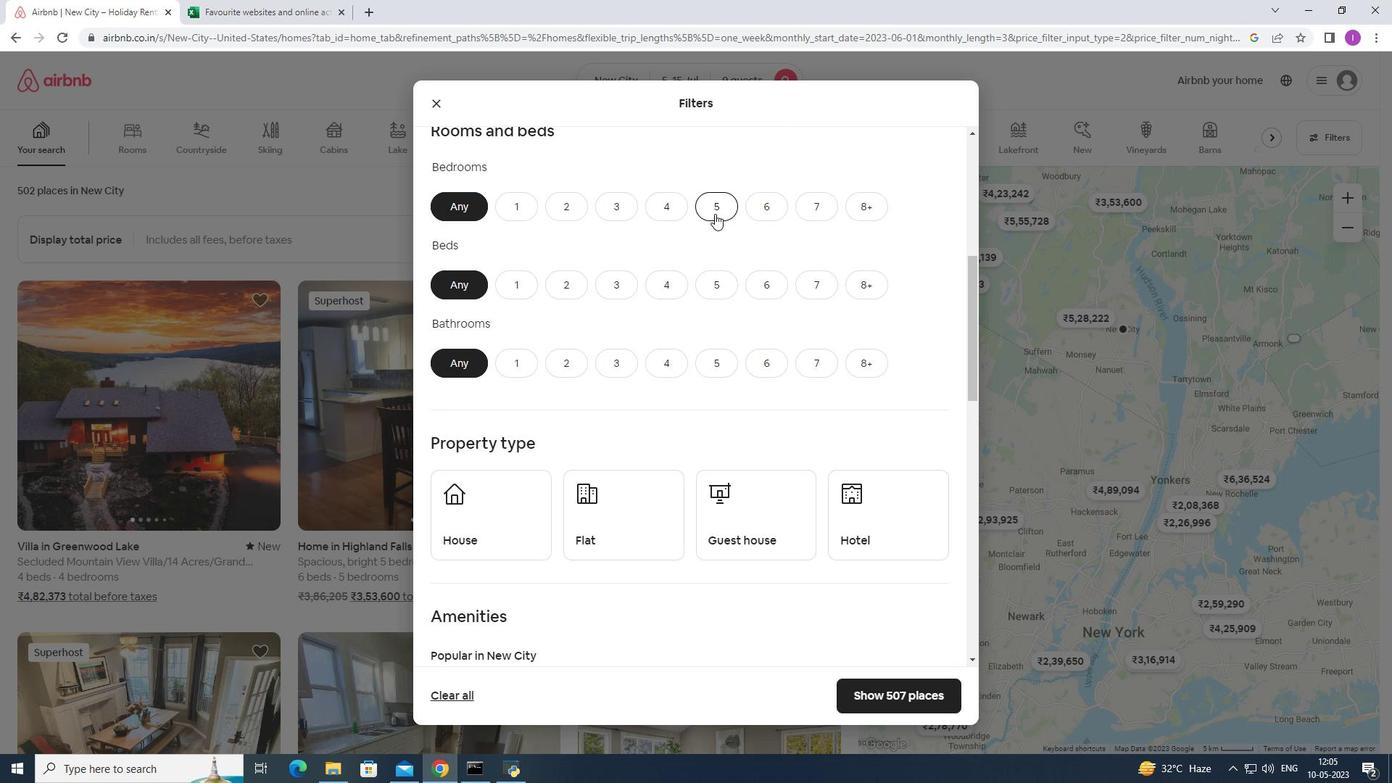
Action: Mouse moved to (713, 282)
Screenshot: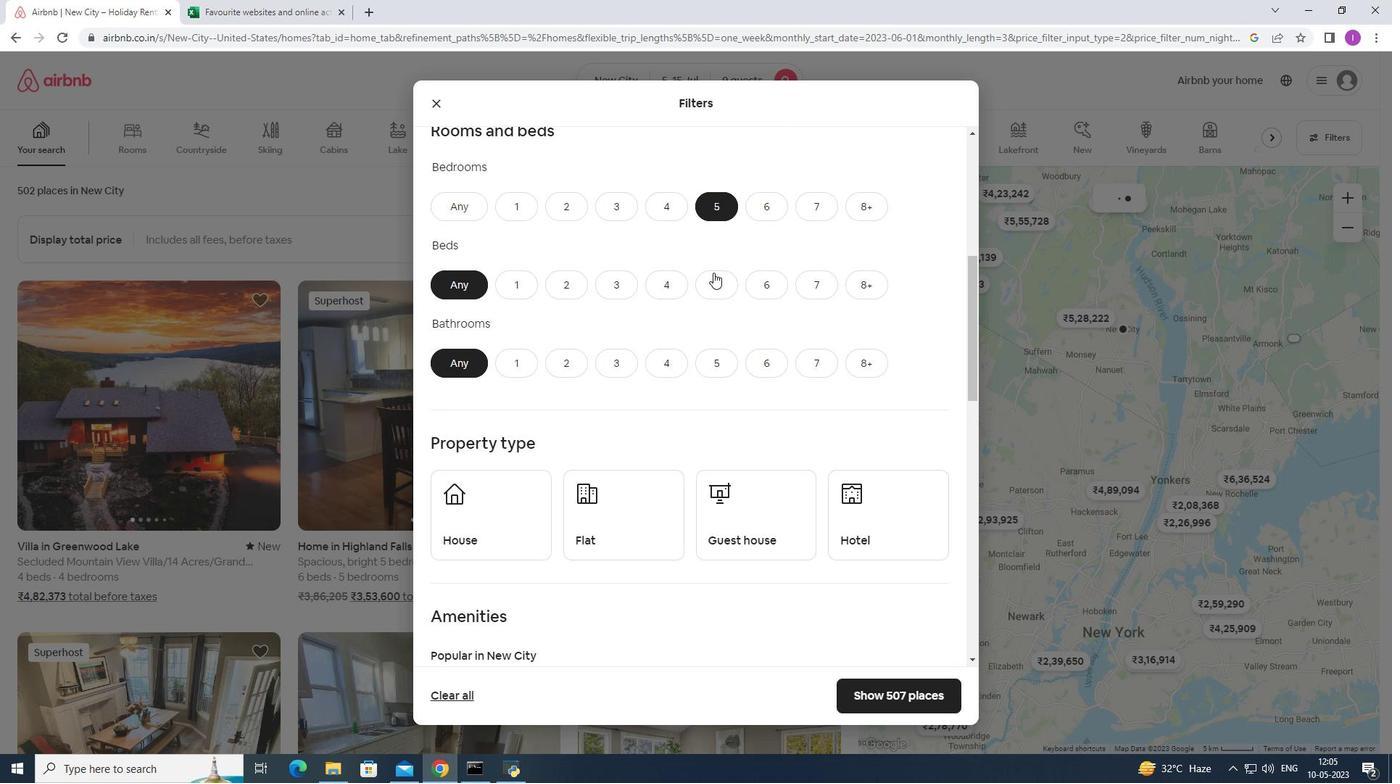 
Action: Mouse pressed left at (713, 282)
Screenshot: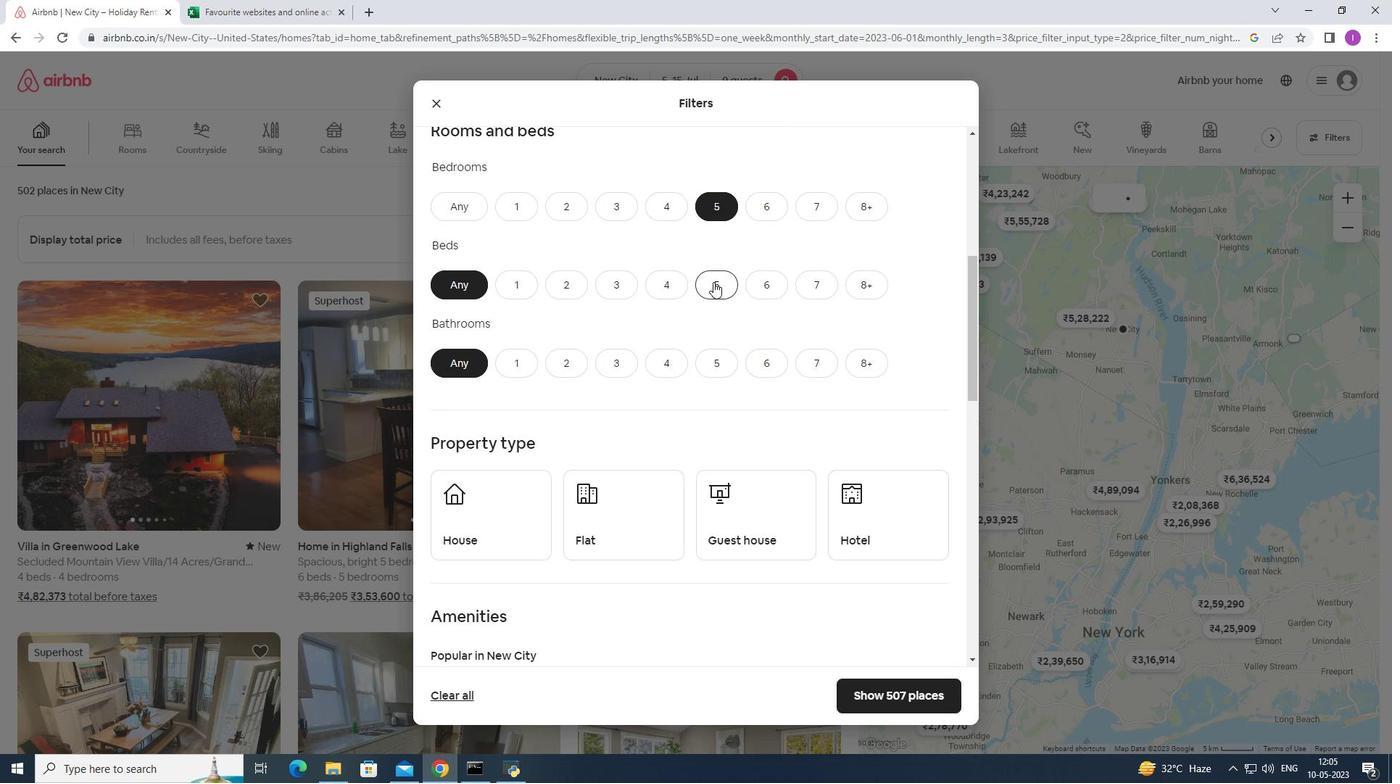
Action: Mouse moved to (708, 362)
Screenshot: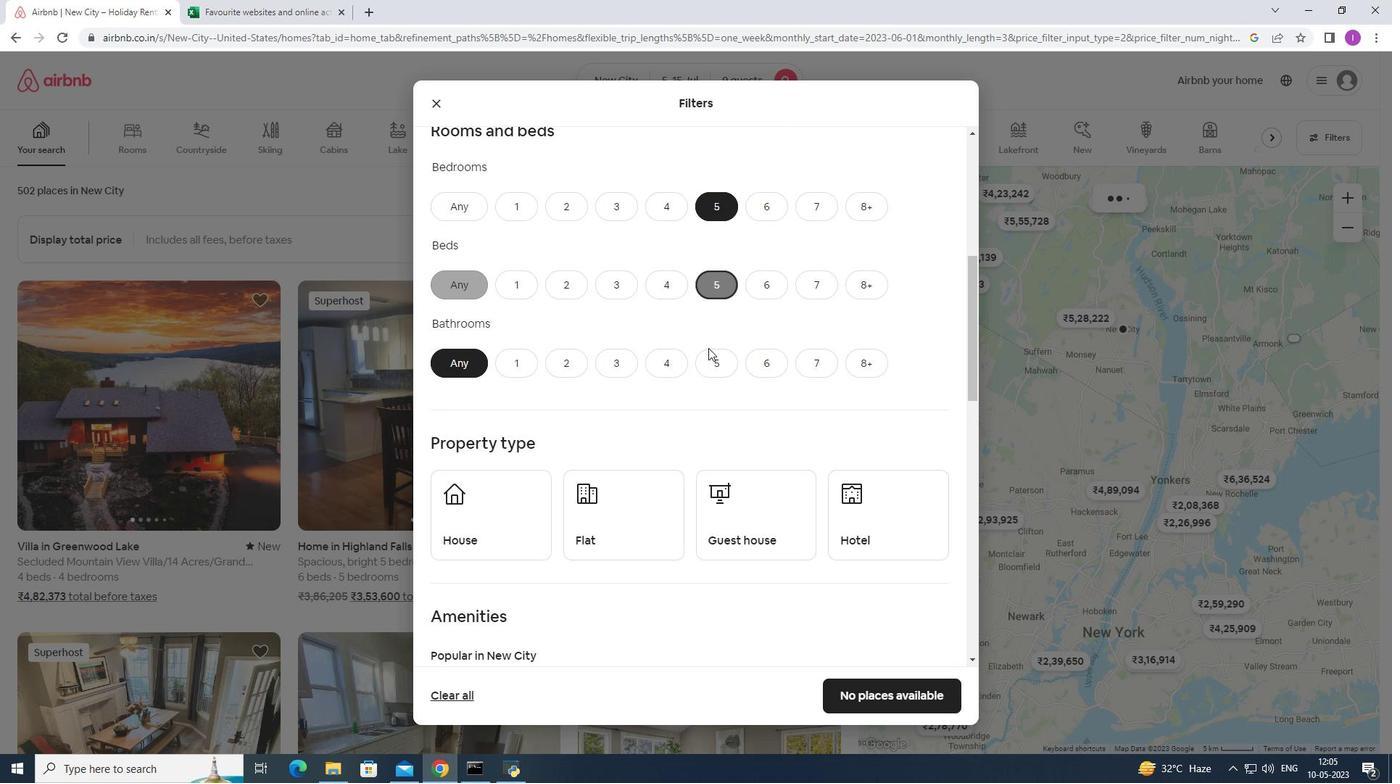 
Action: Mouse pressed left at (708, 362)
Screenshot: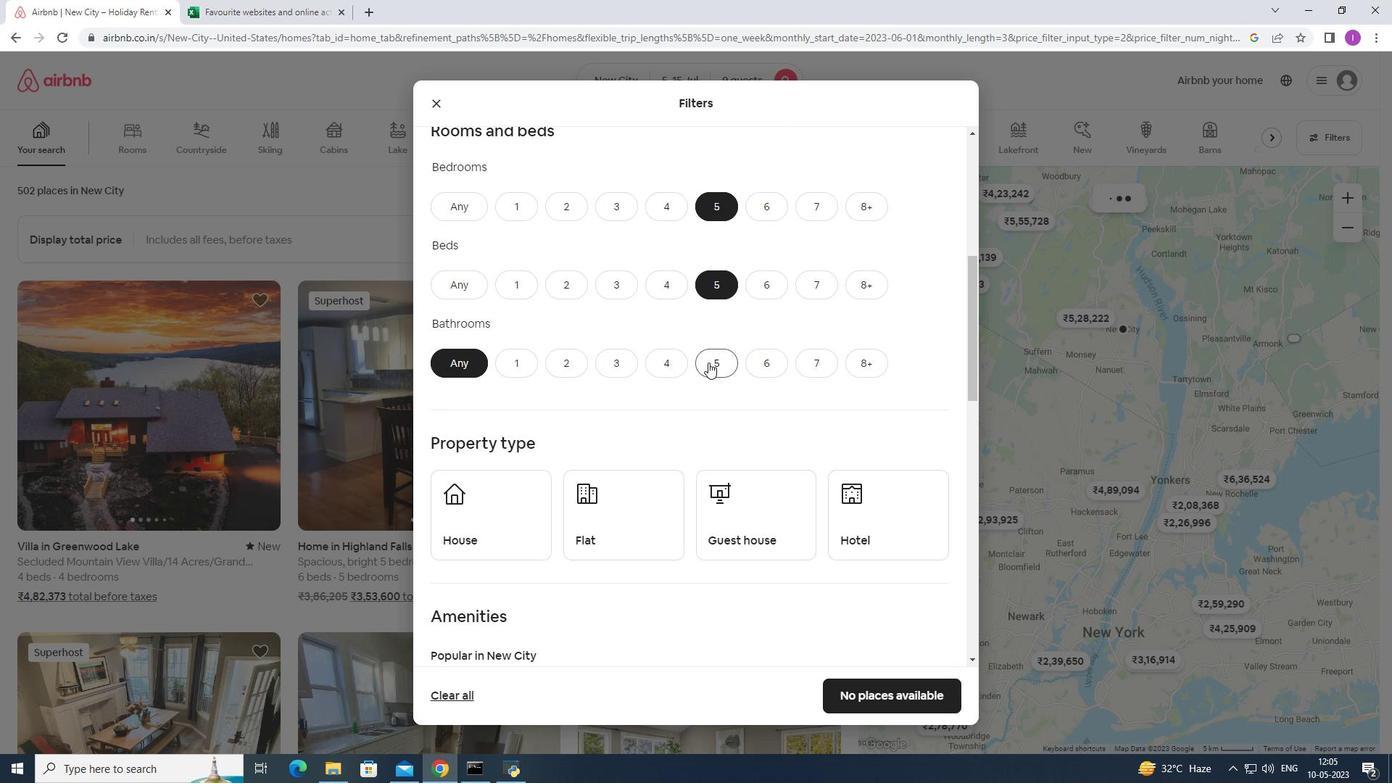 
Action: Mouse moved to (682, 502)
Screenshot: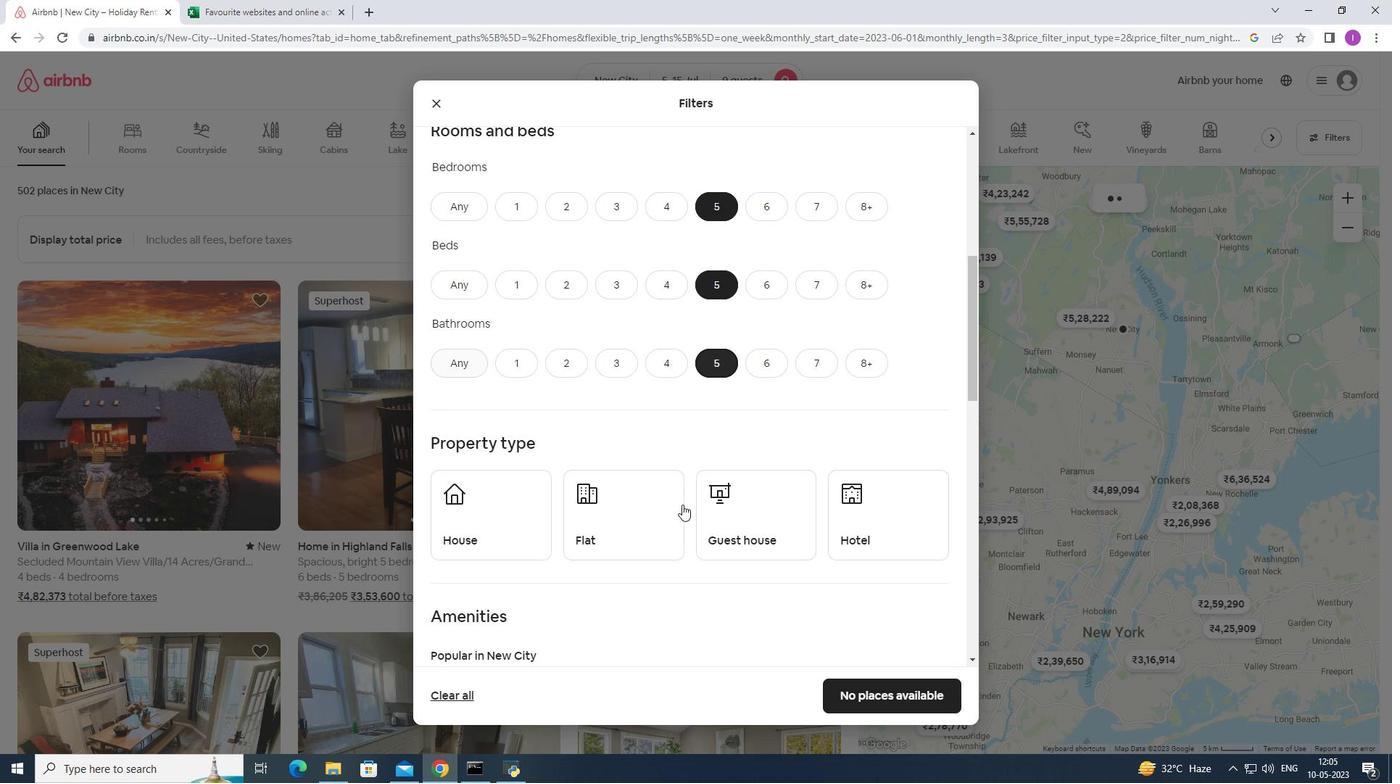 
Action: Mouse scrolled (682, 501) with delta (0, 0)
Screenshot: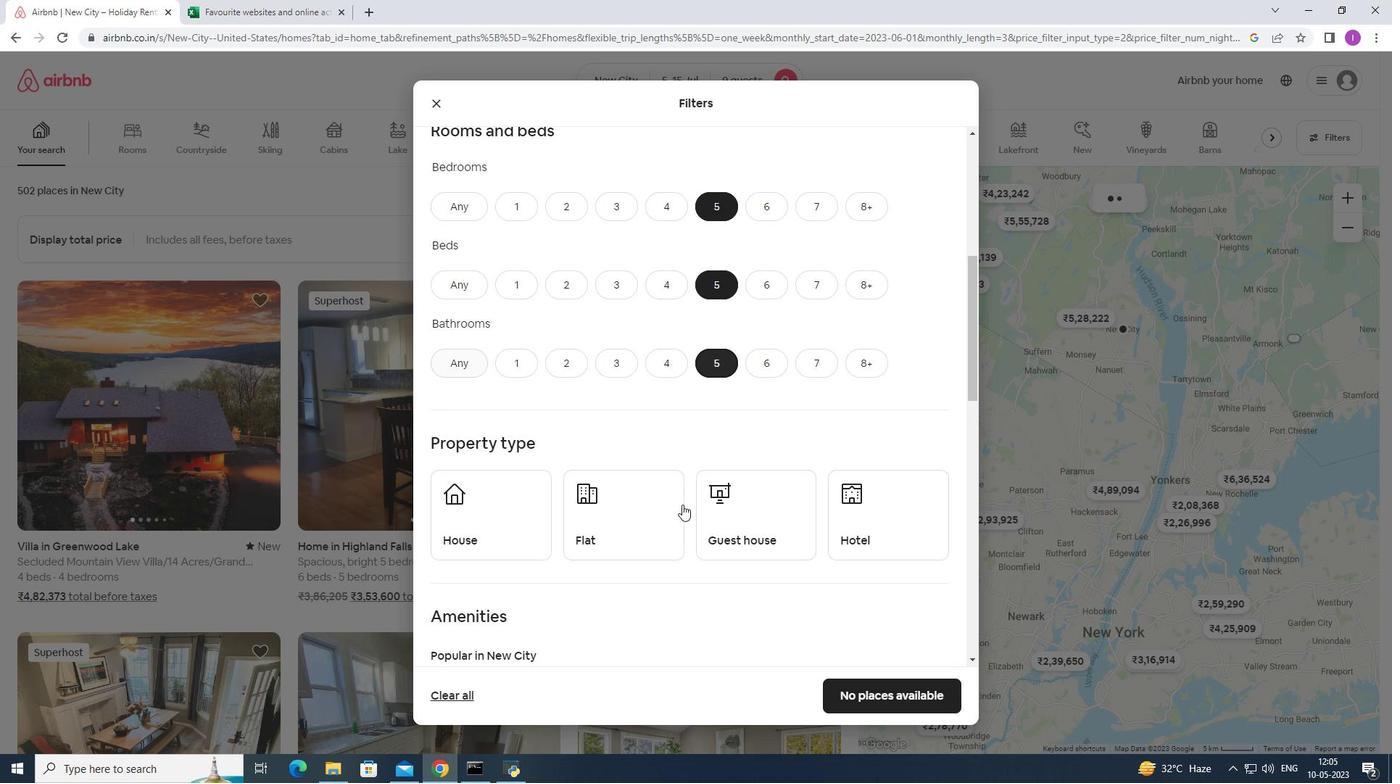 
Action: Mouse scrolled (682, 501) with delta (0, 0)
Screenshot: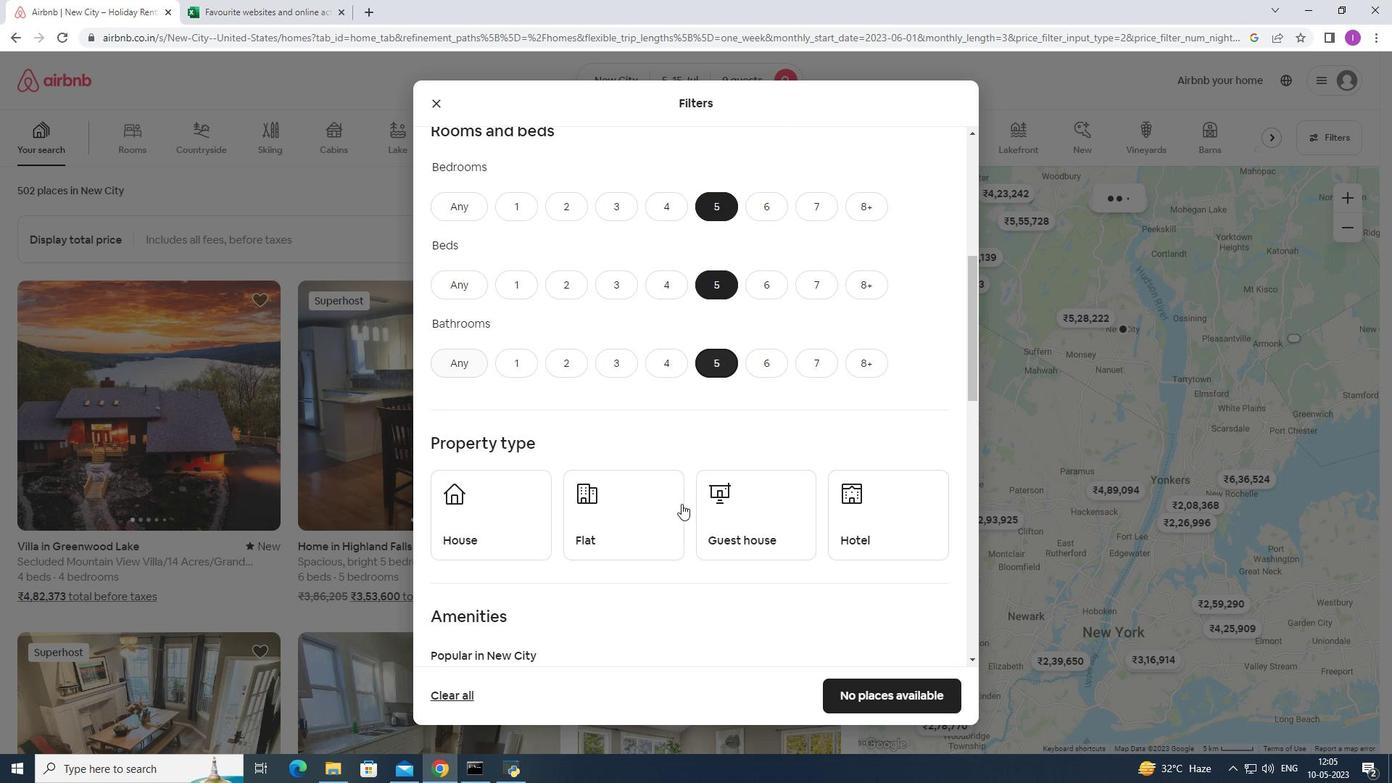 
Action: Mouse moved to (462, 395)
Screenshot: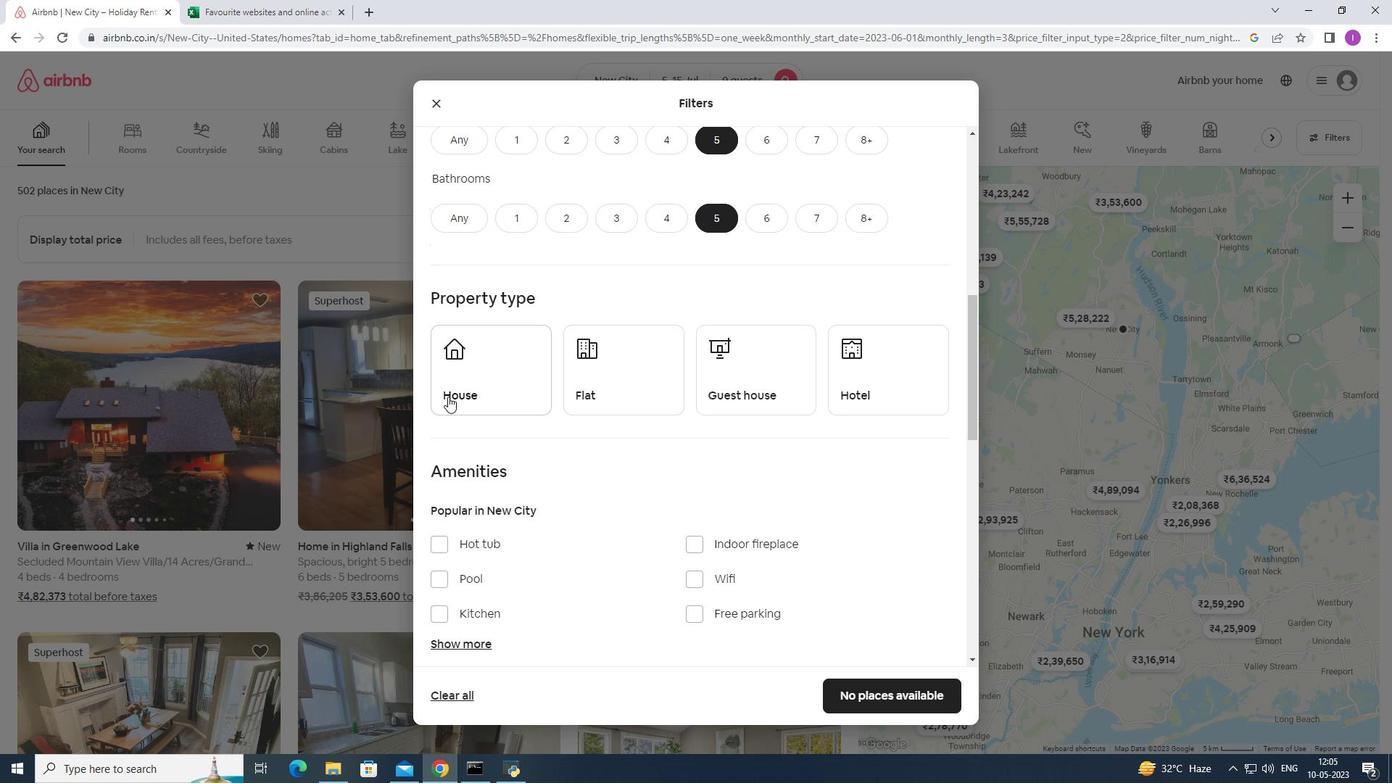 
Action: Mouse pressed left at (462, 395)
Screenshot: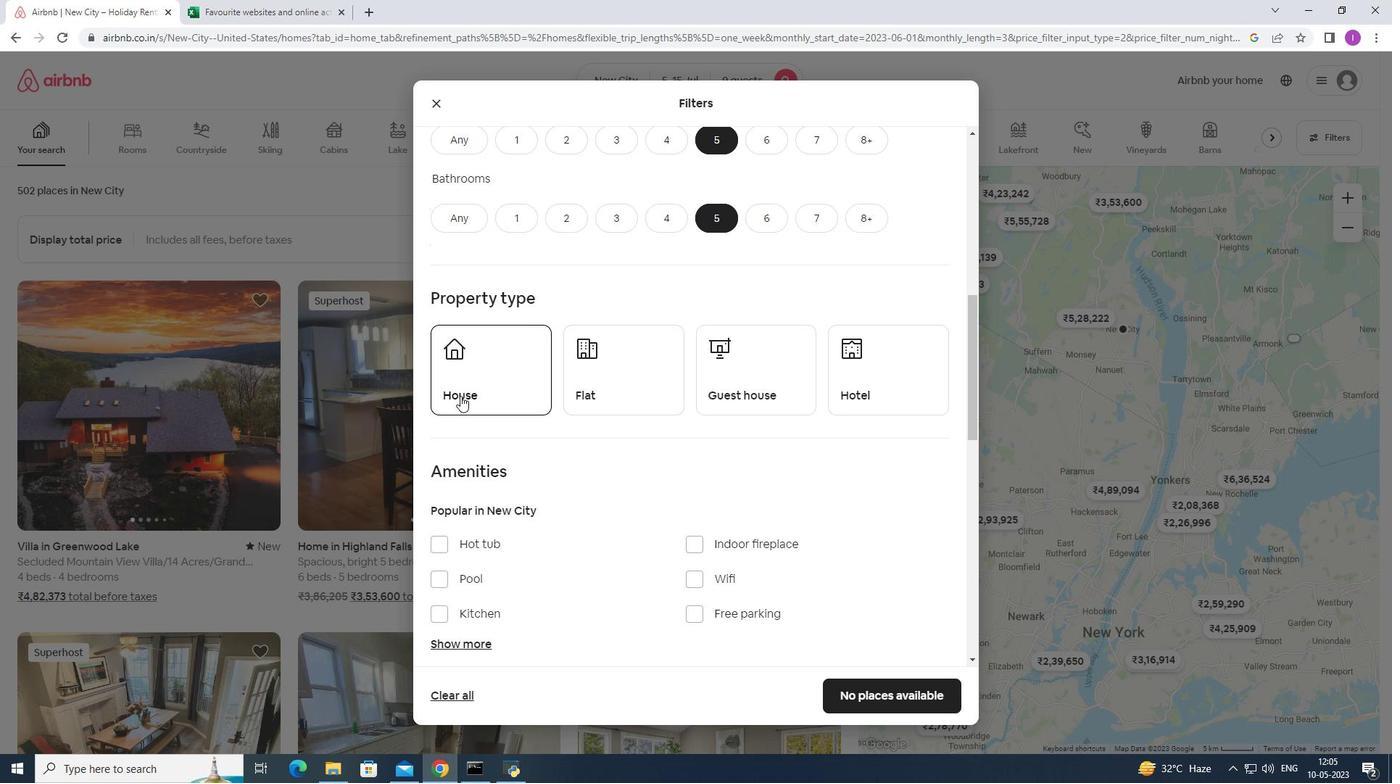
Action: Mouse moved to (613, 399)
Screenshot: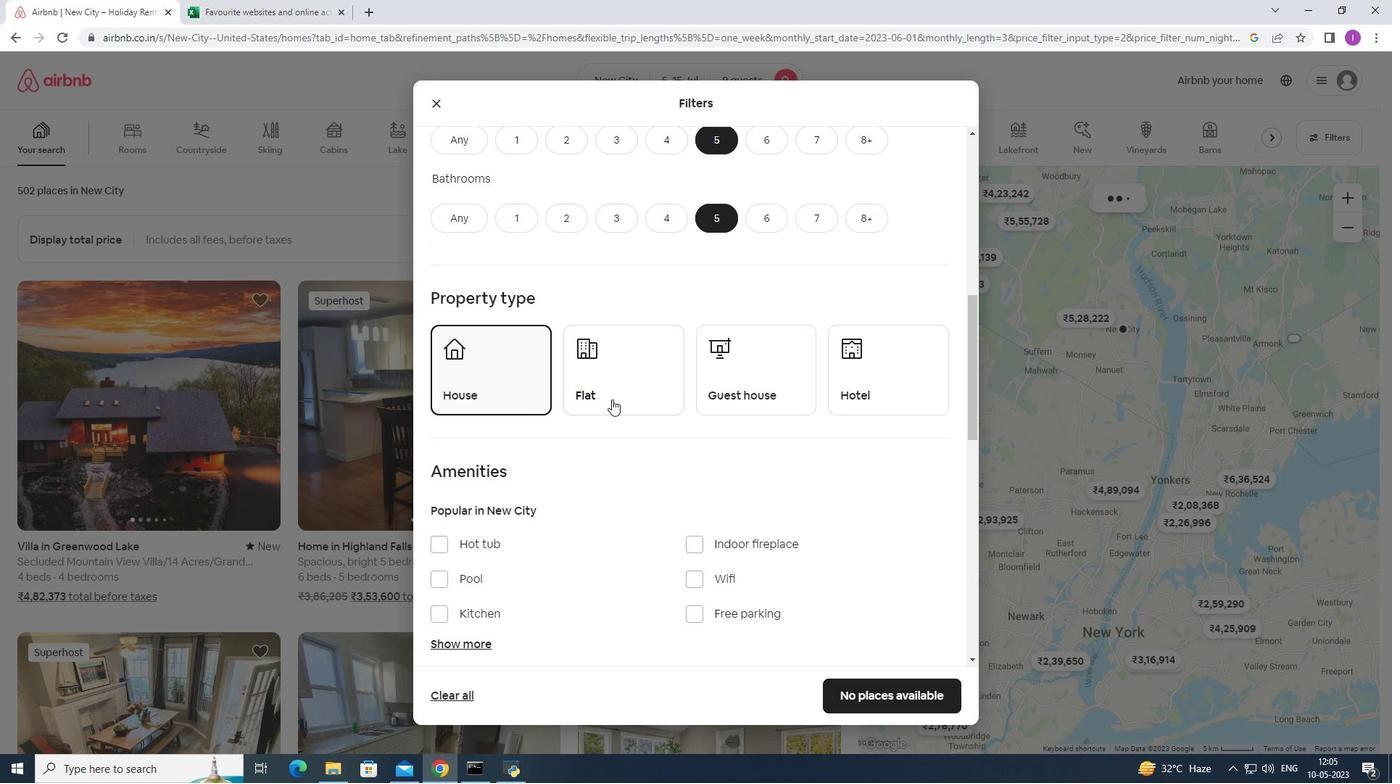 
Action: Mouse pressed left at (613, 399)
Screenshot: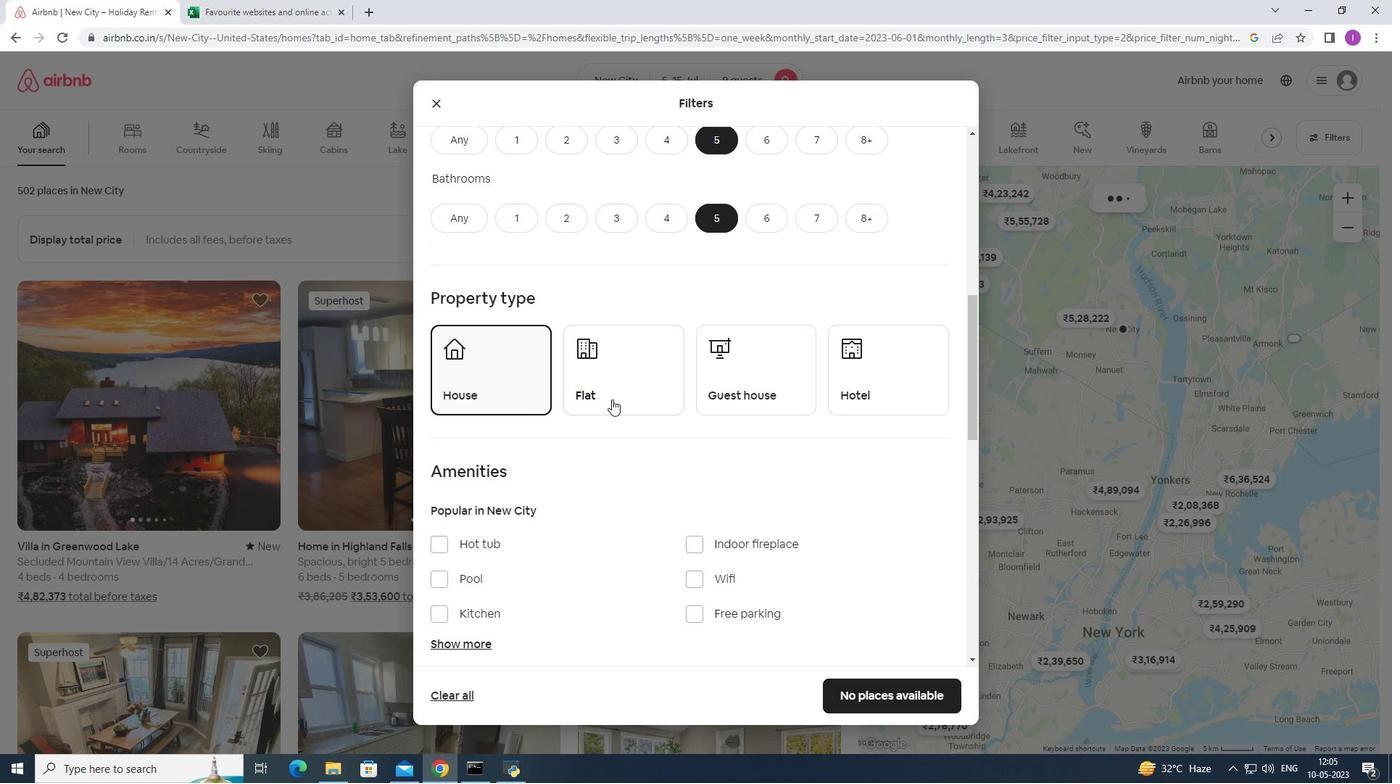 
Action: Mouse moved to (780, 389)
Screenshot: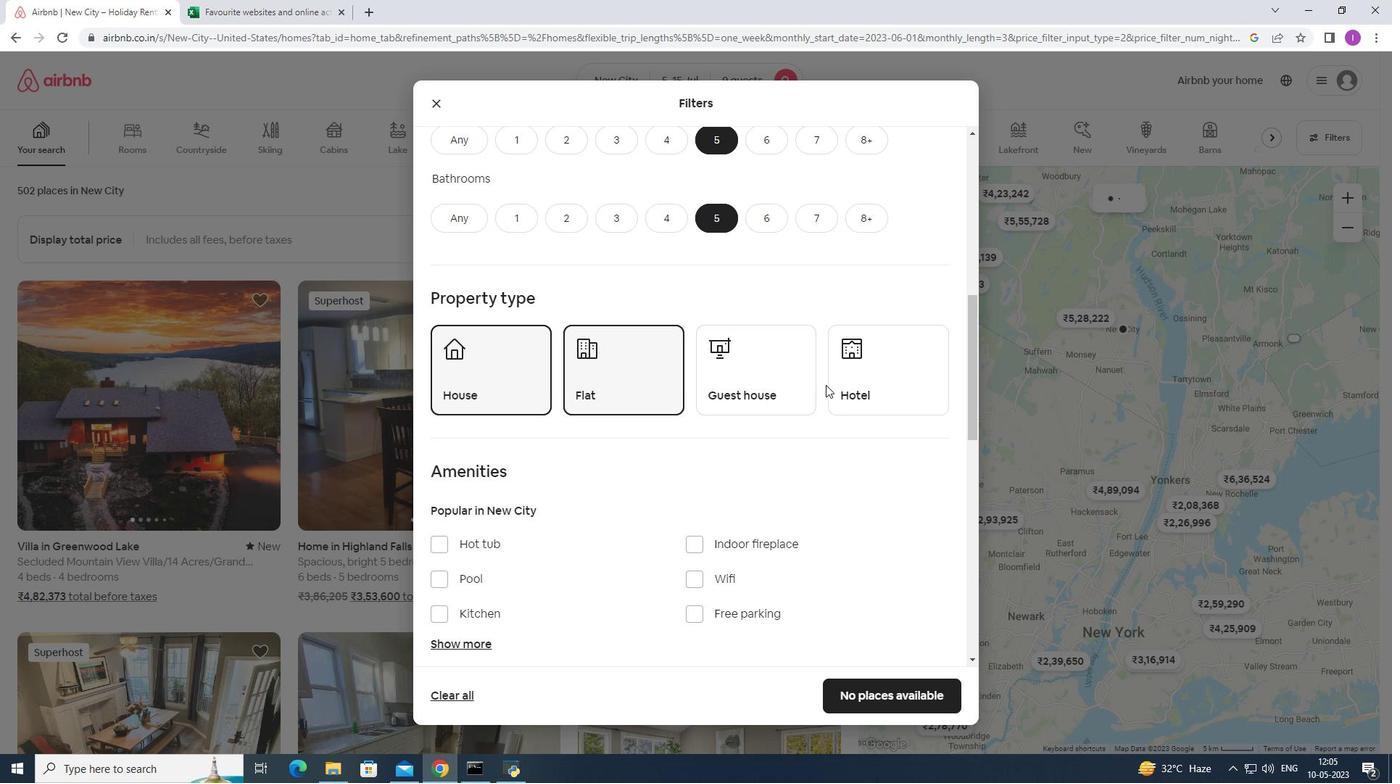
Action: Mouse pressed left at (780, 389)
Screenshot: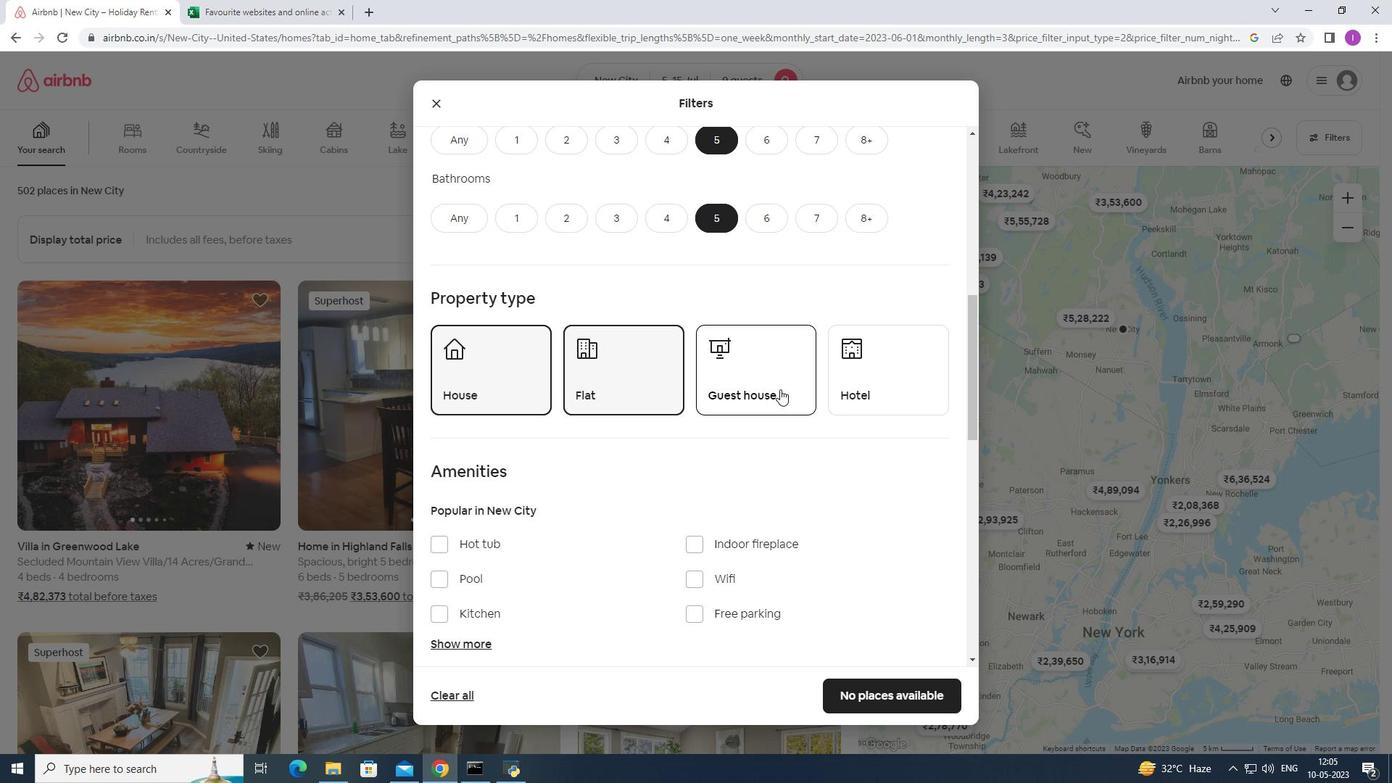 
Action: Mouse moved to (823, 423)
Screenshot: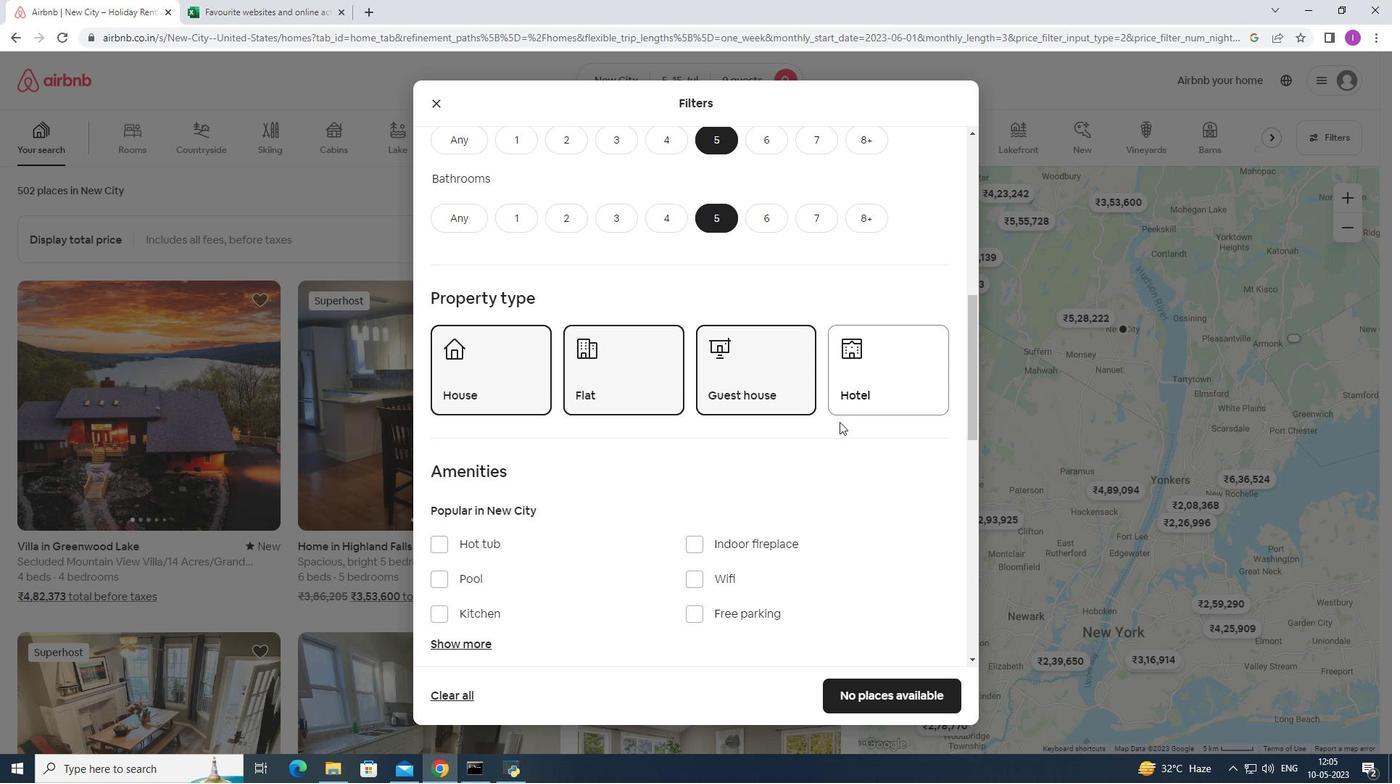 
Action: Mouse scrolled (823, 422) with delta (0, 0)
Screenshot: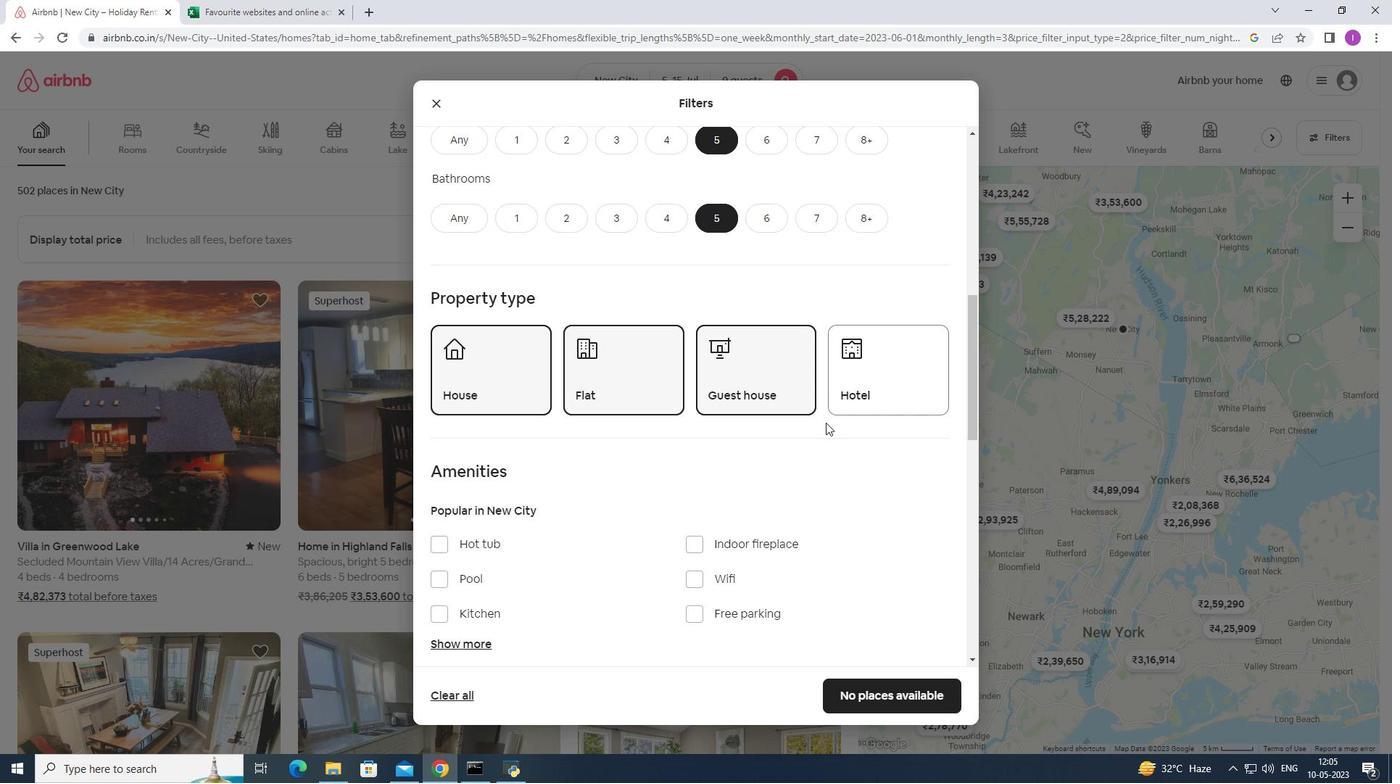 
Action: Mouse scrolled (823, 422) with delta (0, 0)
Screenshot: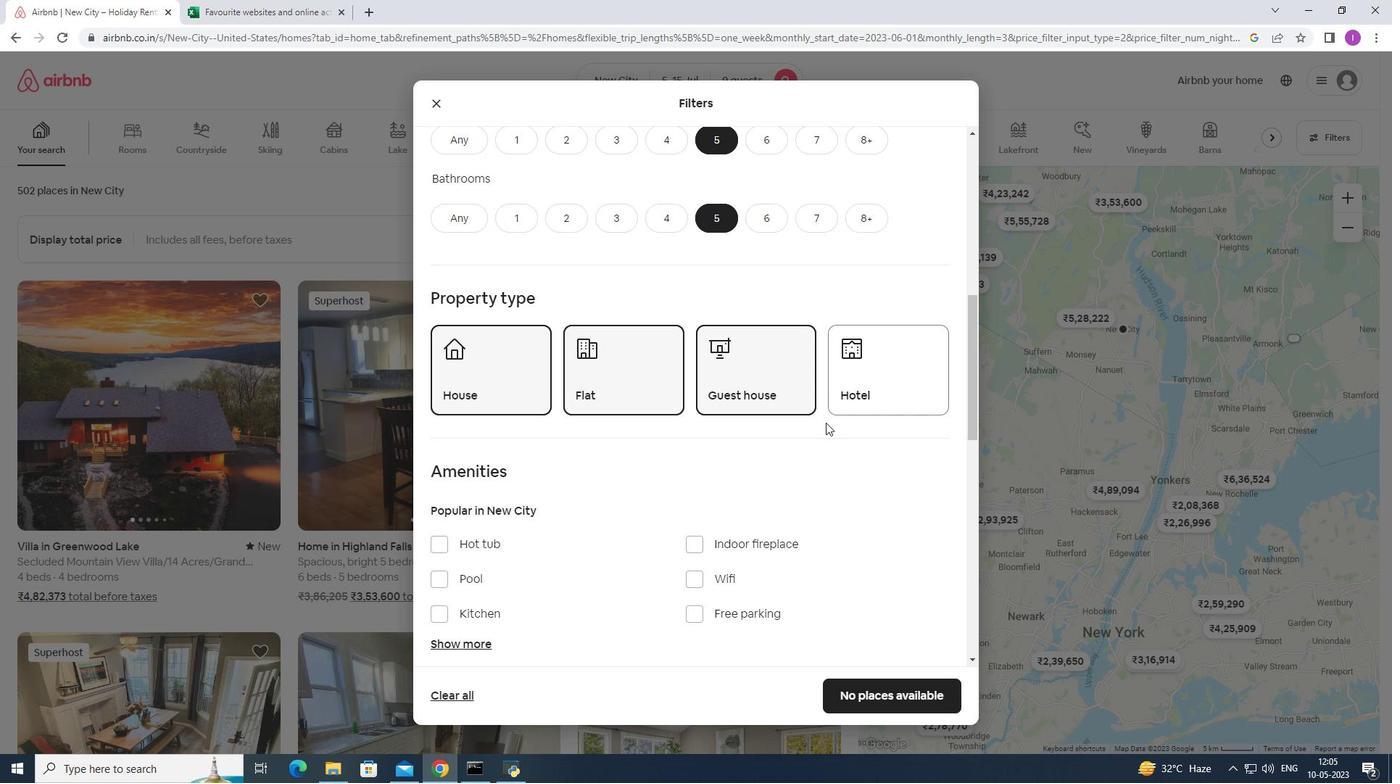 
Action: Mouse scrolled (823, 422) with delta (0, 0)
Screenshot: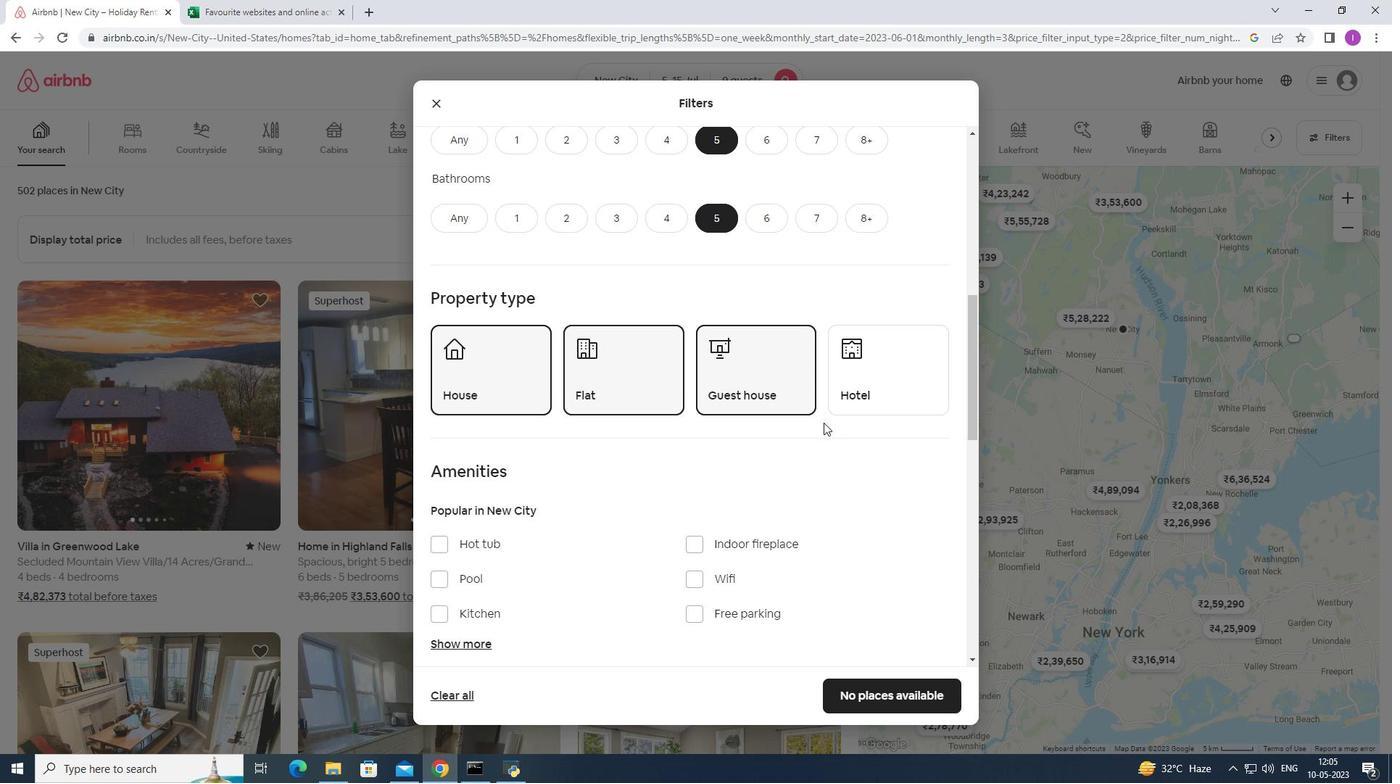 
Action: Mouse scrolled (823, 422) with delta (0, 0)
Screenshot: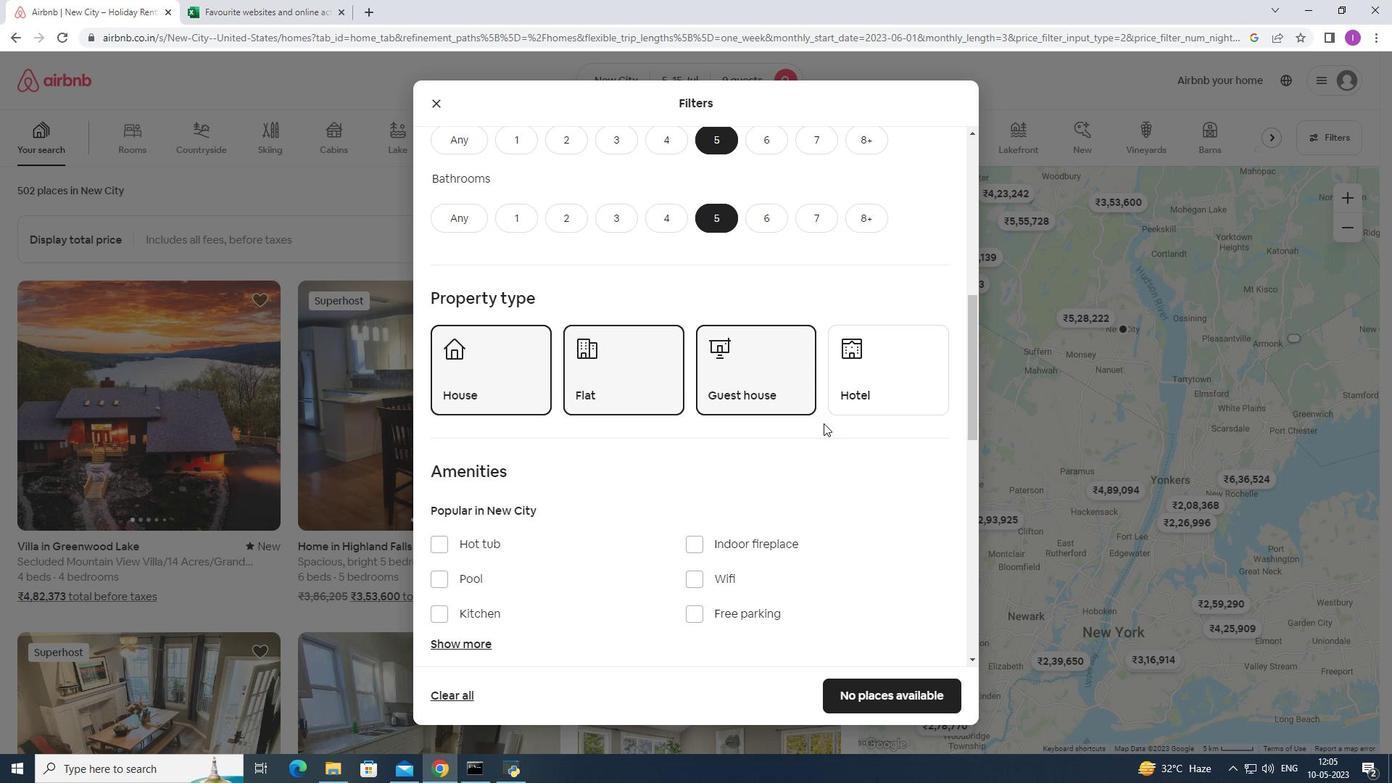 
Action: Mouse moved to (904, 407)
Screenshot: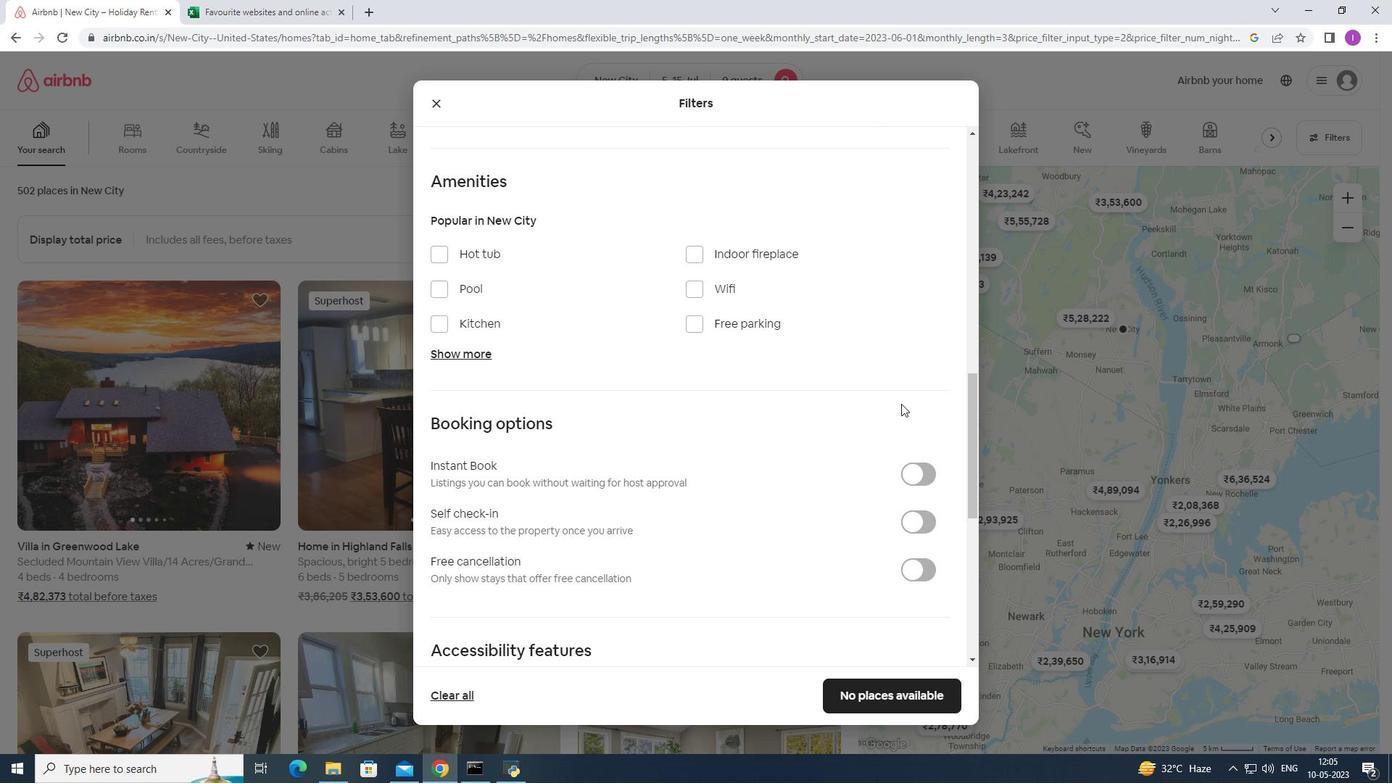 
Action: Mouse scrolled (904, 406) with delta (0, 0)
Screenshot: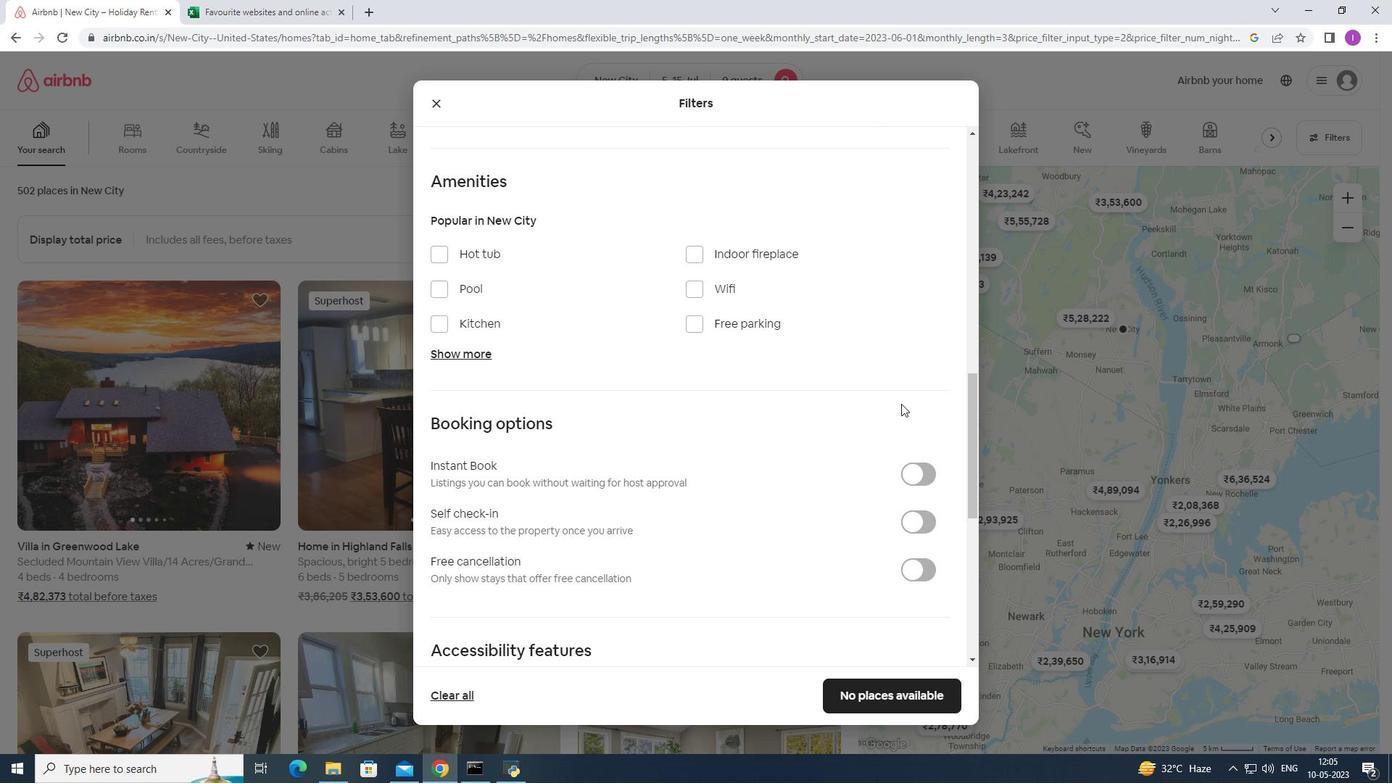 
Action: Mouse moved to (751, 385)
Screenshot: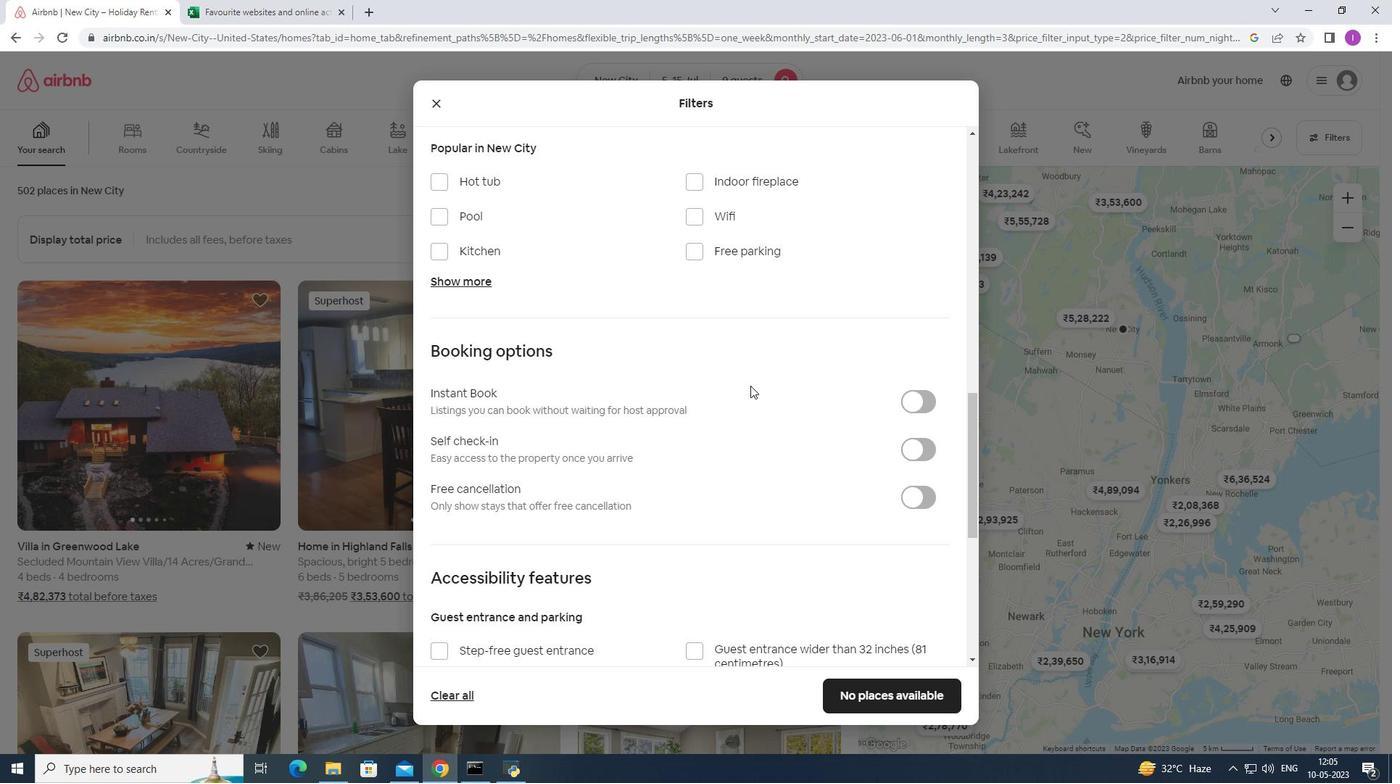
Action: Mouse scrolled (751, 386) with delta (0, 0)
Screenshot: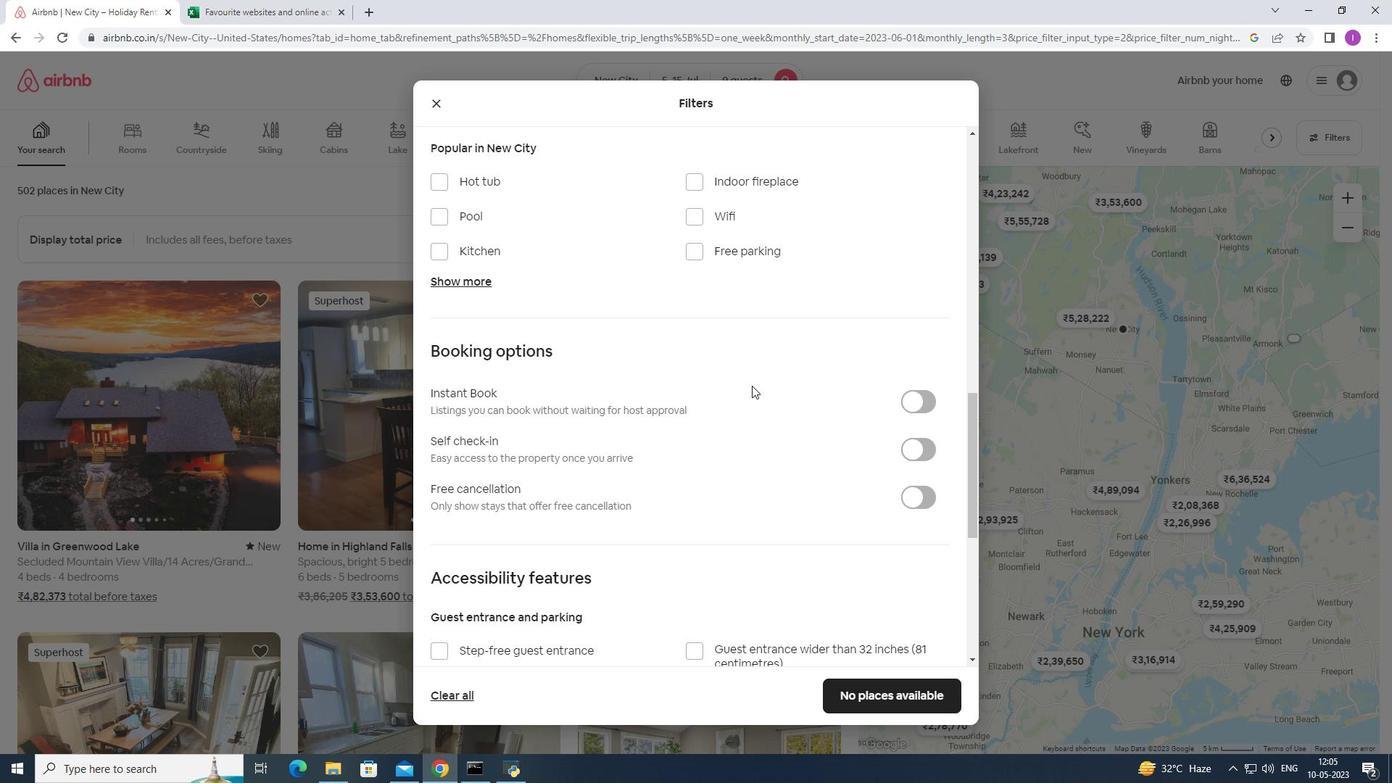 
Action: Mouse scrolled (751, 385) with delta (0, 0)
Screenshot: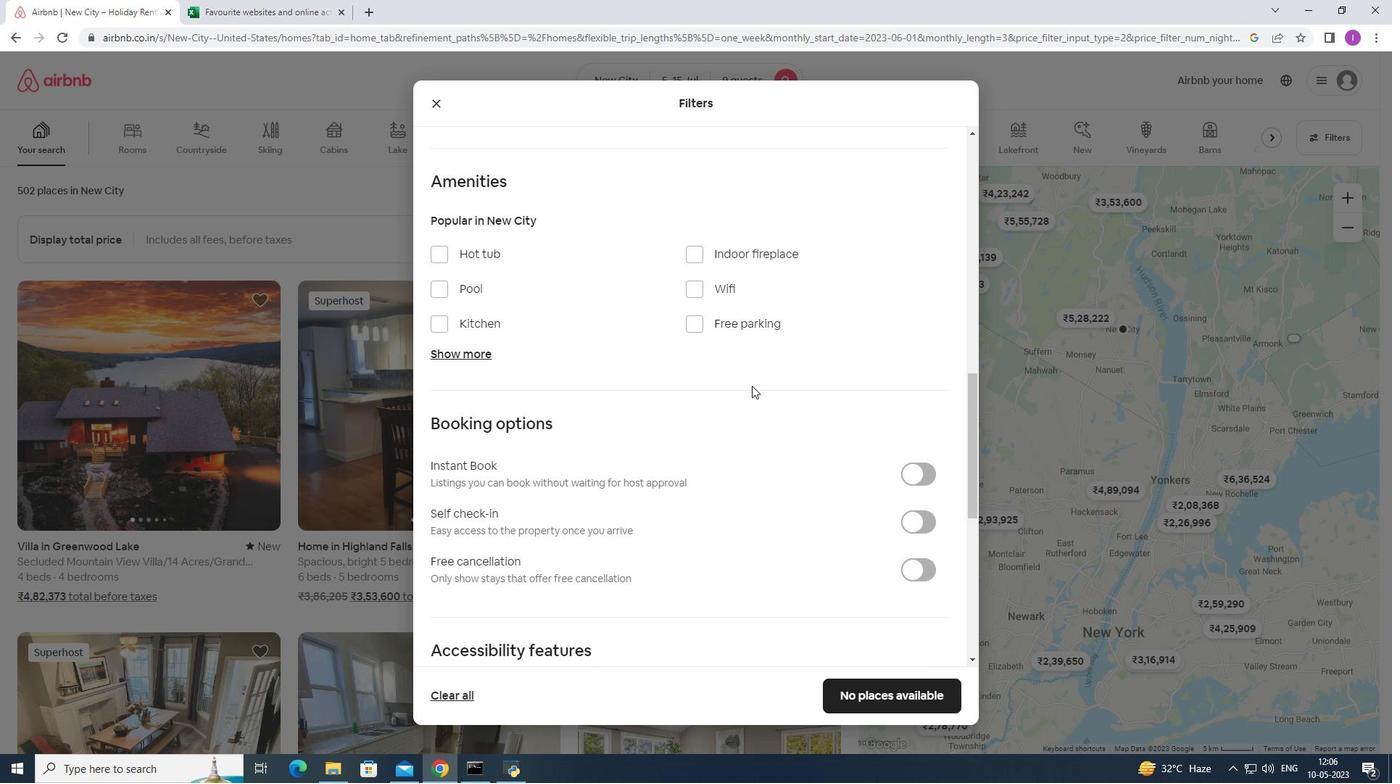 
Action: Mouse moved to (754, 387)
Screenshot: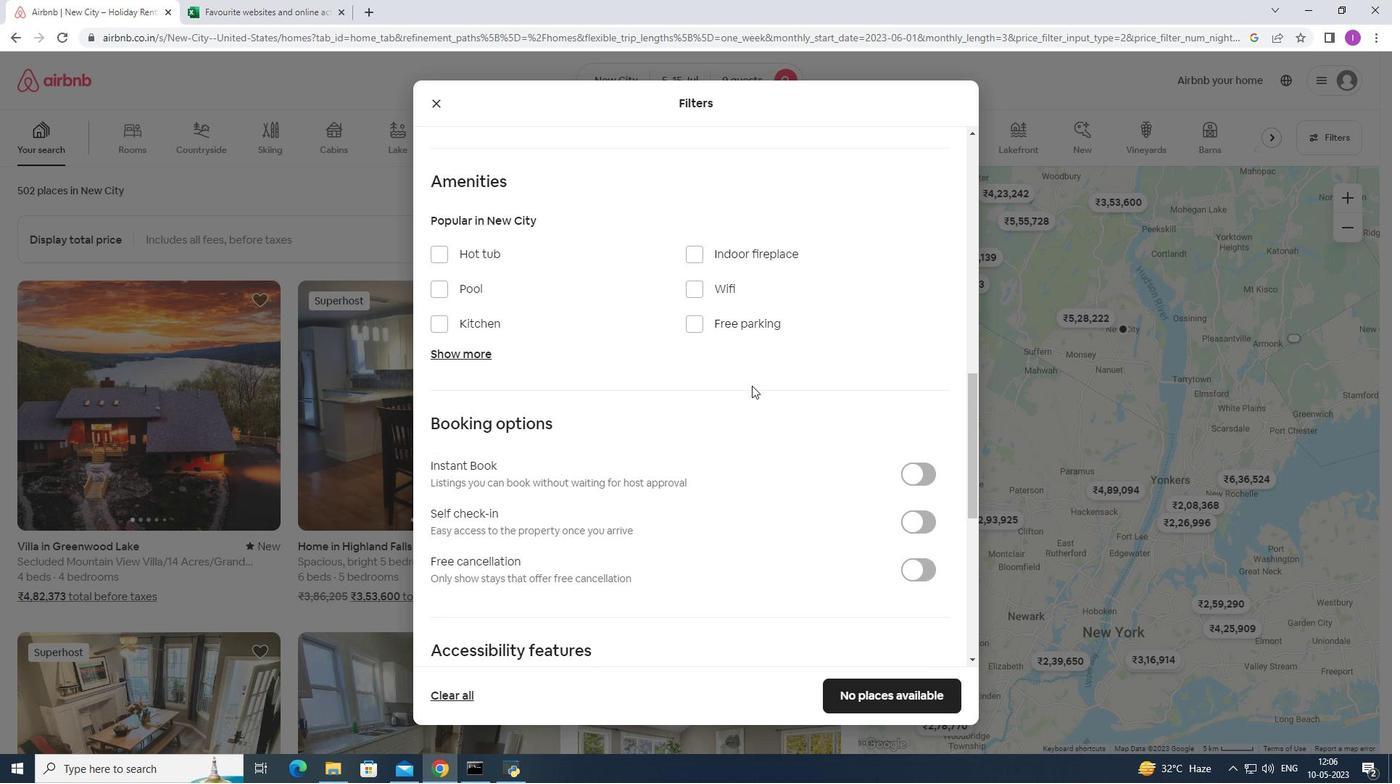 
Action: Mouse scrolled (754, 386) with delta (0, 0)
Screenshot: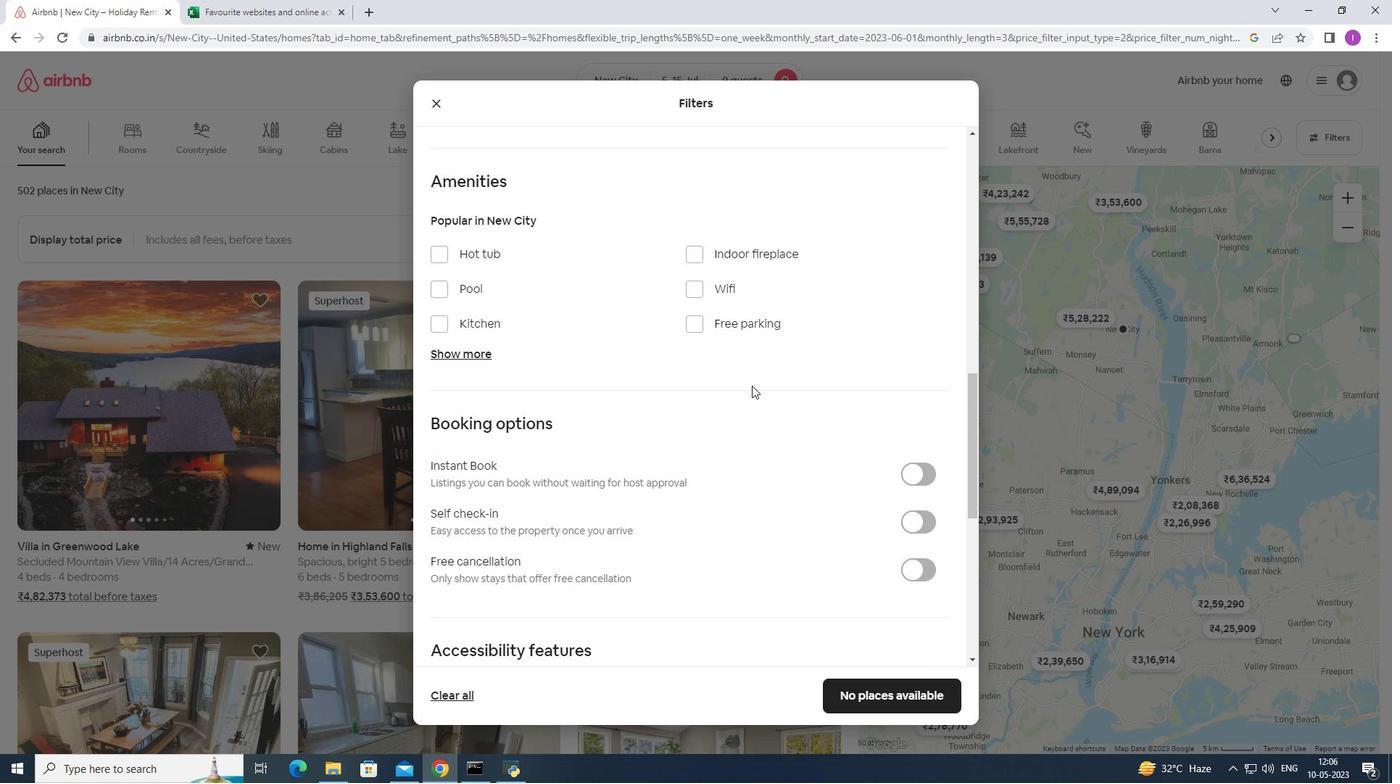 
Action: Mouse scrolled (754, 386) with delta (0, 0)
Screenshot: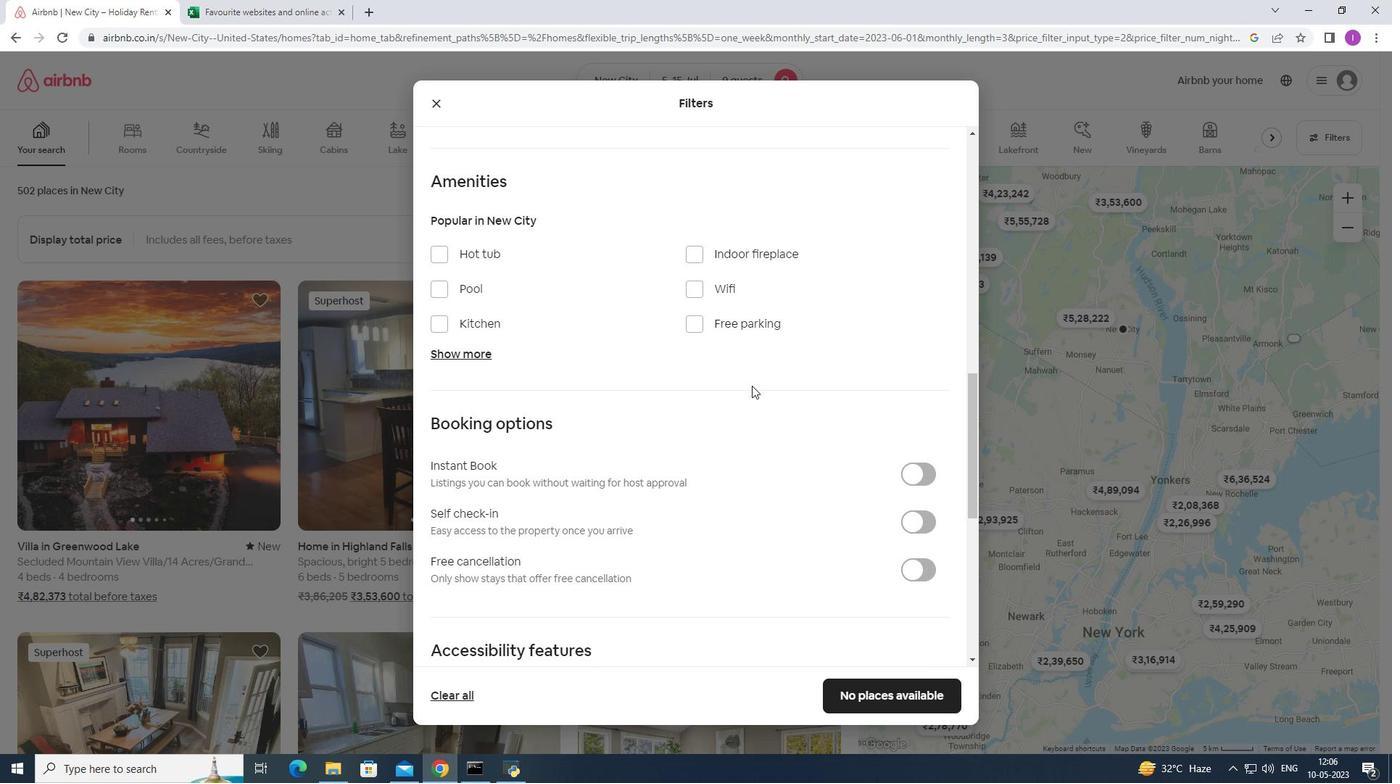 
Action: Mouse moved to (920, 308)
Screenshot: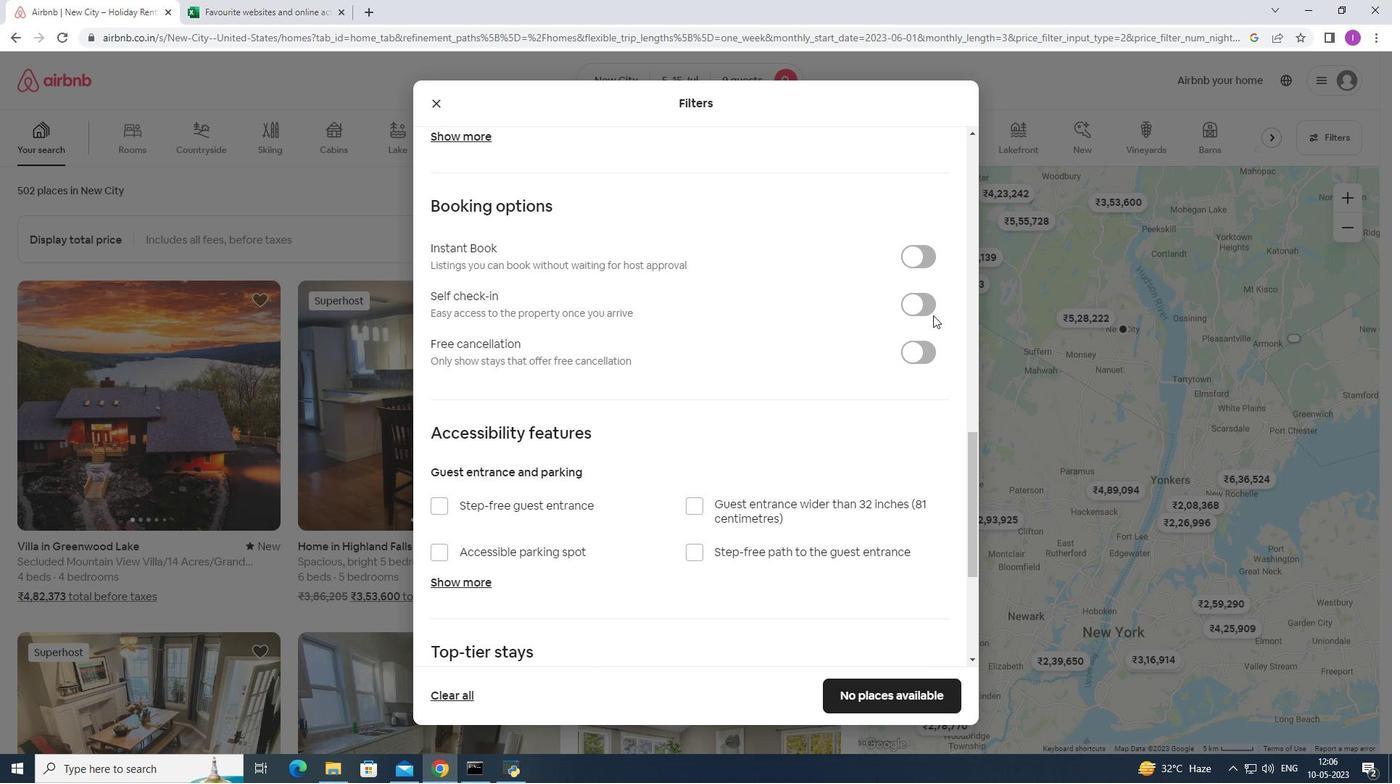 
Action: Mouse pressed left at (920, 308)
Screenshot: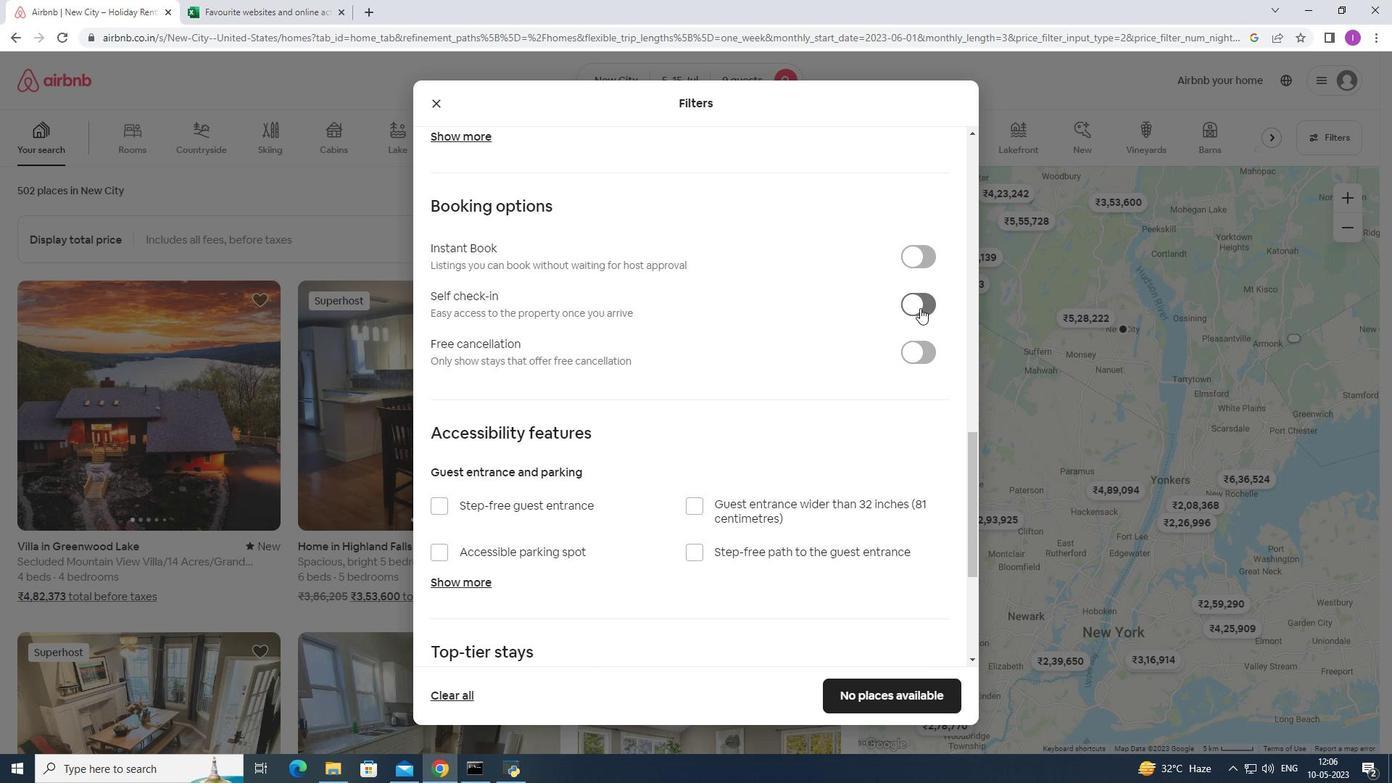 
Action: Mouse moved to (772, 489)
Screenshot: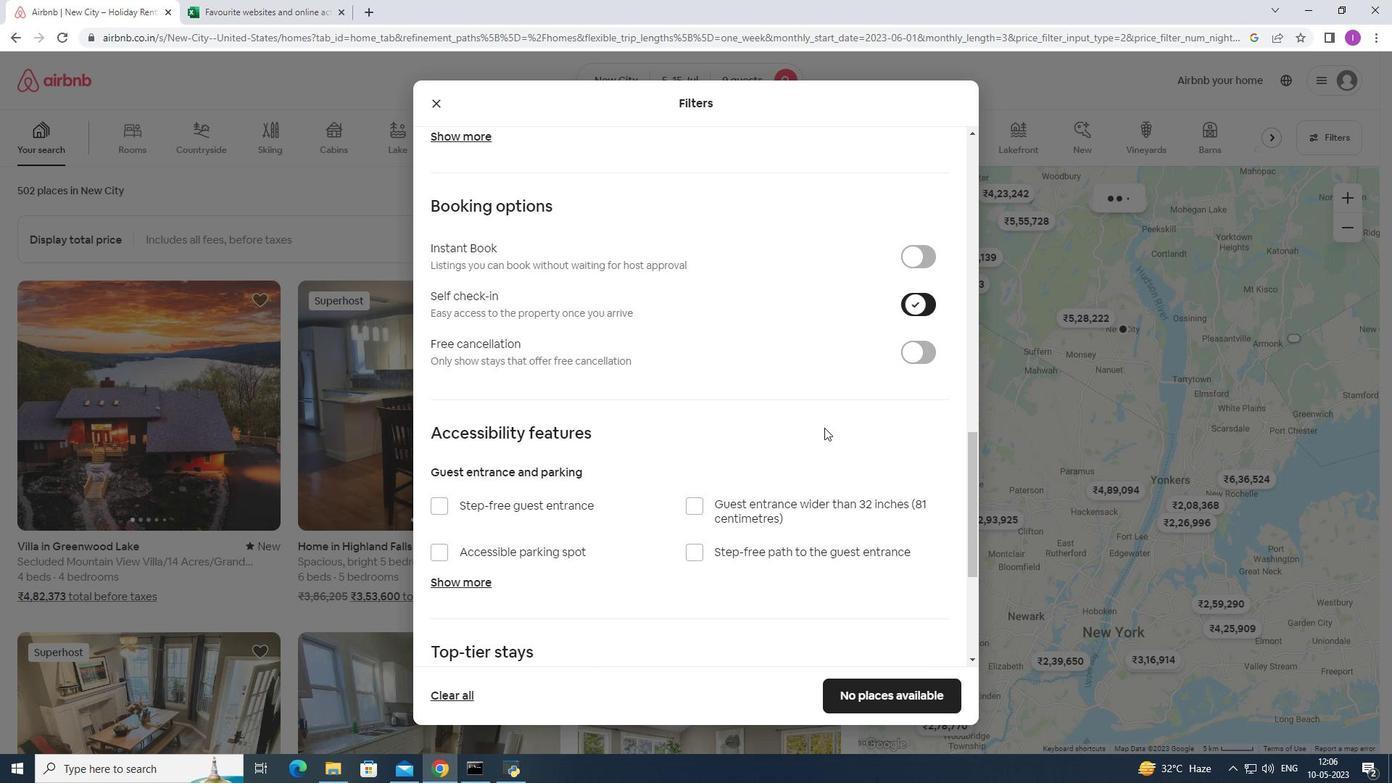 
Action: Mouse scrolled (772, 488) with delta (0, 0)
Screenshot: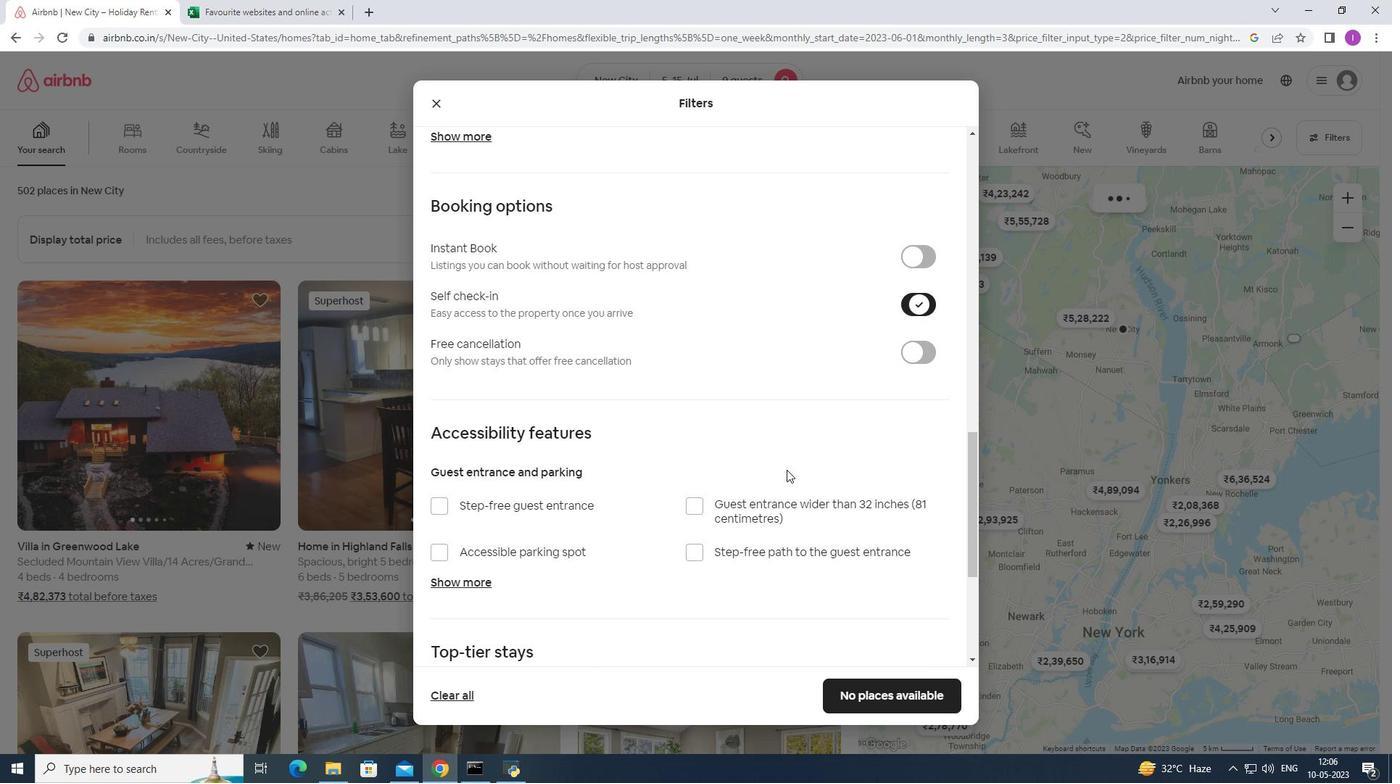 
Action: Mouse moved to (772, 491)
Screenshot: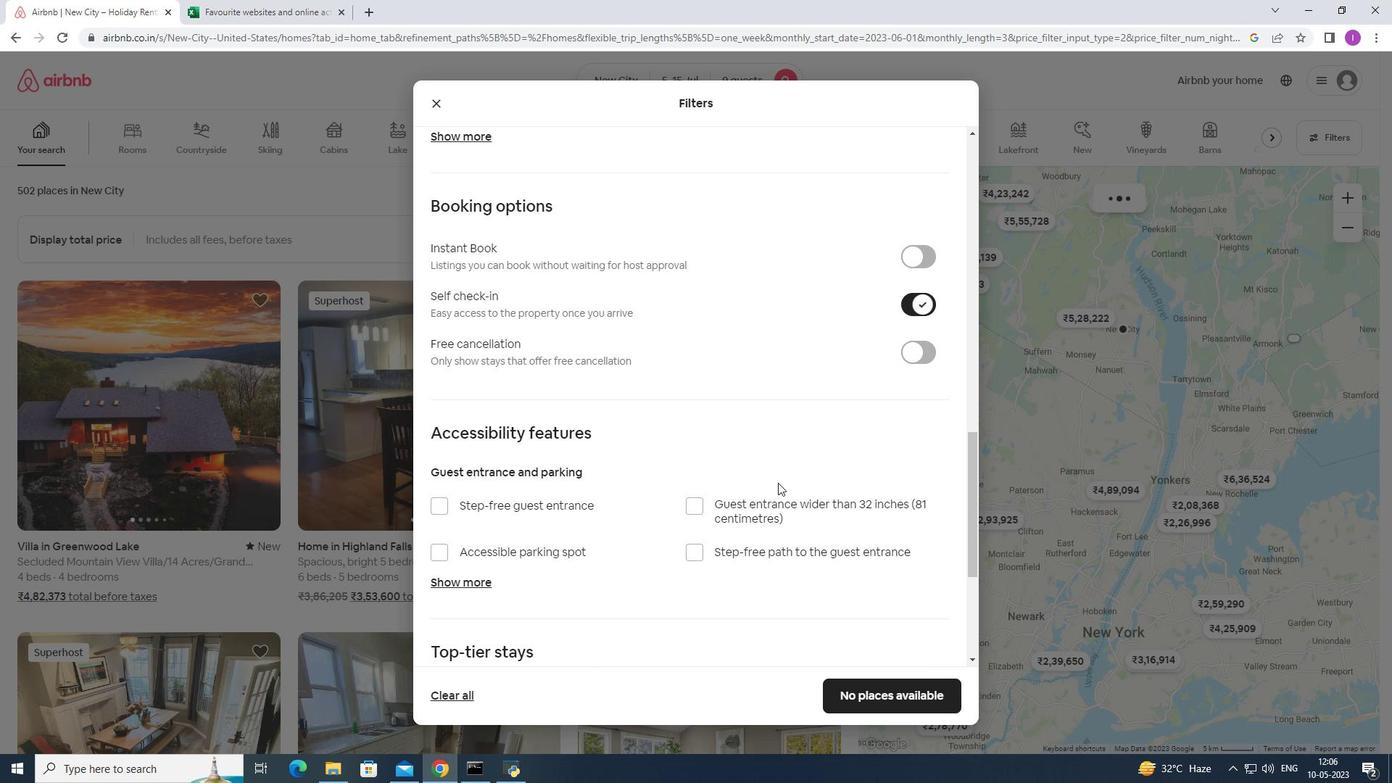 
Action: Mouse scrolled (772, 490) with delta (0, 0)
Screenshot: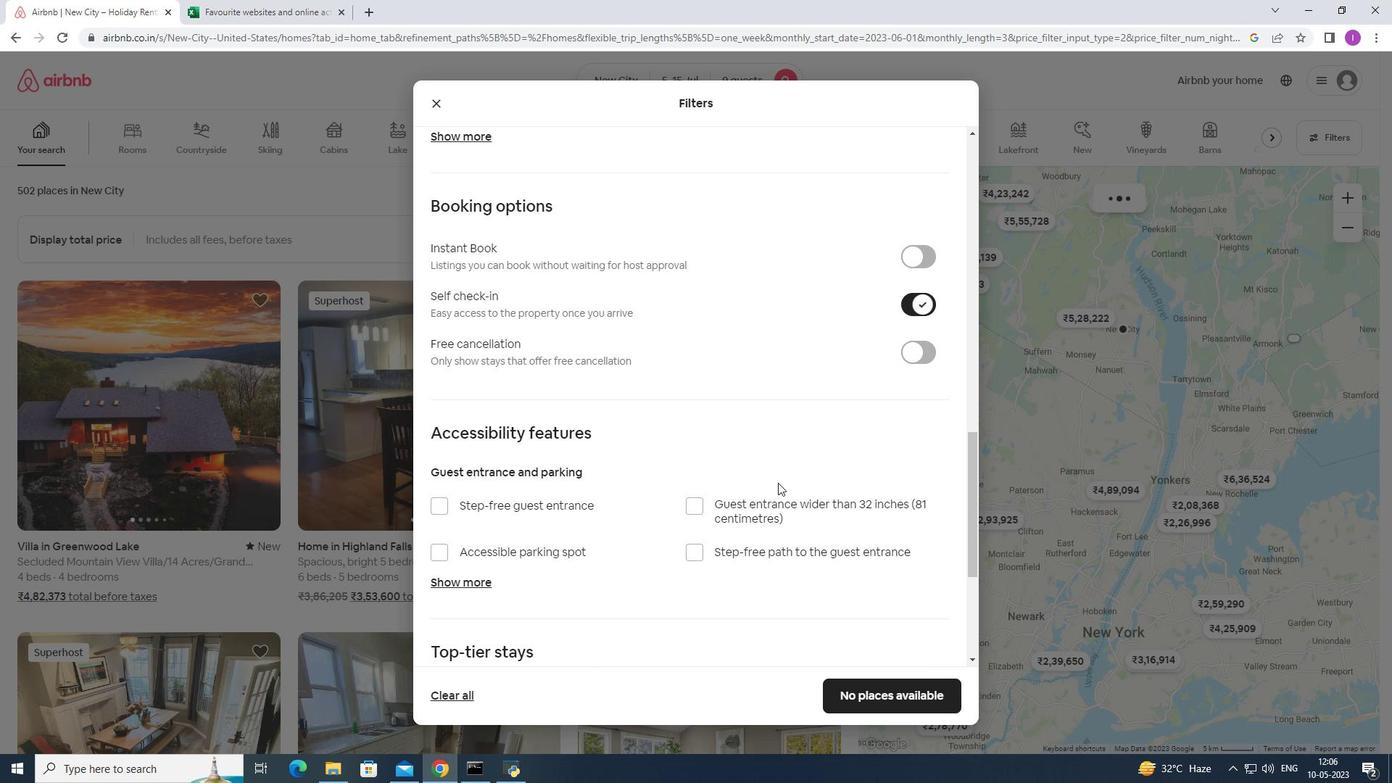 
Action: Mouse scrolled (772, 490) with delta (0, 0)
Screenshot: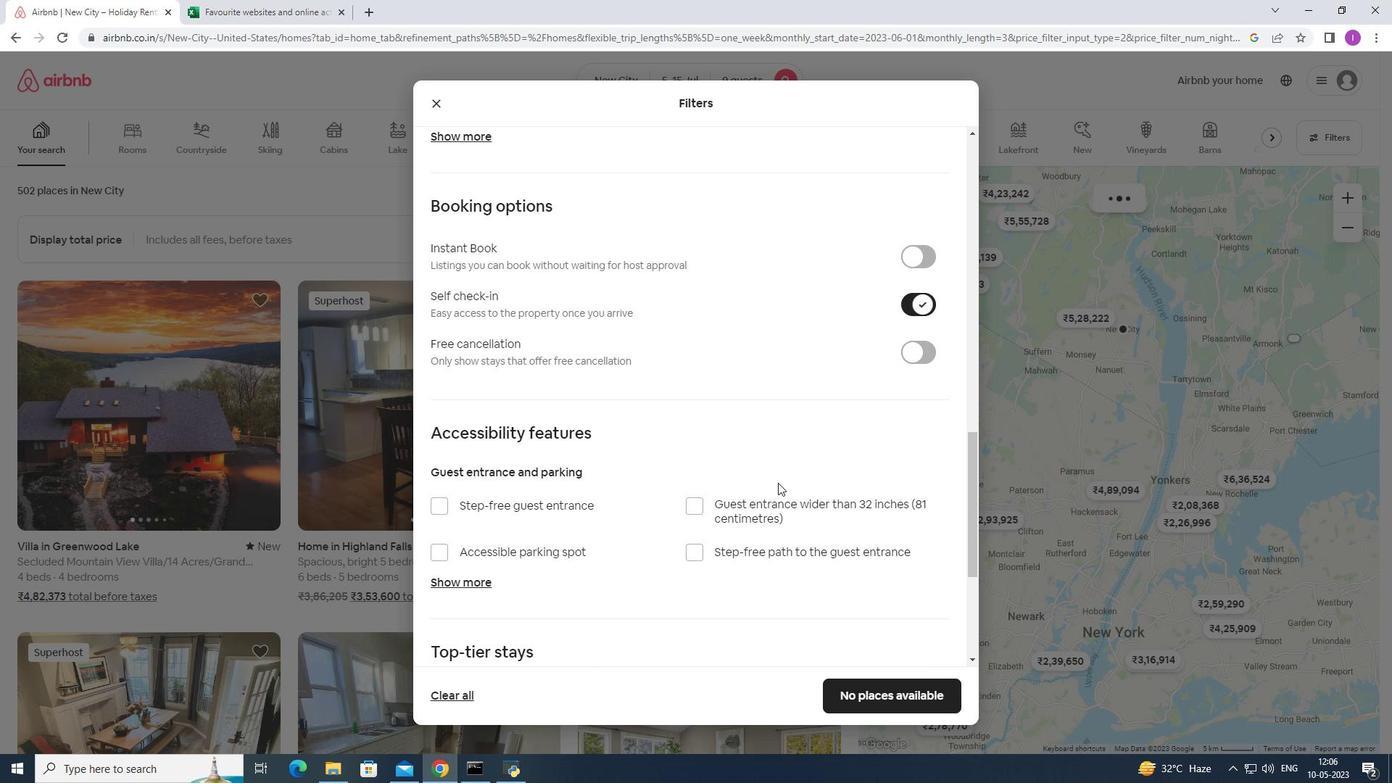 
Action: Mouse scrolled (772, 490) with delta (0, 0)
Screenshot: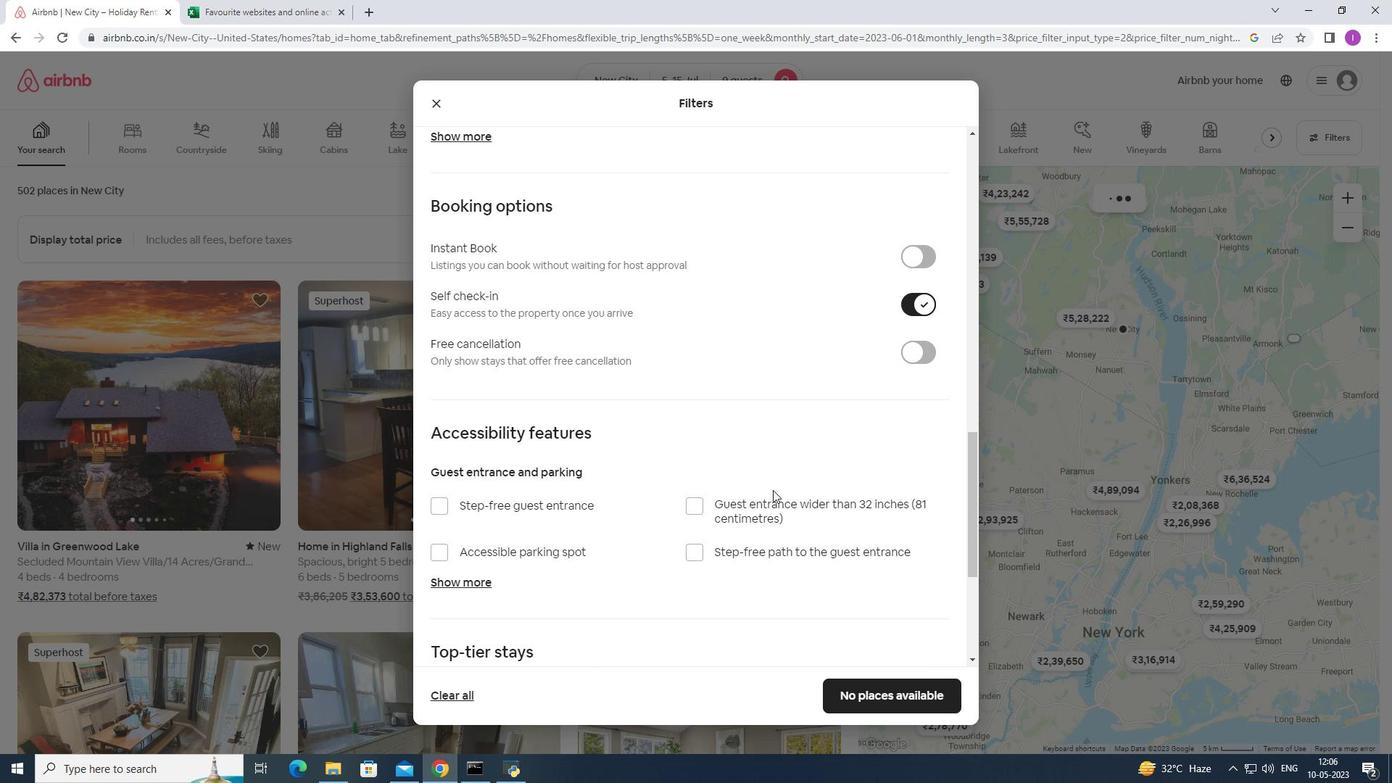 
Action: Mouse scrolled (772, 490) with delta (0, 0)
Screenshot: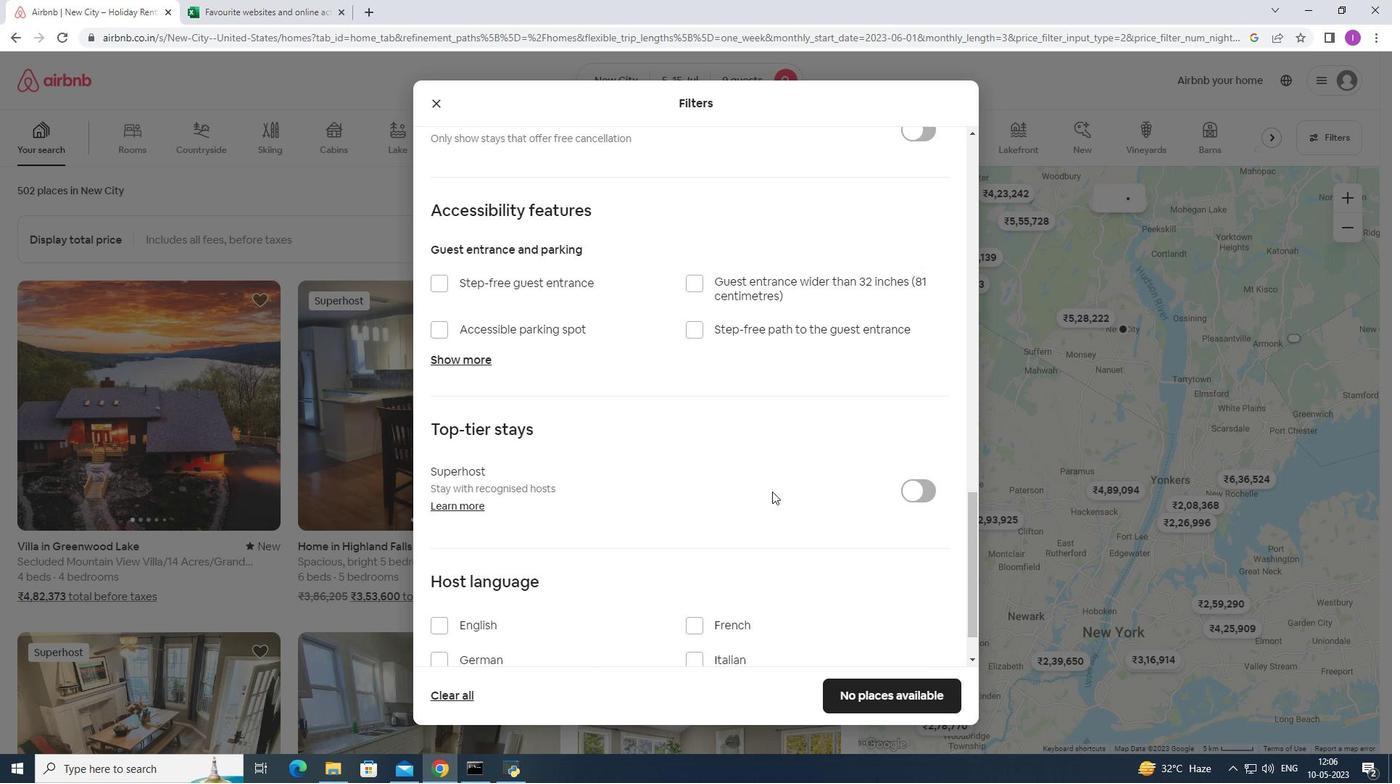 
Action: Mouse scrolled (772, 490) with delta (0, 0)
Screenshot: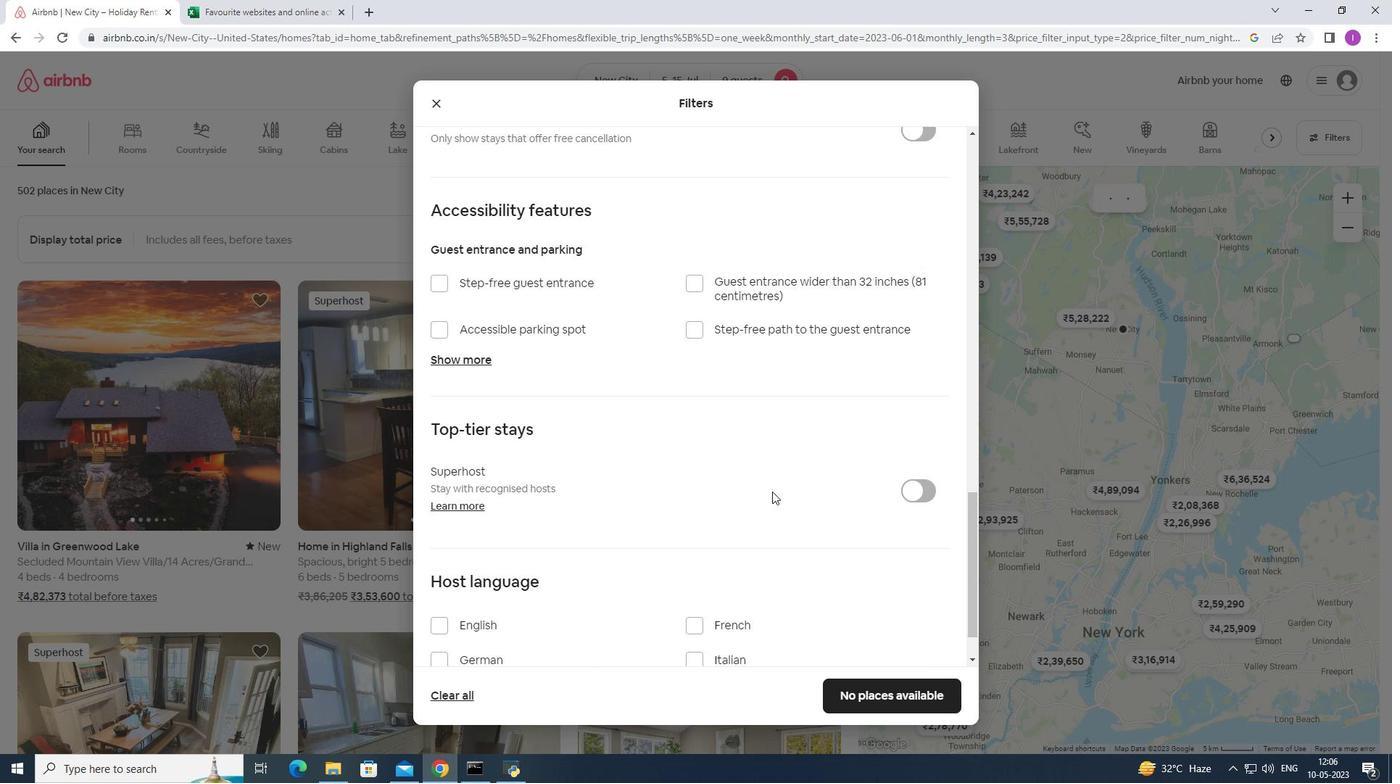 
Action: Mouse scrolled (772, 490) with delta (0, 0)
Screenshot: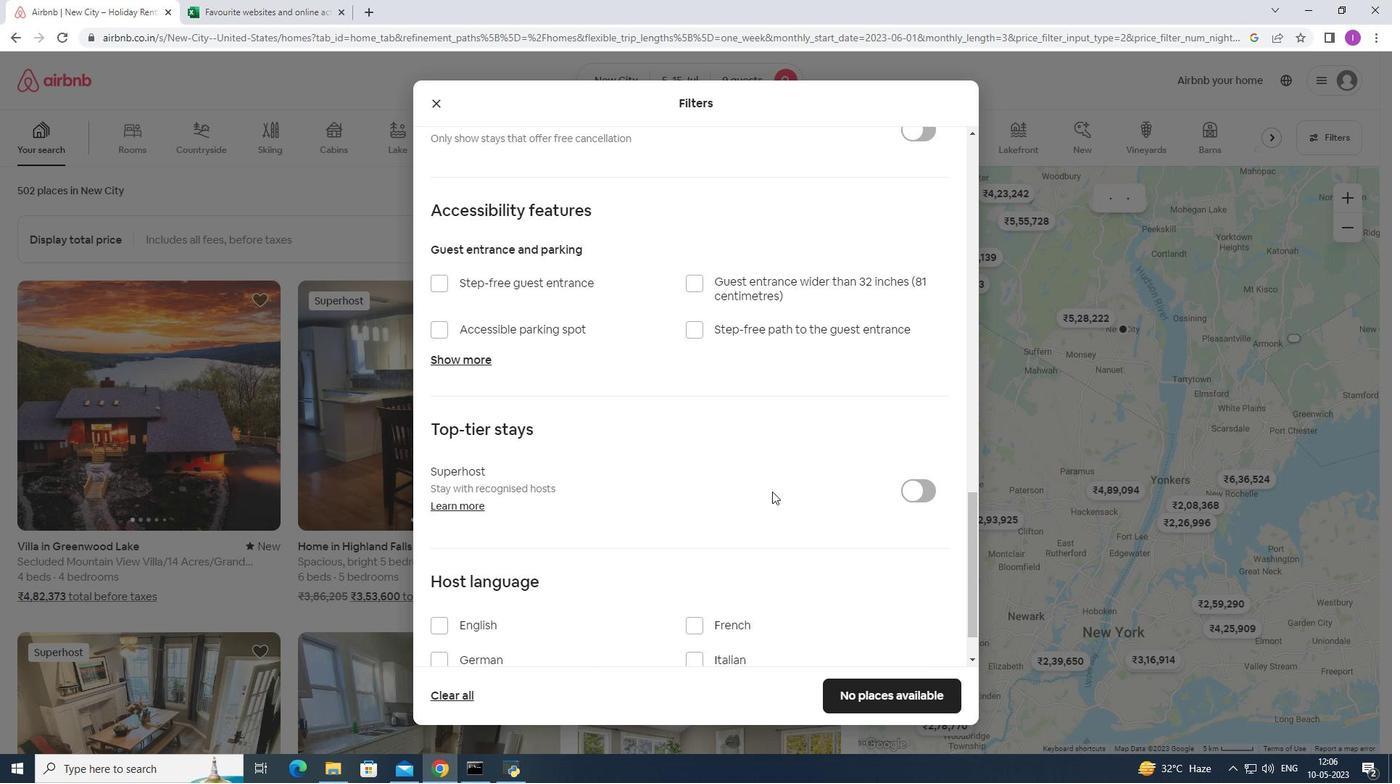 
Action: Mouse scrolled (772, 490) with delta (0, 0)
Screenshot: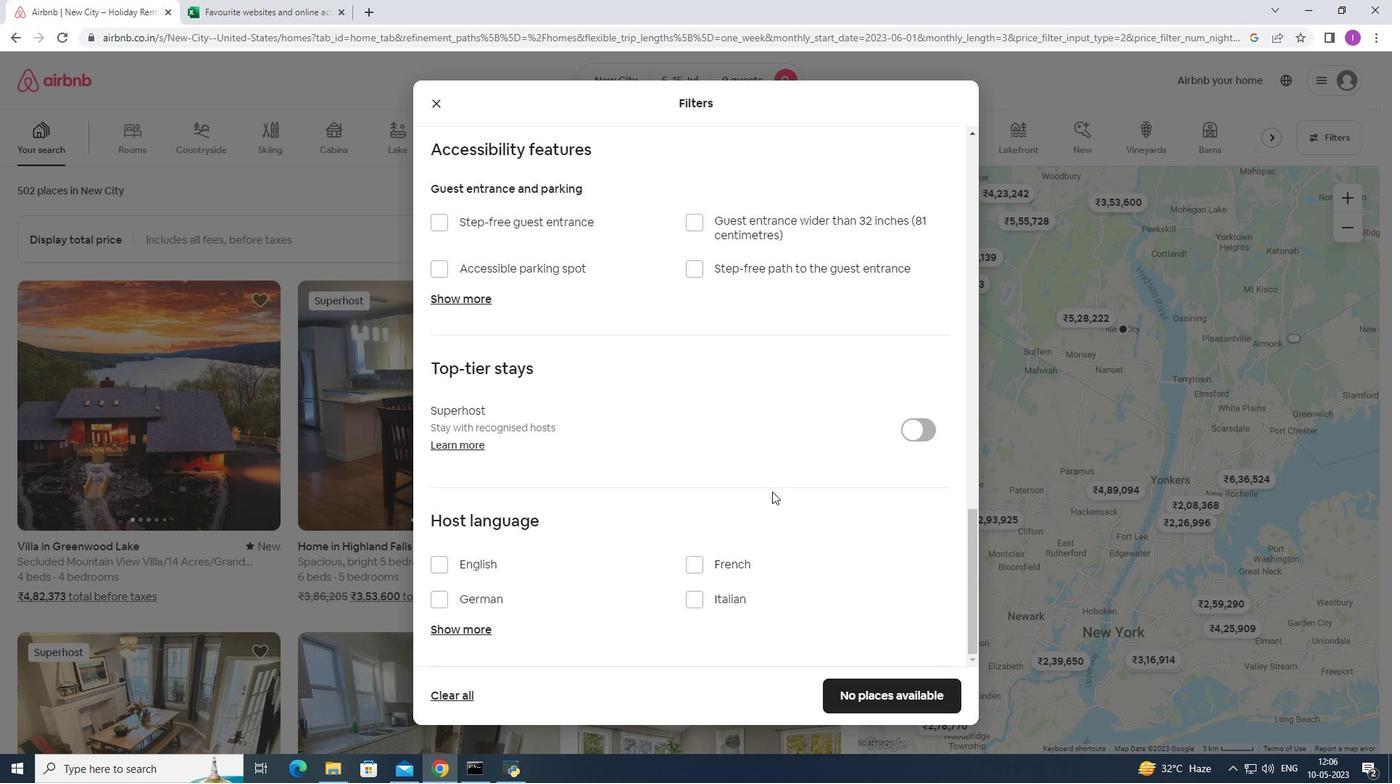 
Action: Mouse moved to (439, 567)
Screenshot: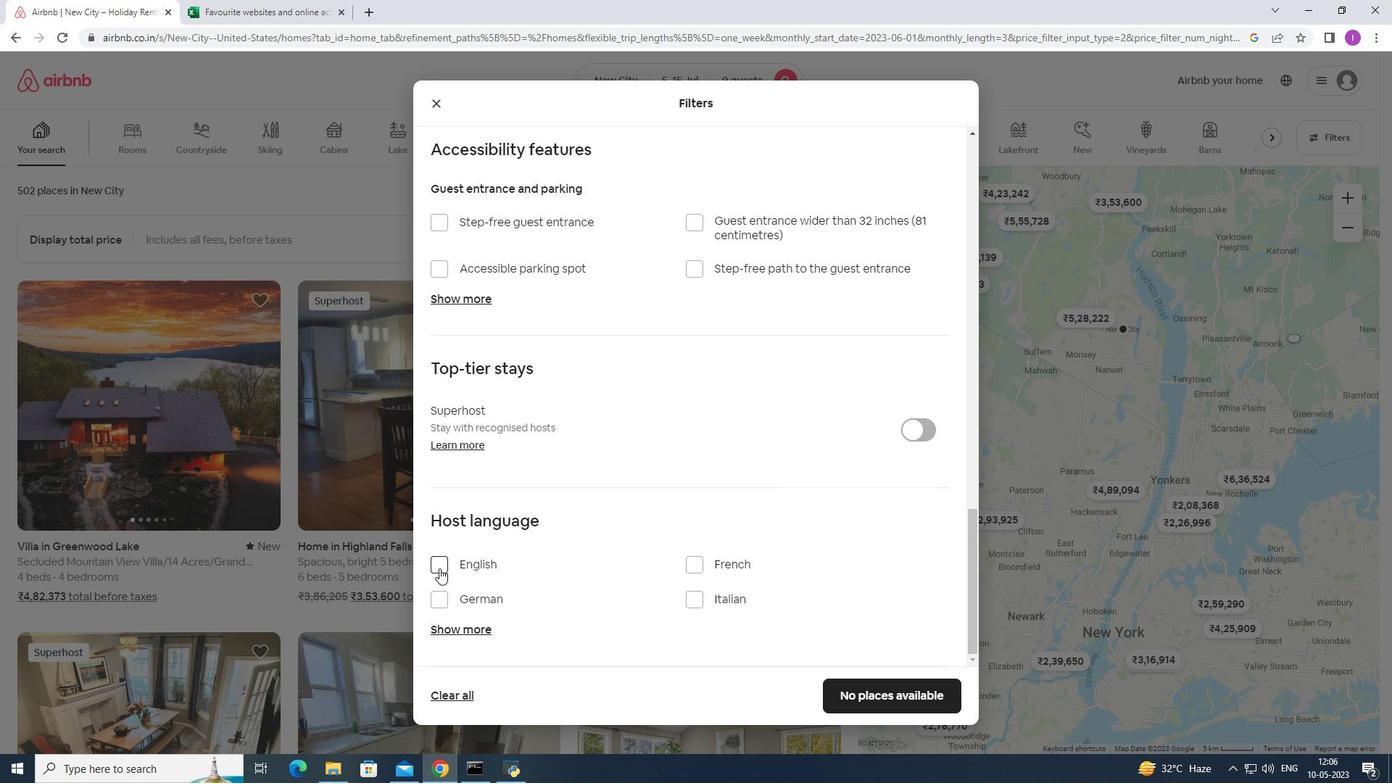 
Action: Mouse pressed left at (439, 567)
Screenshot: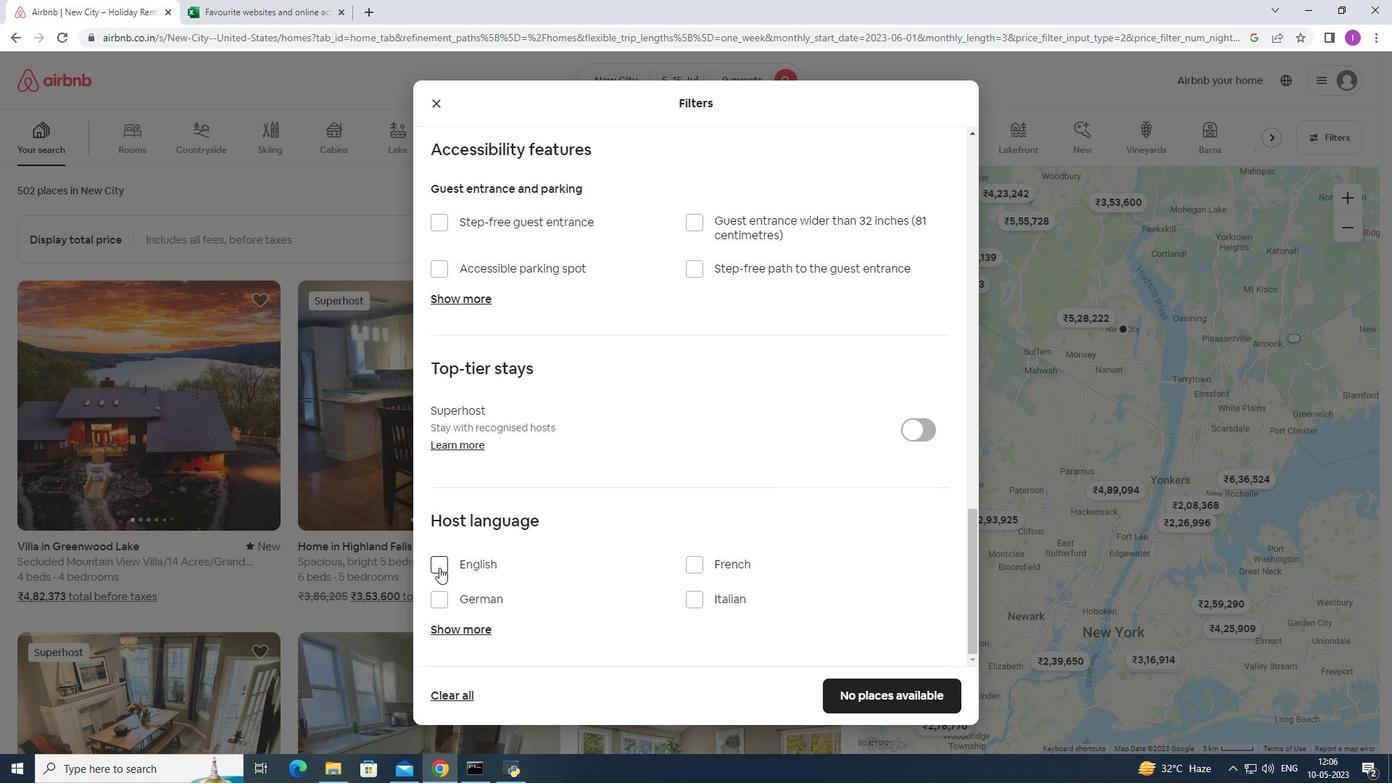 
Action: Mouse moved to (696, 634)
Screenshot: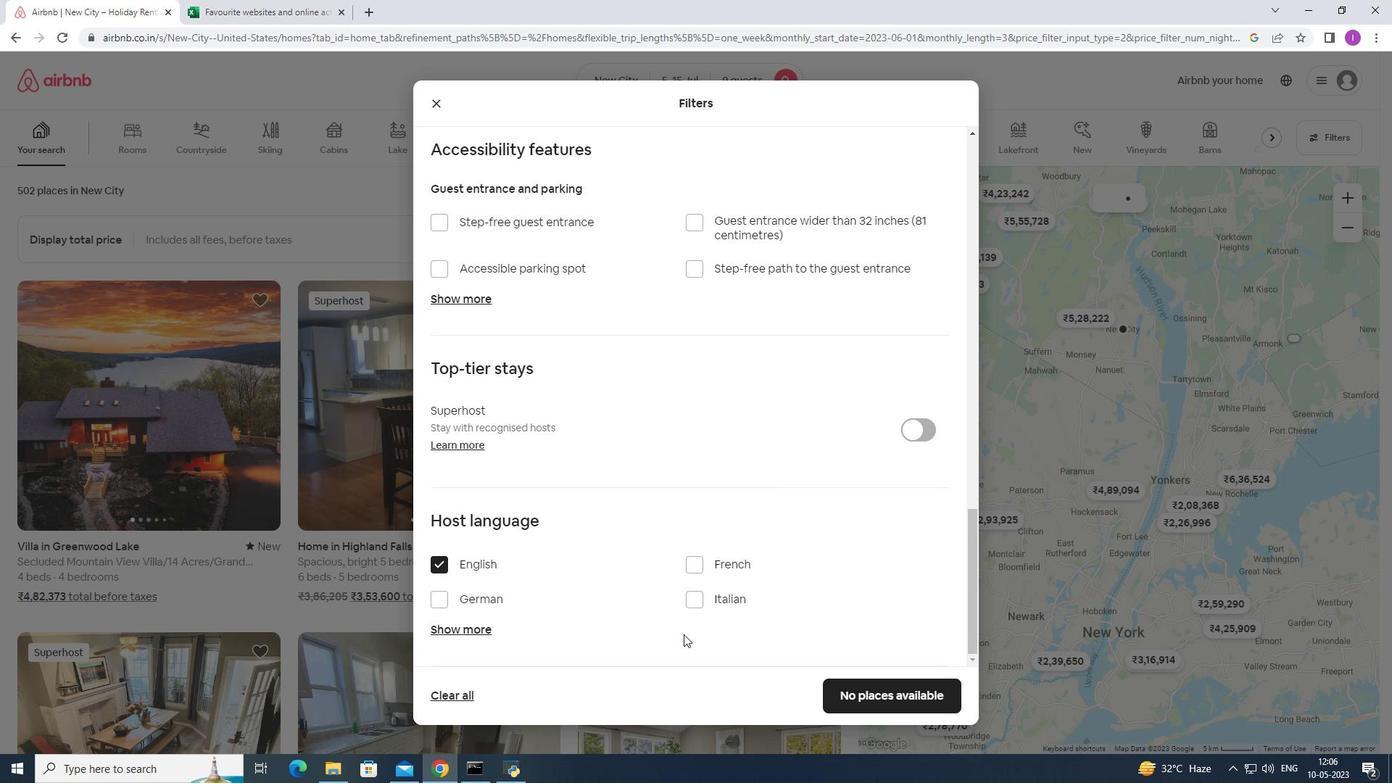 
Action: Mouse scrolled (696, 633) with delta (0, 0)
Screenshot: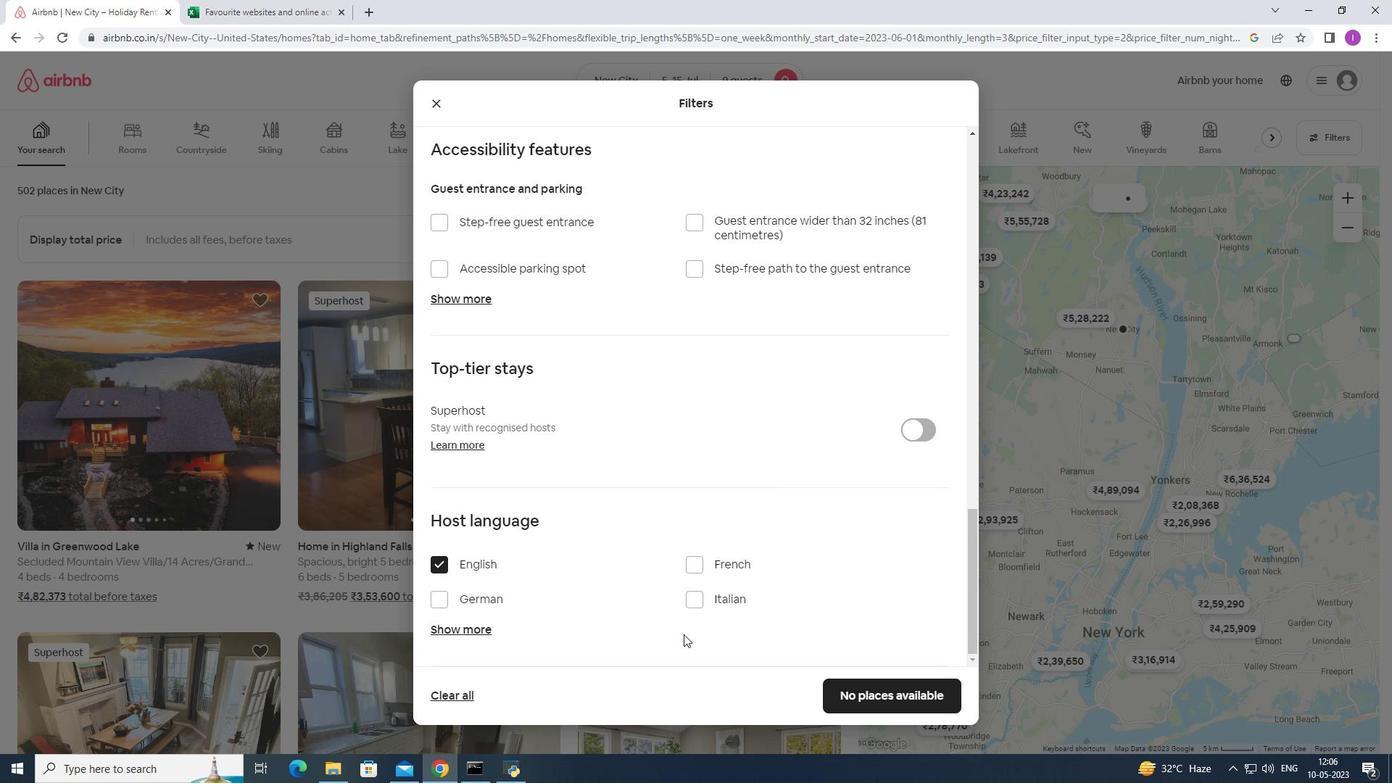 
Action: Mouse scrolled (696, 633) with delta (0, 0)
Screenshot: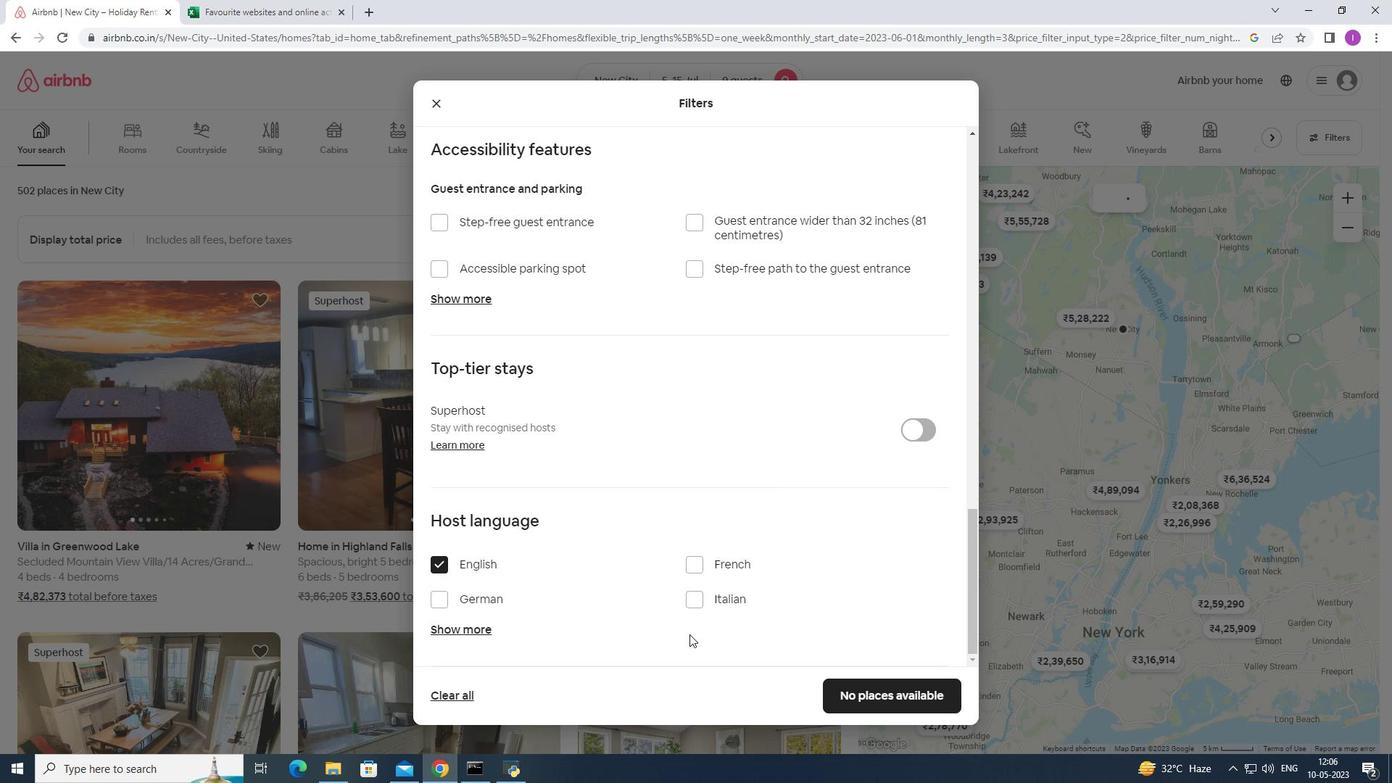 
Action: Mouse moved to (698, 634)
Screenshot: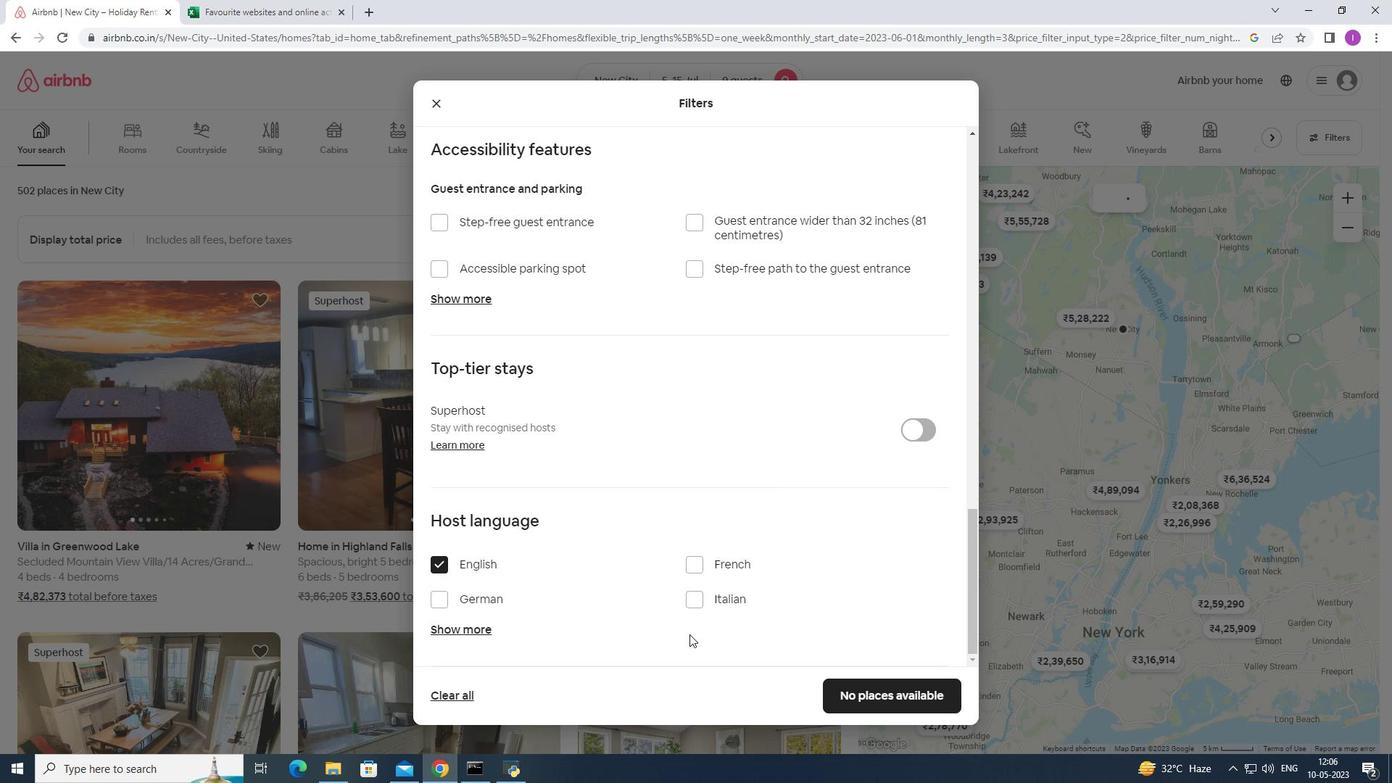 
Action: Mouse scrolled (698, 633) with delta (0, 0)
Screenshot: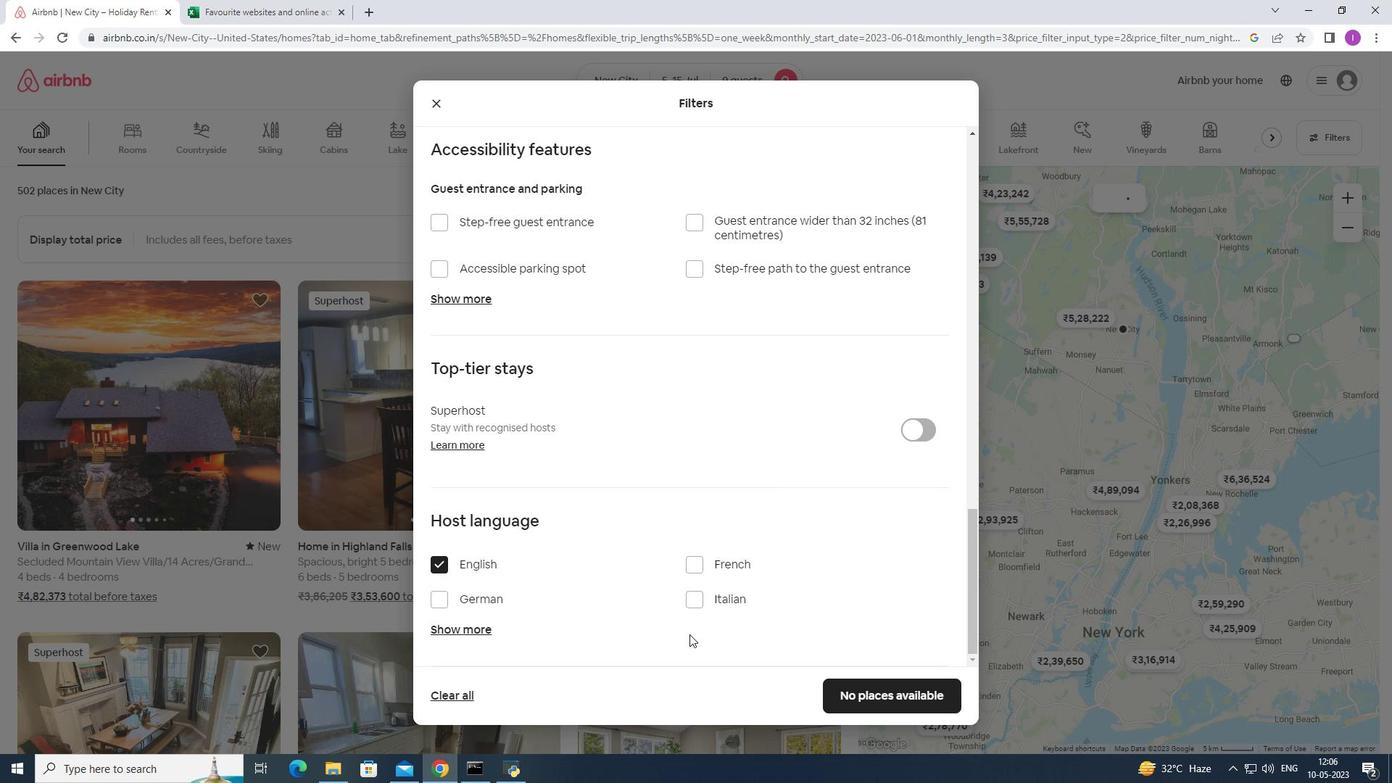 
Action: Mouse moved to (704, 634)
Screenshot: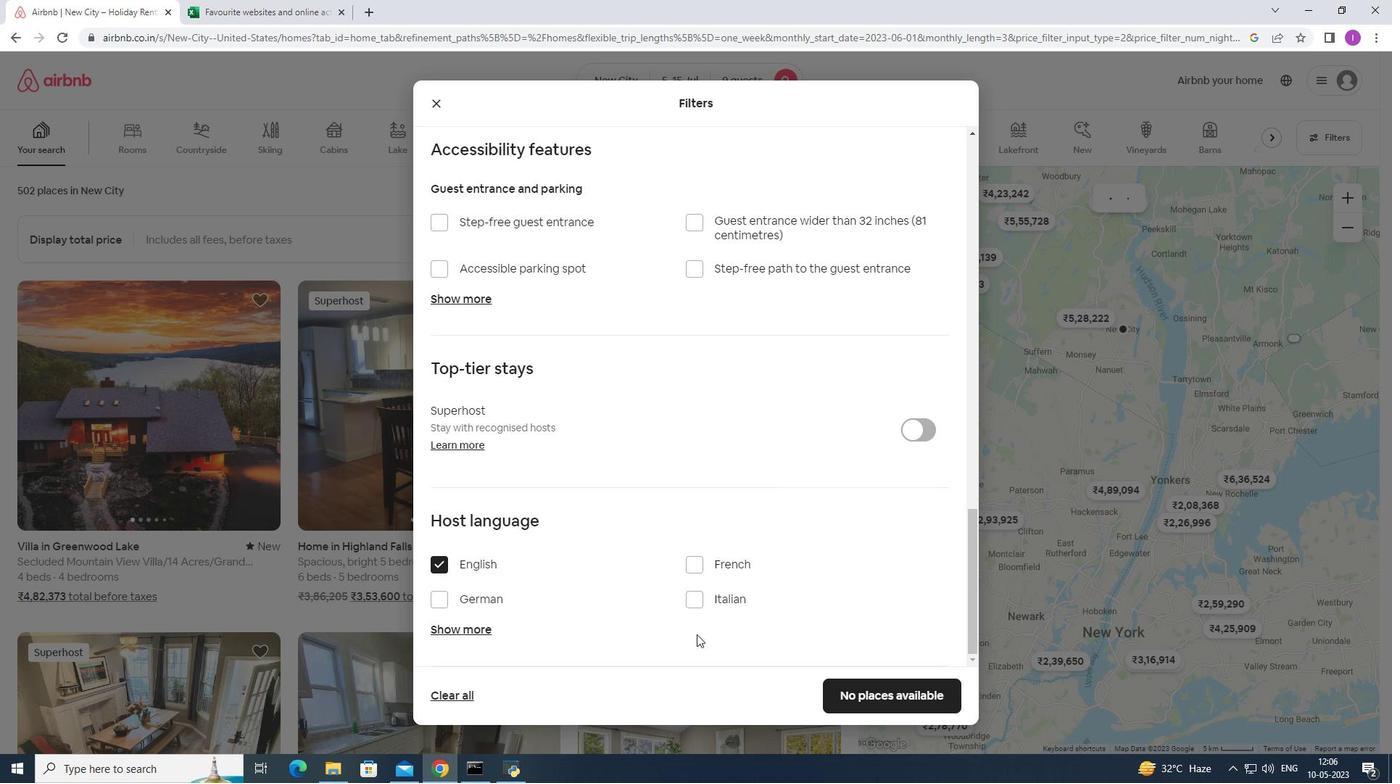 
Action: Mouse scrolled (704, 633) with delta (0, 0)
Screenshot: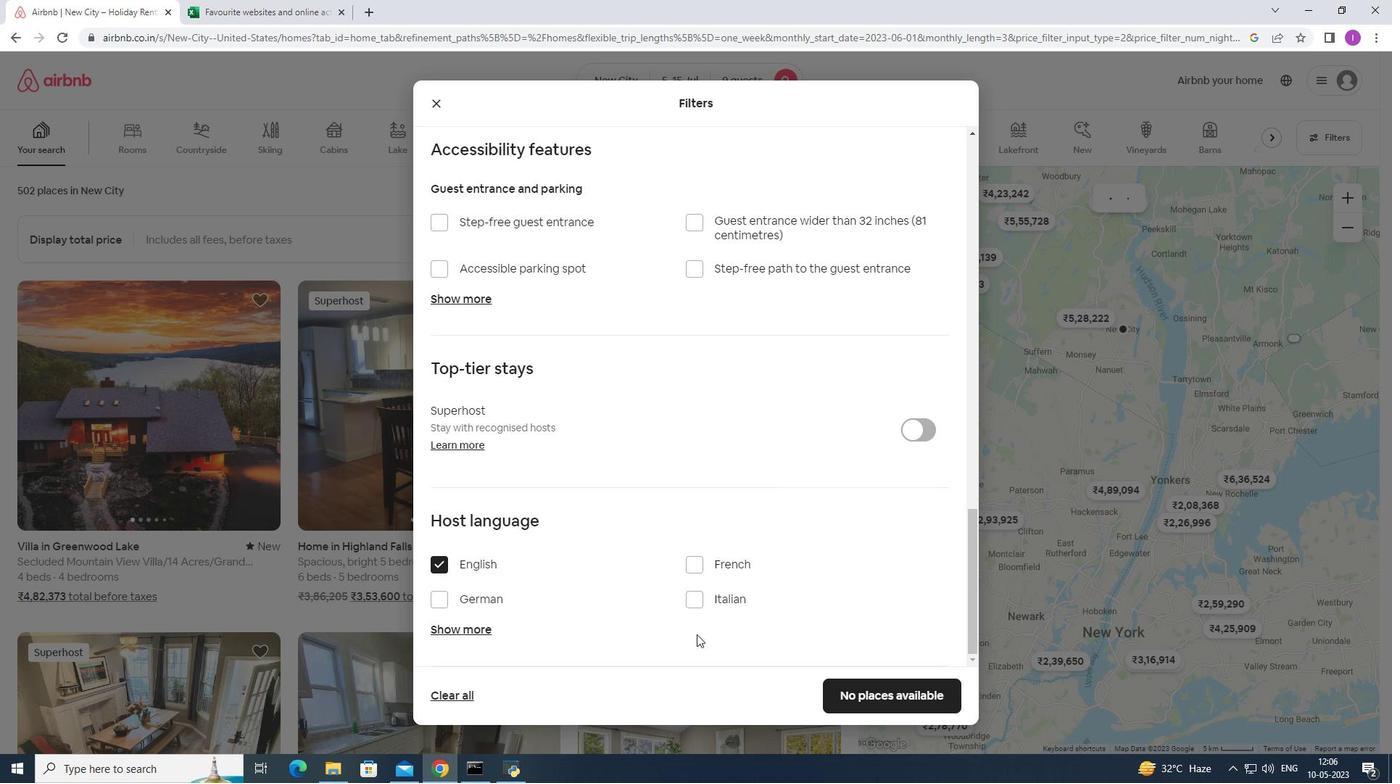 
Action: Mouse moved to (707, 632)
Screenshot: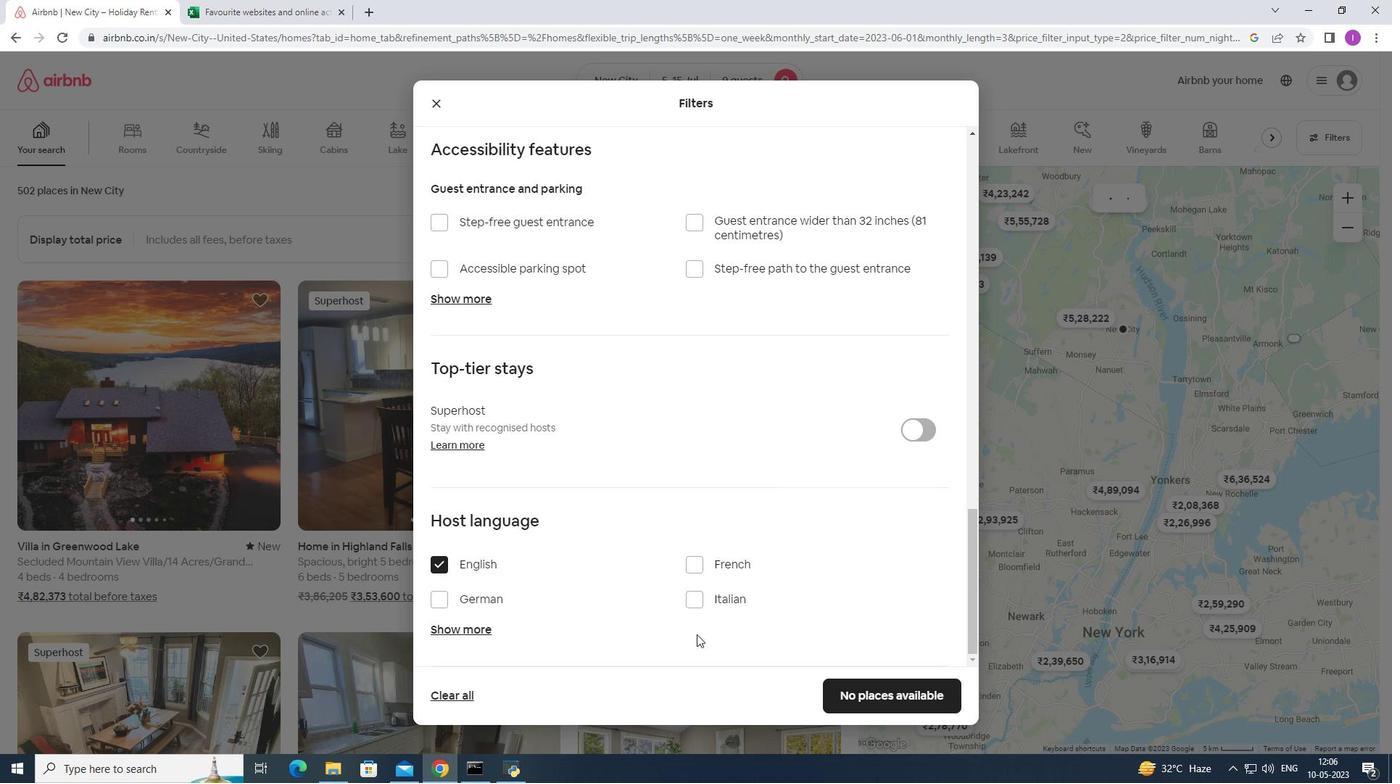 
Action: Mouse scrolled (707, 632) with delta (0, 0)
Screenshot: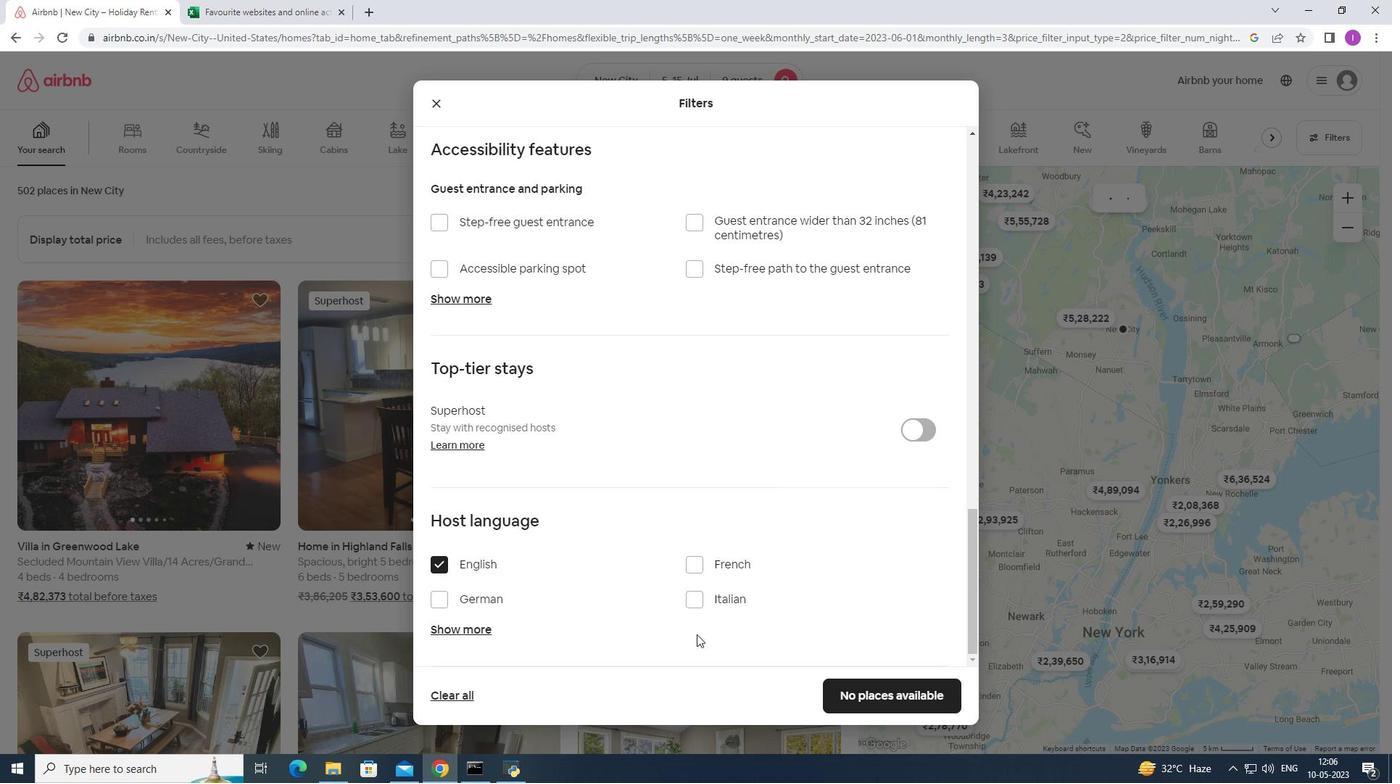 
Action: Mouse moved to (846, 692)
Screenshot: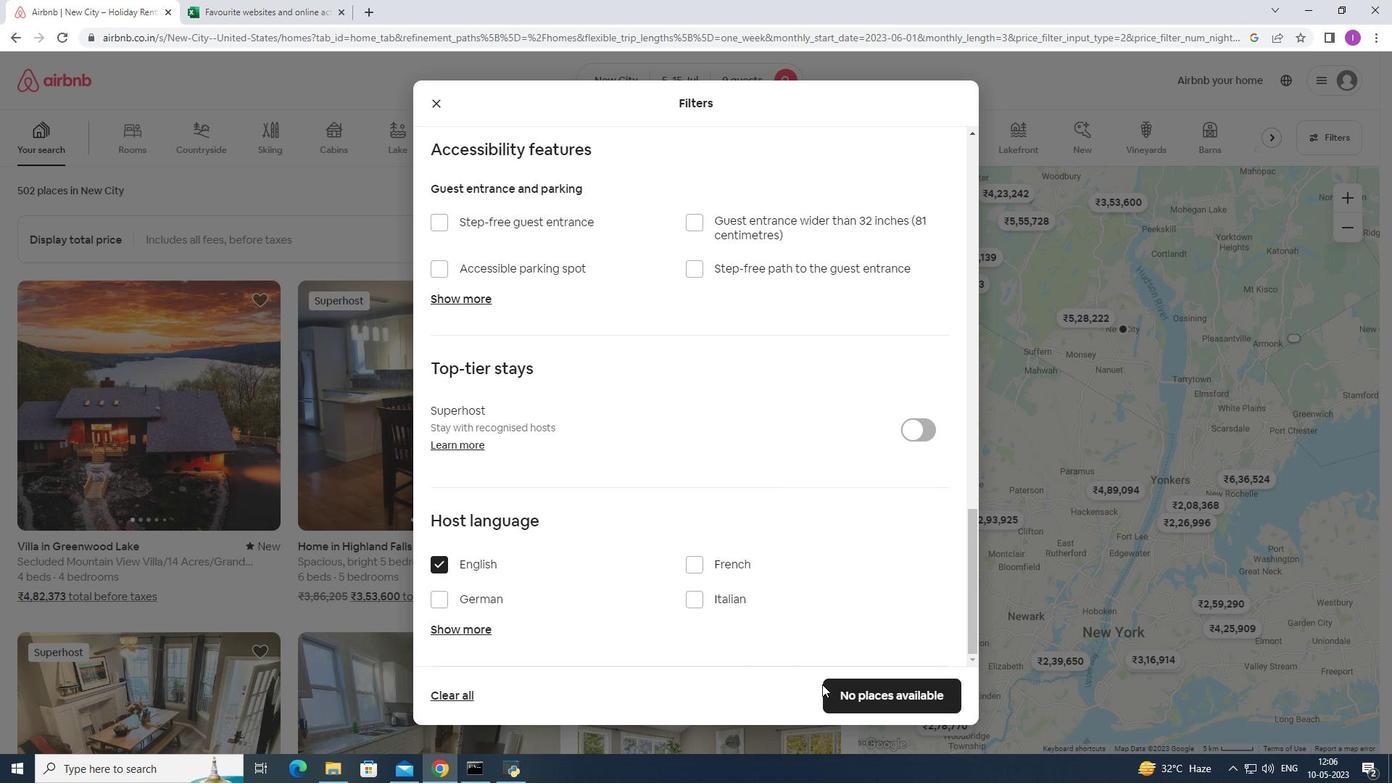 
Action: Mouse pressed left at (846, 692)
Screenshot: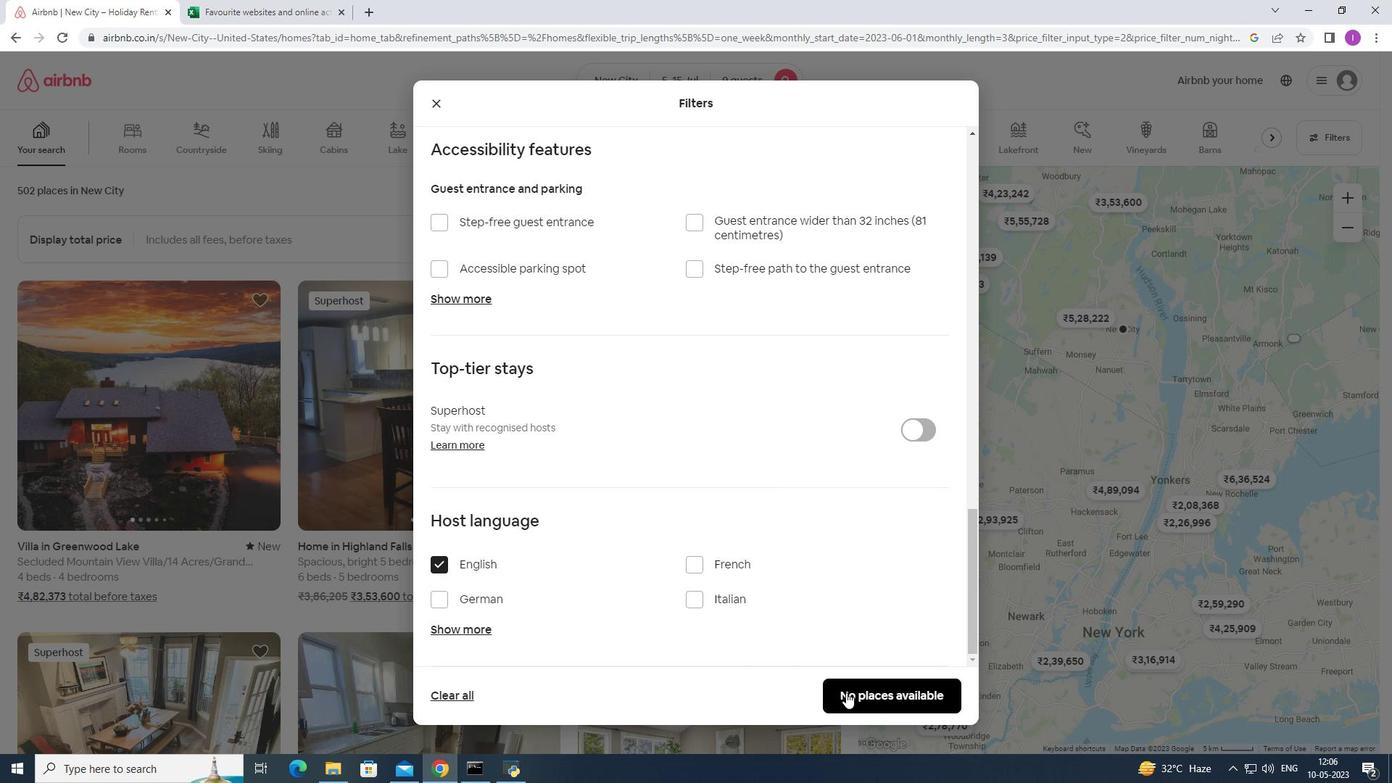 
Action: Mouse moved to (849, 678)
Screenshot: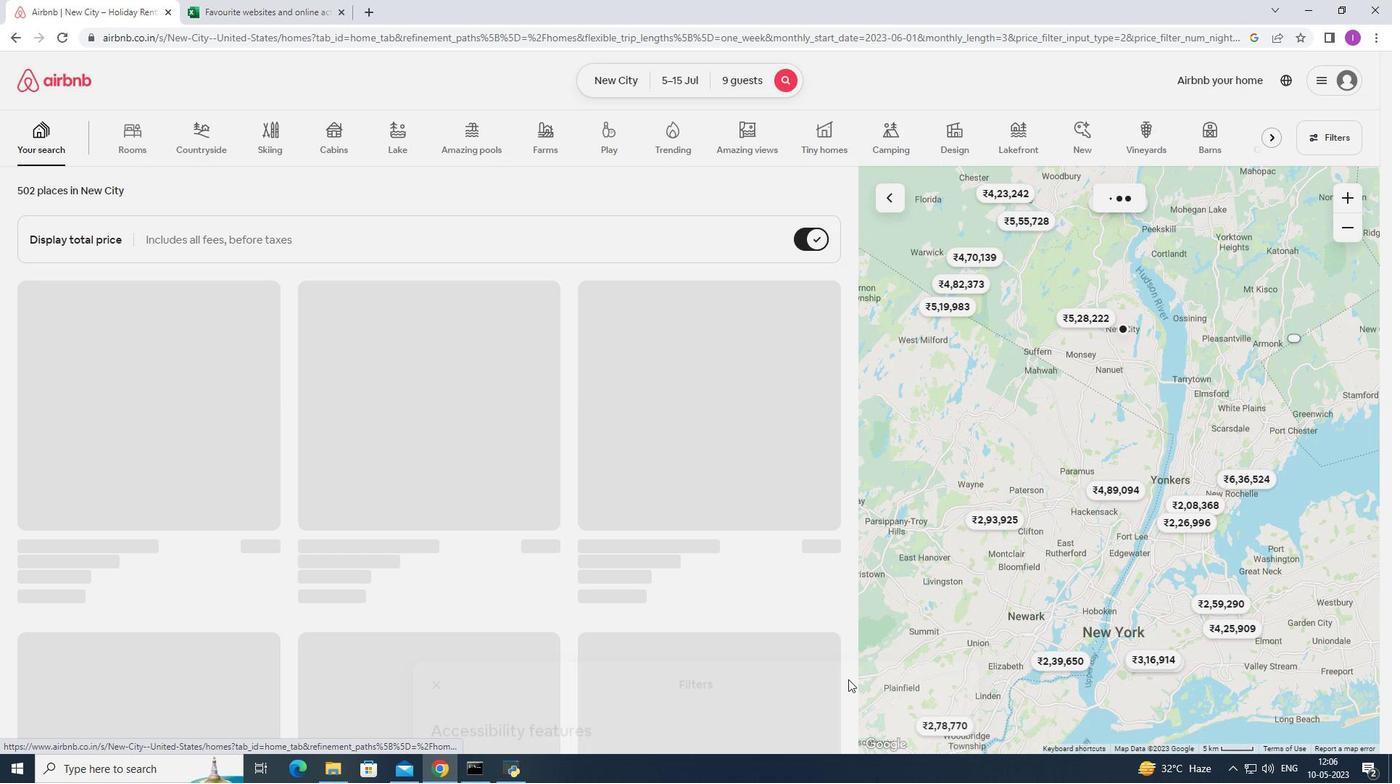 
